 Task: Find connections with filter location Sīdī Sālim with filter topic #family with filter profile language French with filter current company BMJ with filter school Vidyalankar Institute Of Technology with filter industry Turned Products and Fastener Manufacturing with filter service category Logo Design with filter keywords title Welding
Action: Mouse moved to (631, 77)
Screenshot: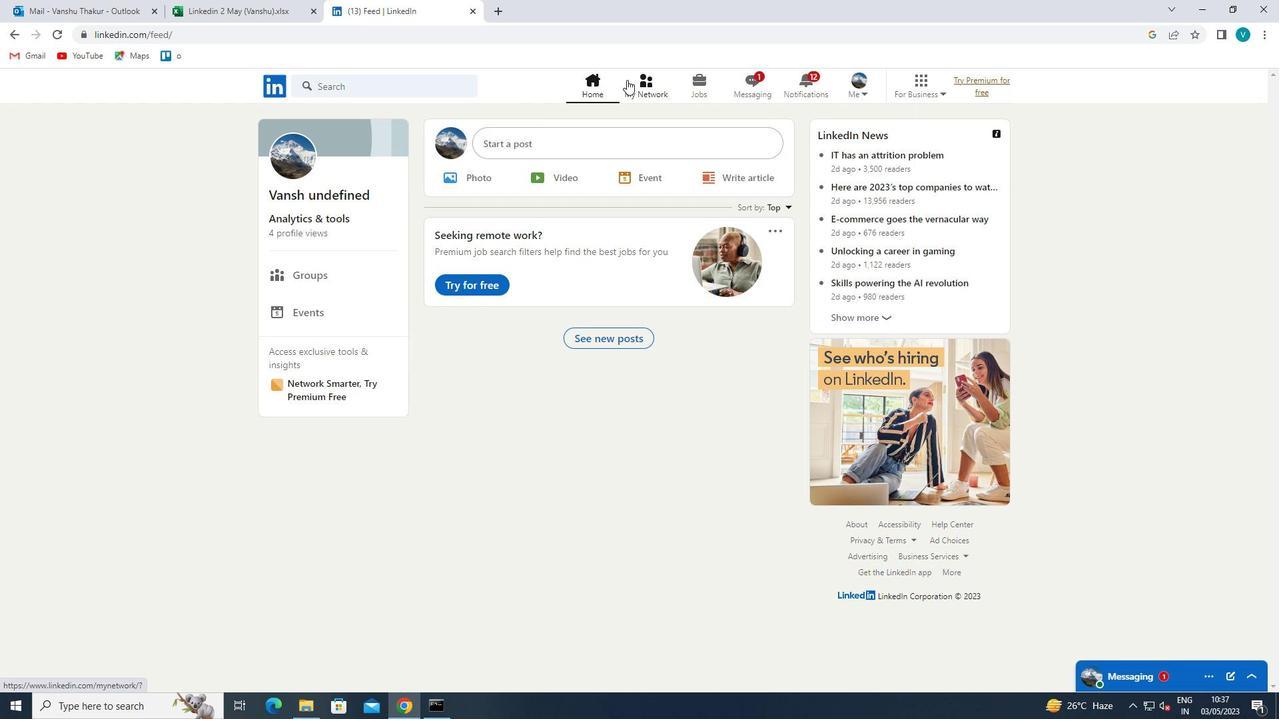 
Action: Mouse pressed left at (631, 77)
Screenshot: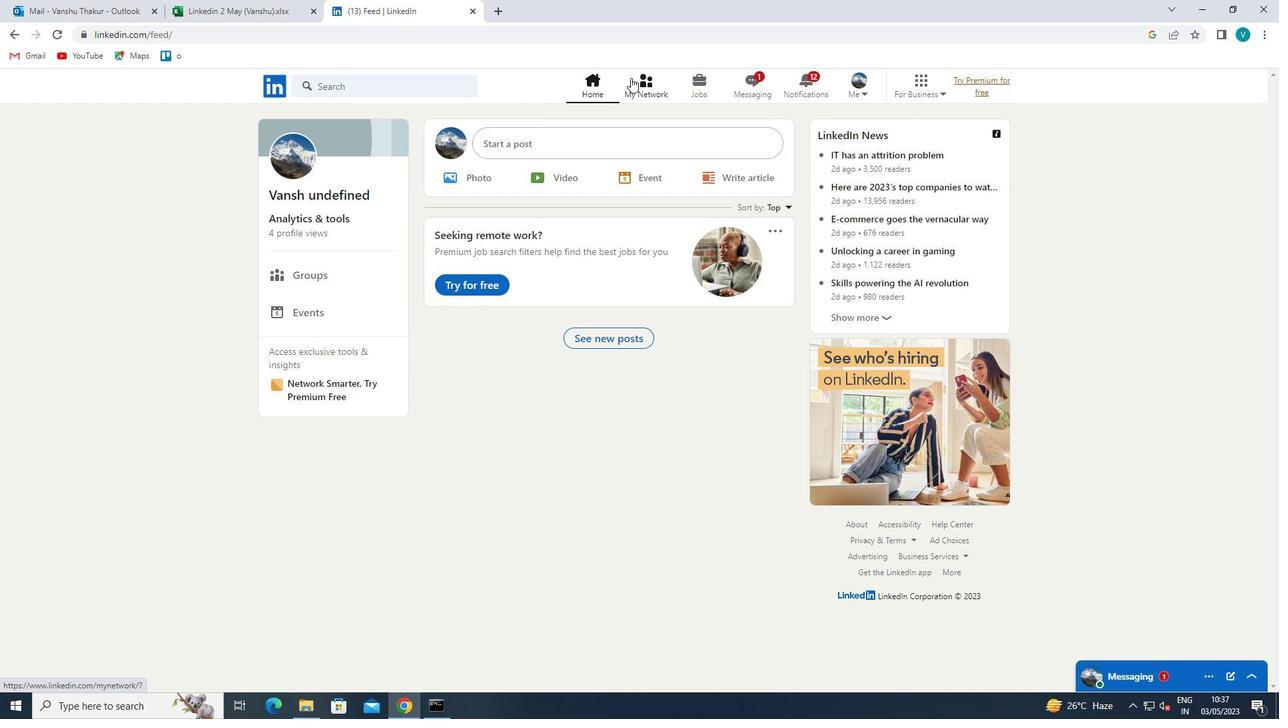 
Action: Mouse moved to (354, 157)
Screenshot: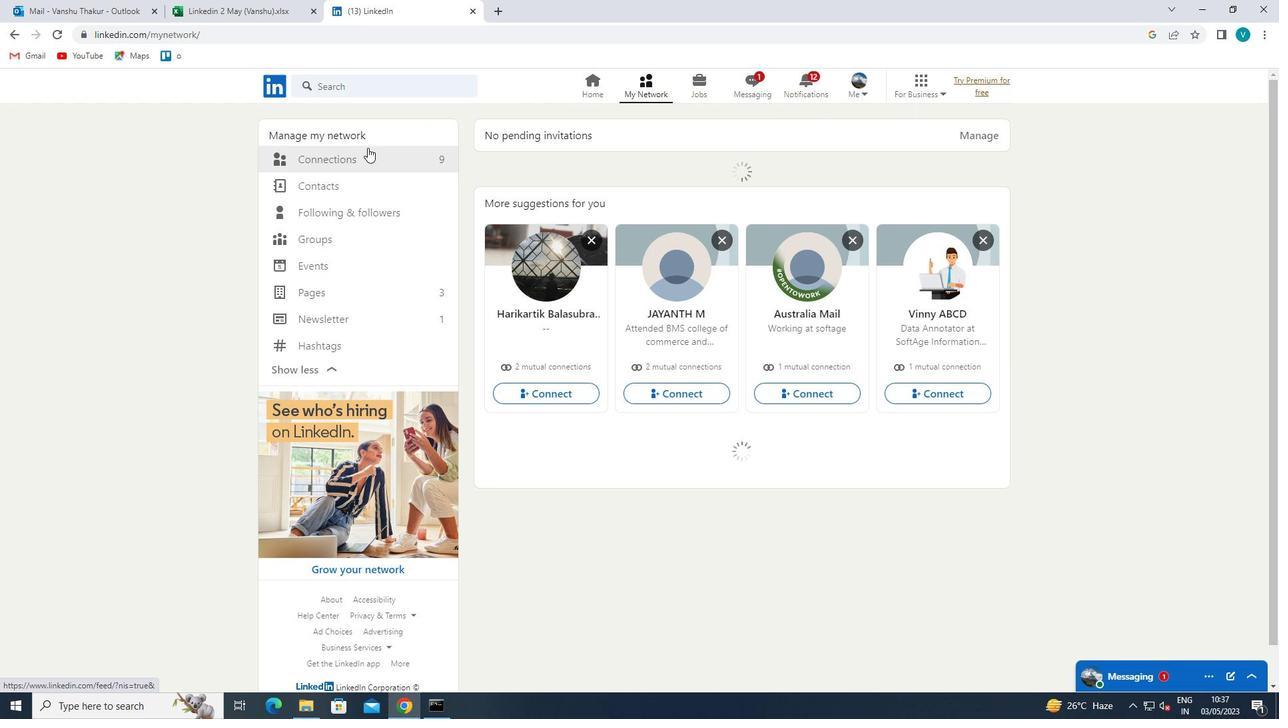 
Action: Mouse pressed left at (354, 157)
Screenshot: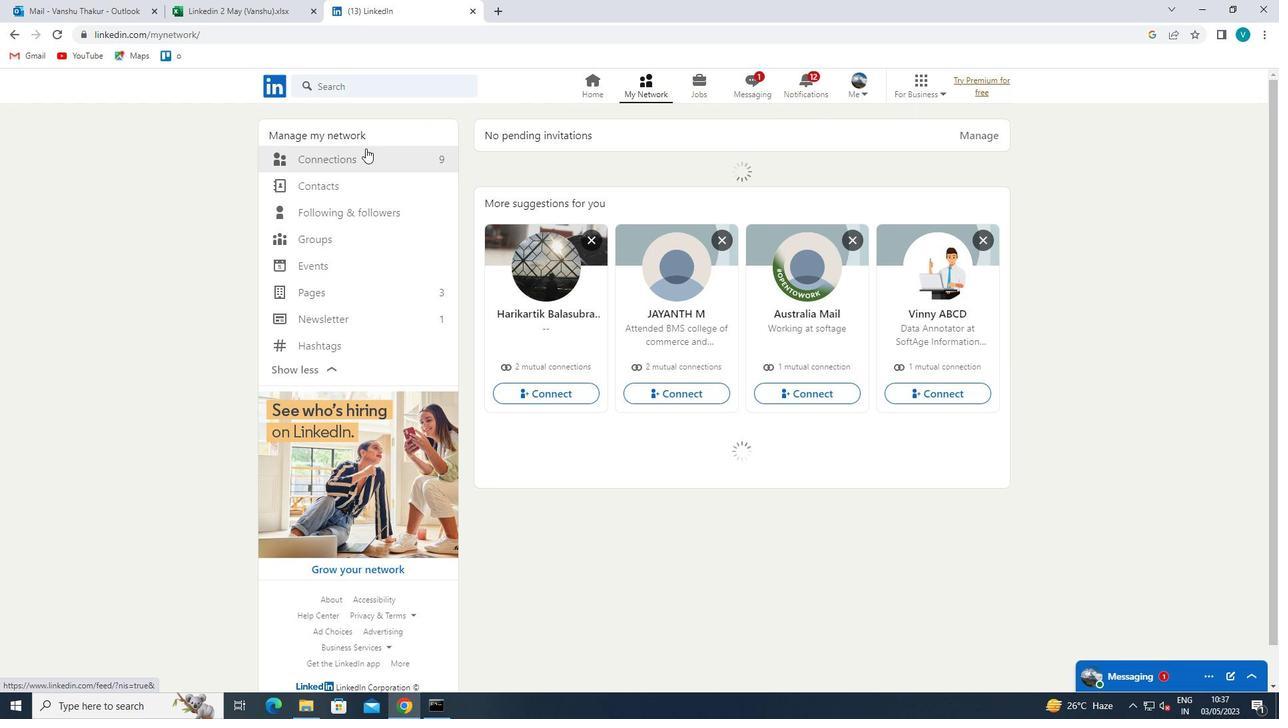 
Action: Mouse moved to (718, 164)
Screenshot: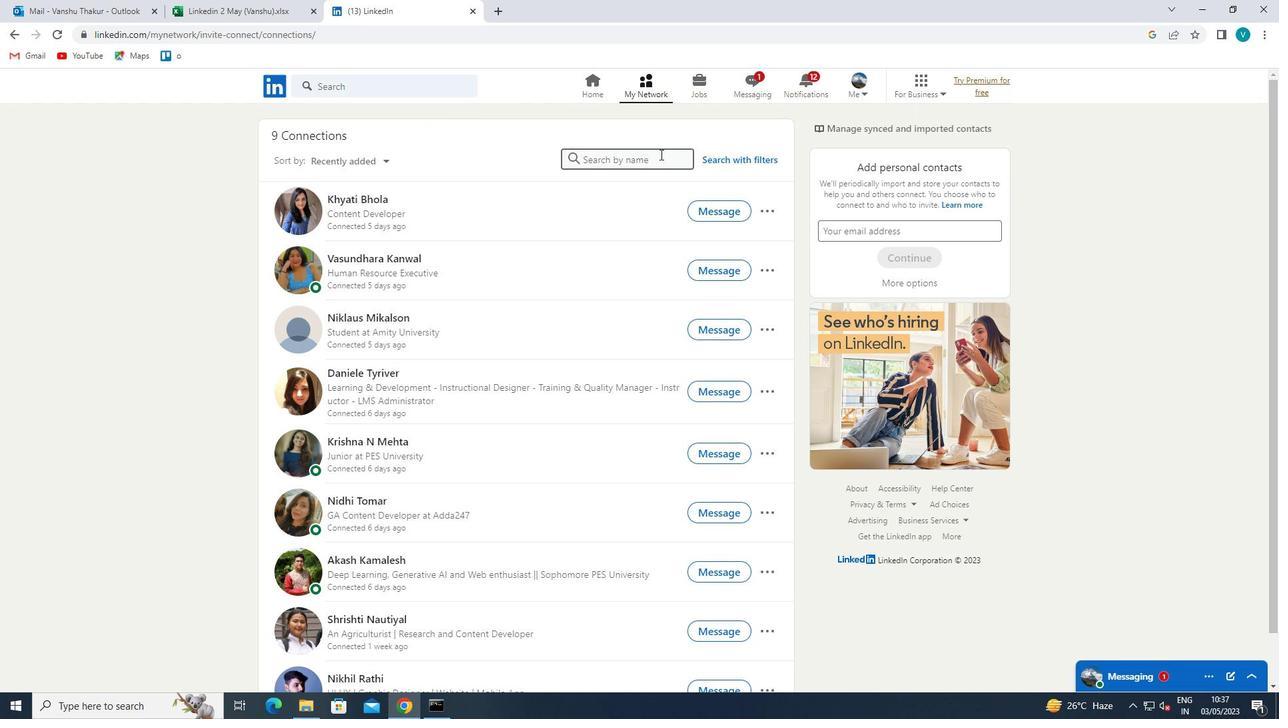 
Action: Mouse pressed left at (718, 164)
Screenshot: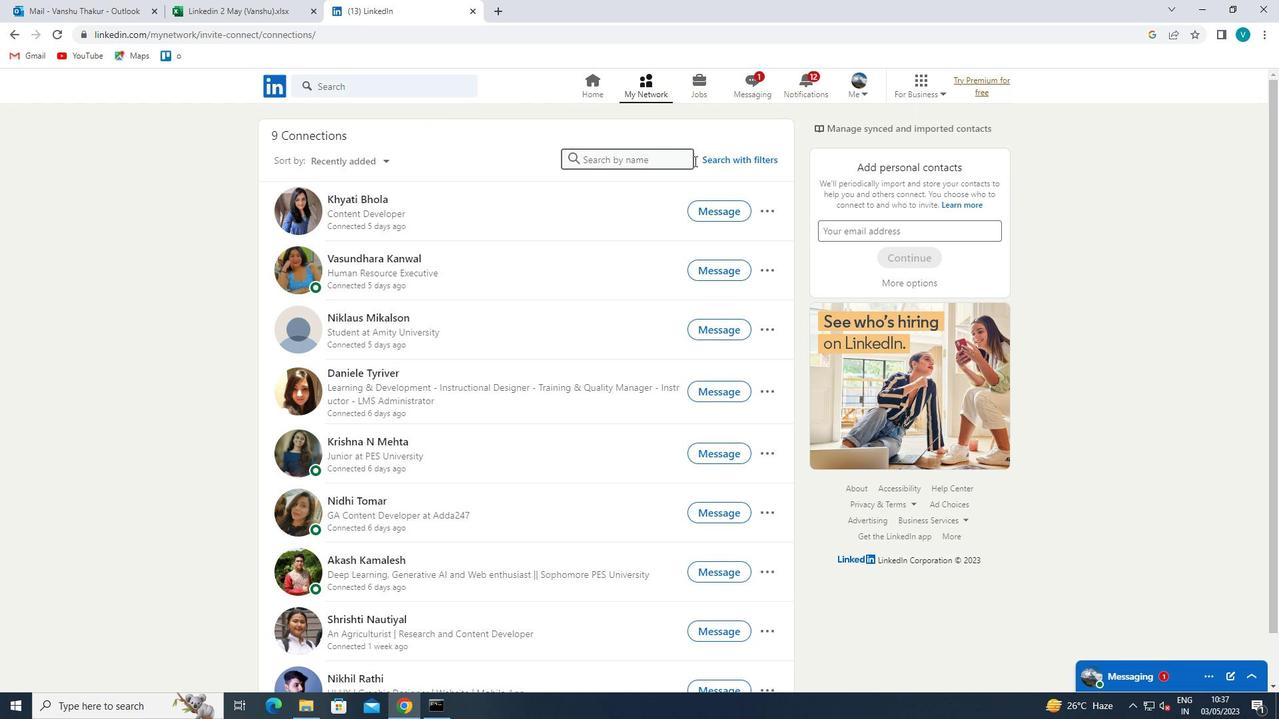
Action: Mouse moved to (623, 124)
Screenshot: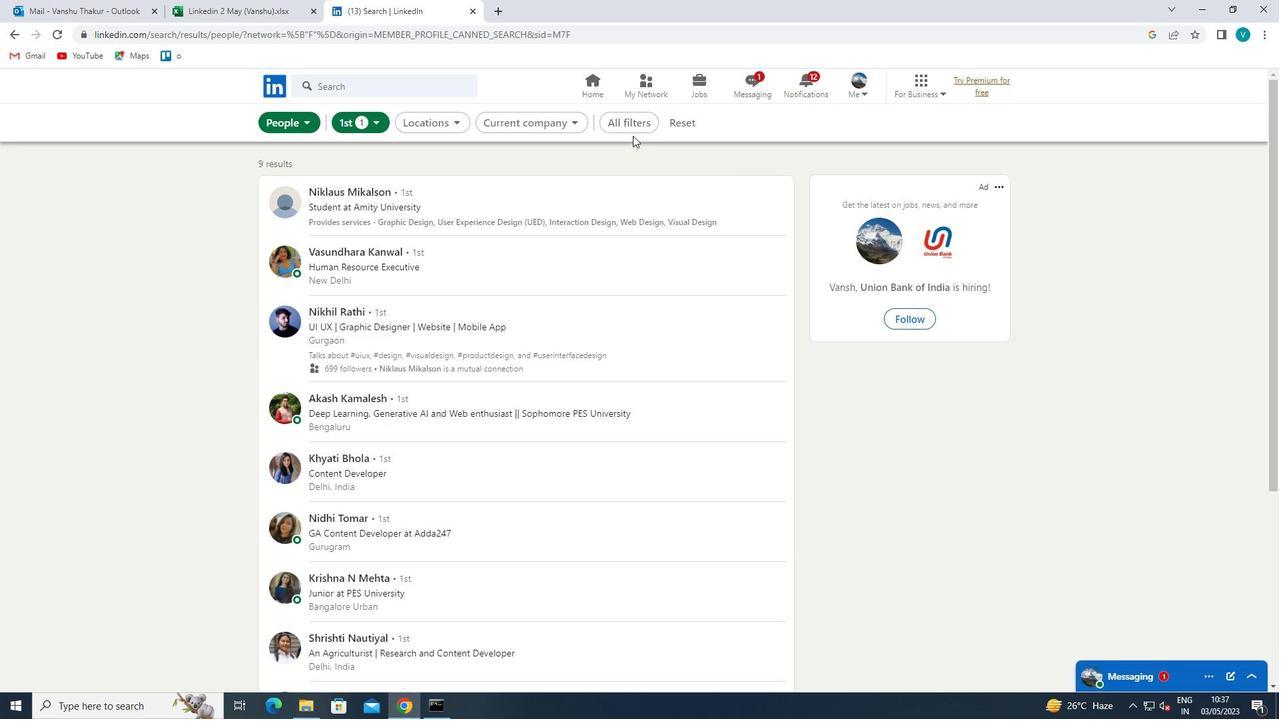 
Action: Mouse pressed left at (623, 124)
Screenshot: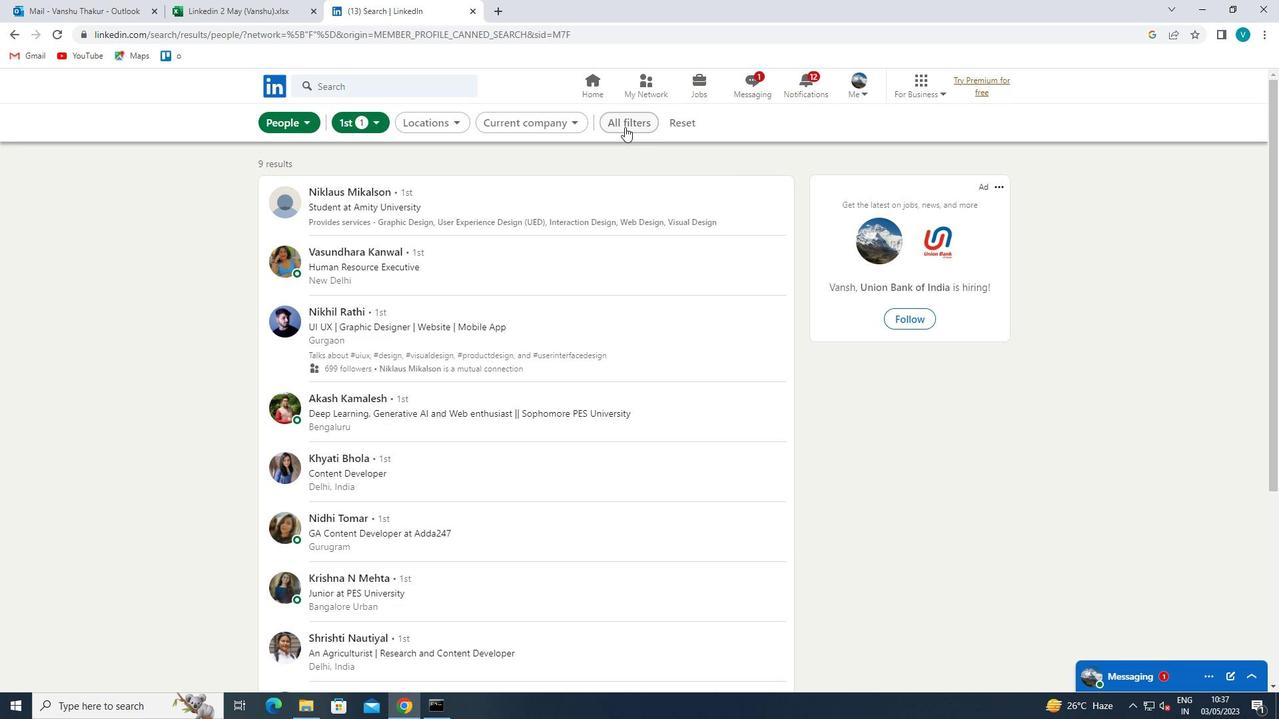 
Action: Mouse moved to (1064, 275)
Screenshot: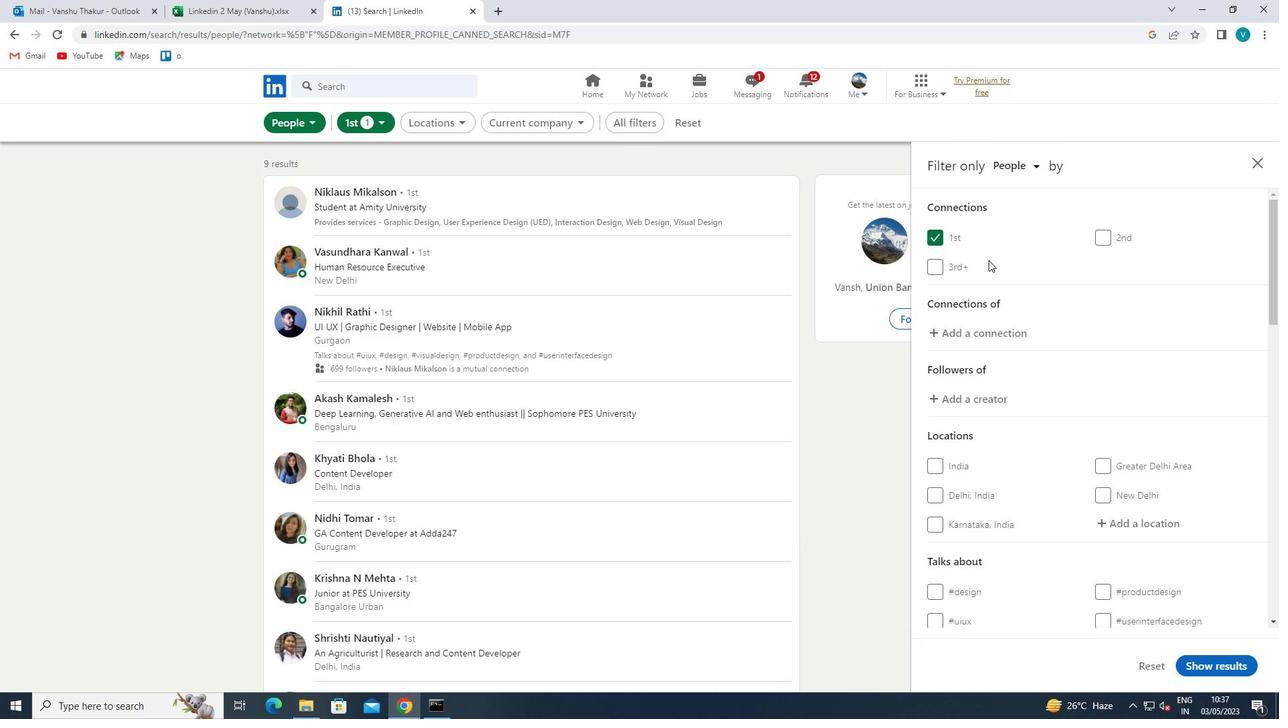 
Action: Mouse scrolled (1064, 274) with delta (0, 0)
Screenshot: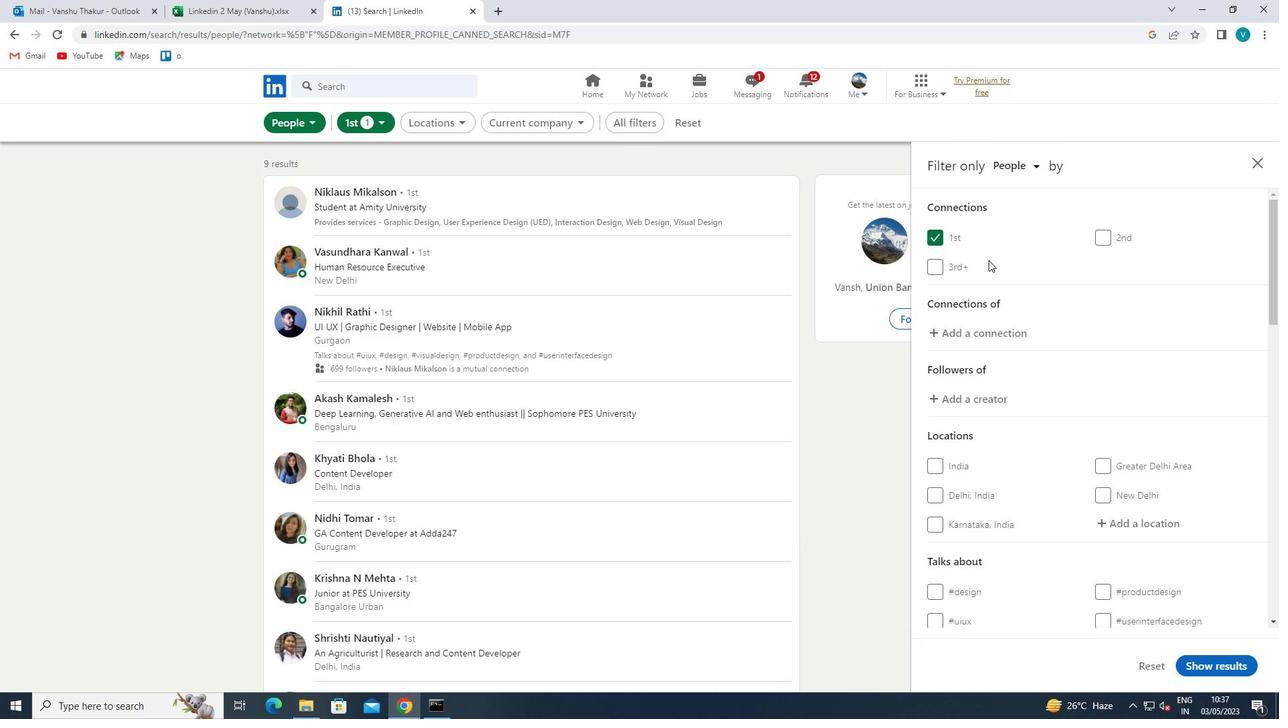 
Action: Mouse moved to (1065, 276)
Screenshot: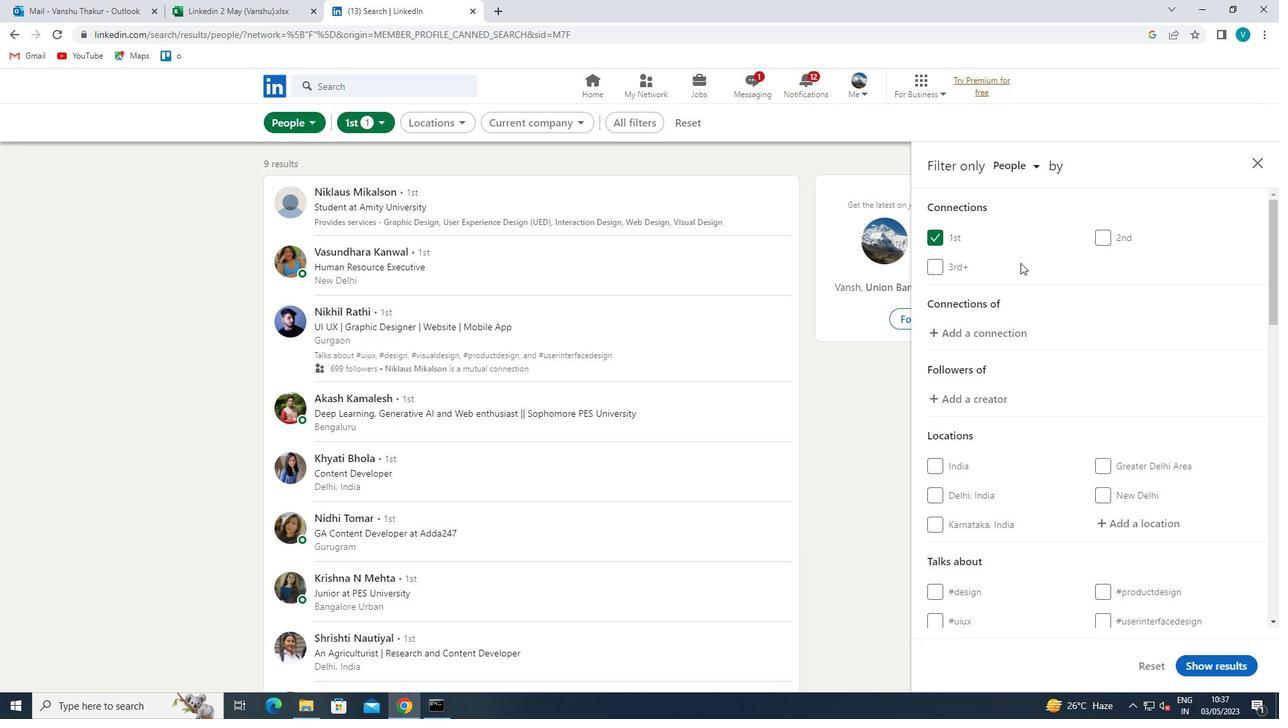 
Action: Mouse scrolled (1065, 275) with delta (0, 0)
Screenshot: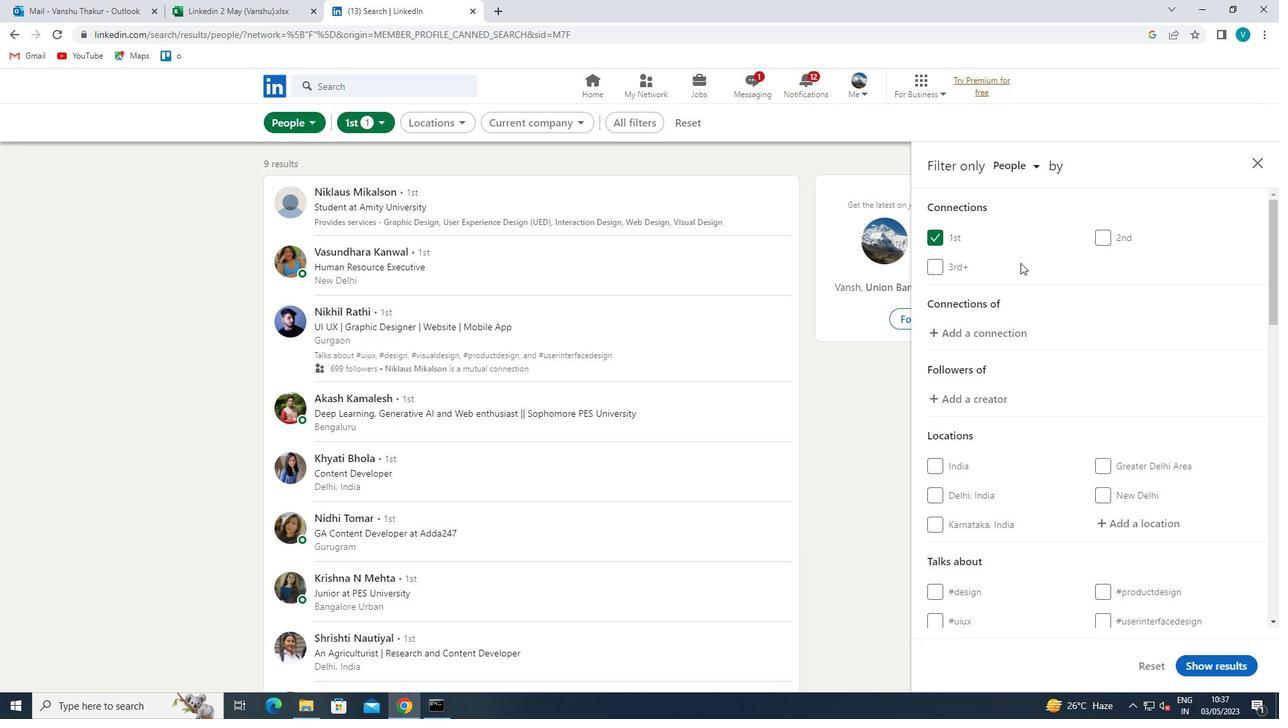 
Action: Mouse moved to (1153, 389)
Screenshot: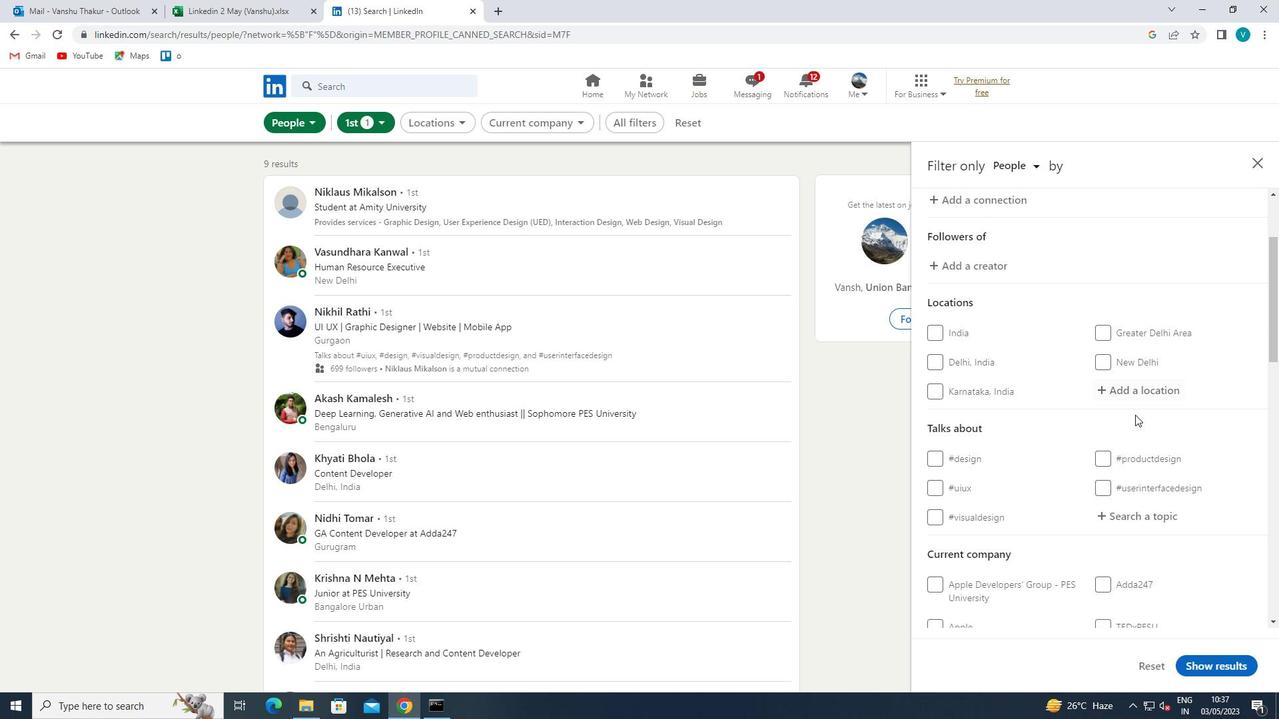 
Action: Mouse pressed left at (1153, 389)
Screenshot: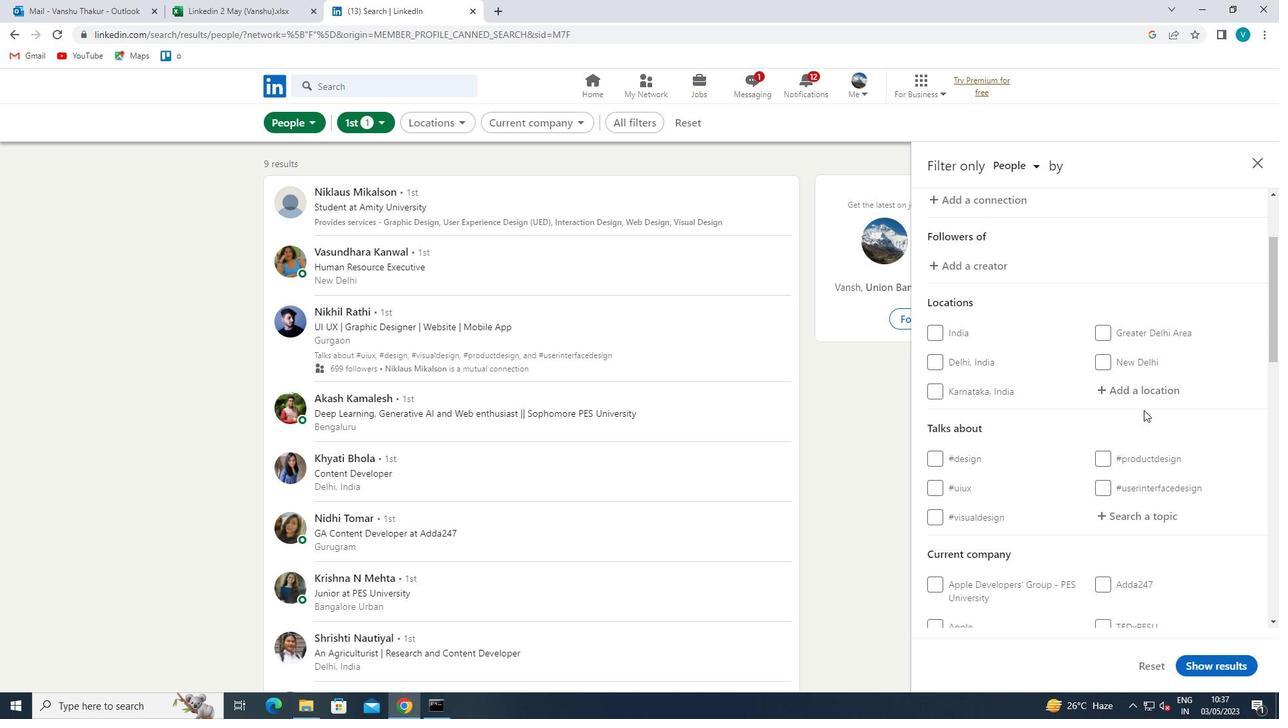 
Action: Mouse moved to (881, 543)
Screenshot: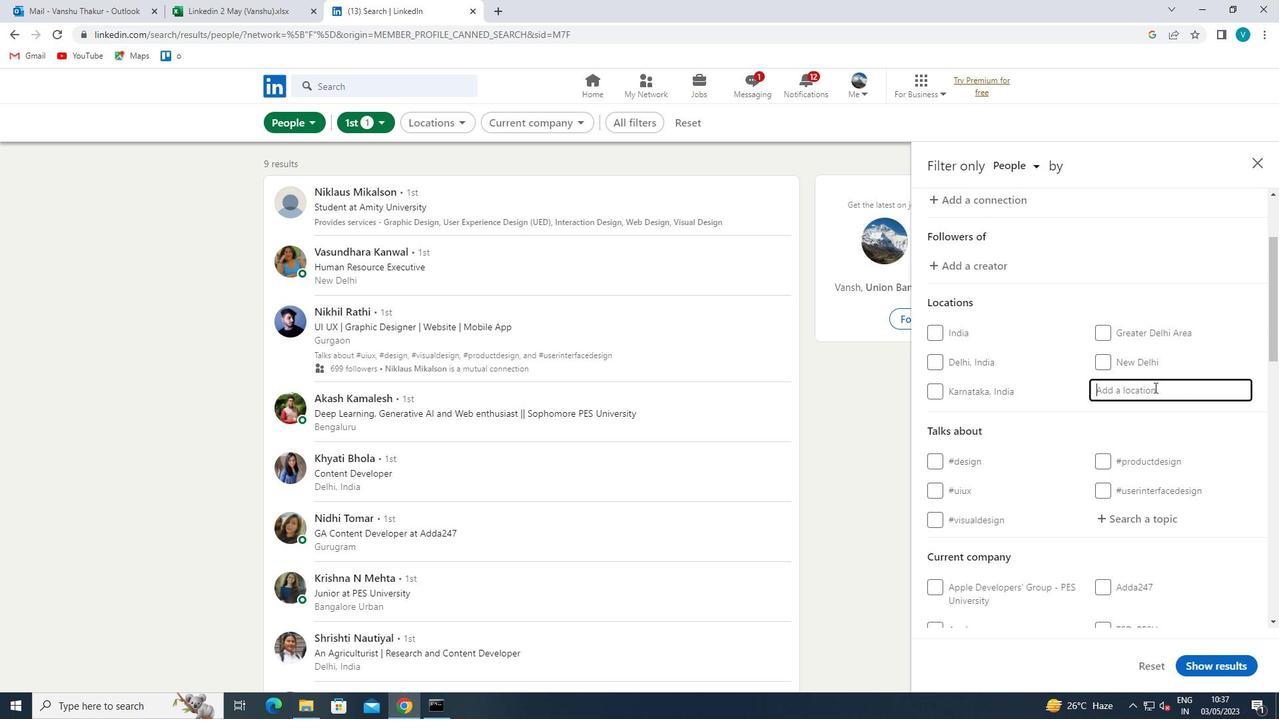 
Action: Key pressed <Key.shift>SIDI<Key.space><Key.shift>SALIM
Screenshot: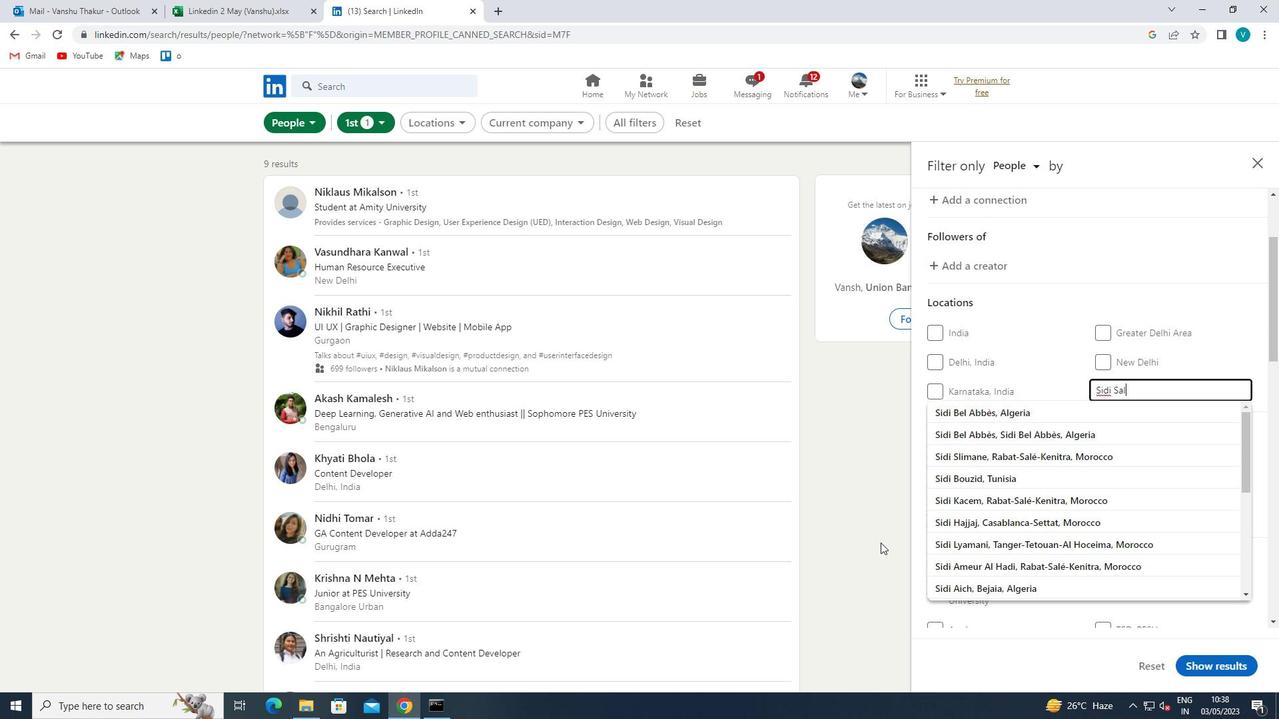 
Action: Mouse moved to (1034, 429)
Screenshot: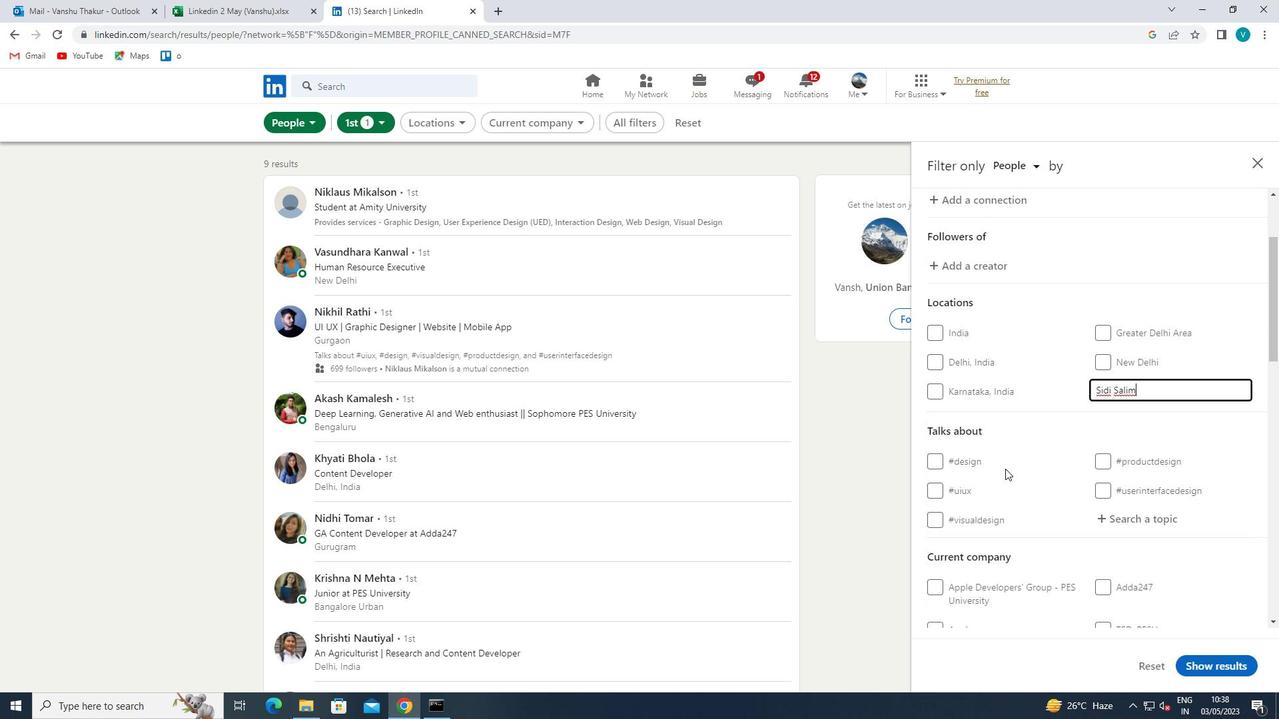 
Action: Mouse pressed left at (1034, 429)
Screenshot: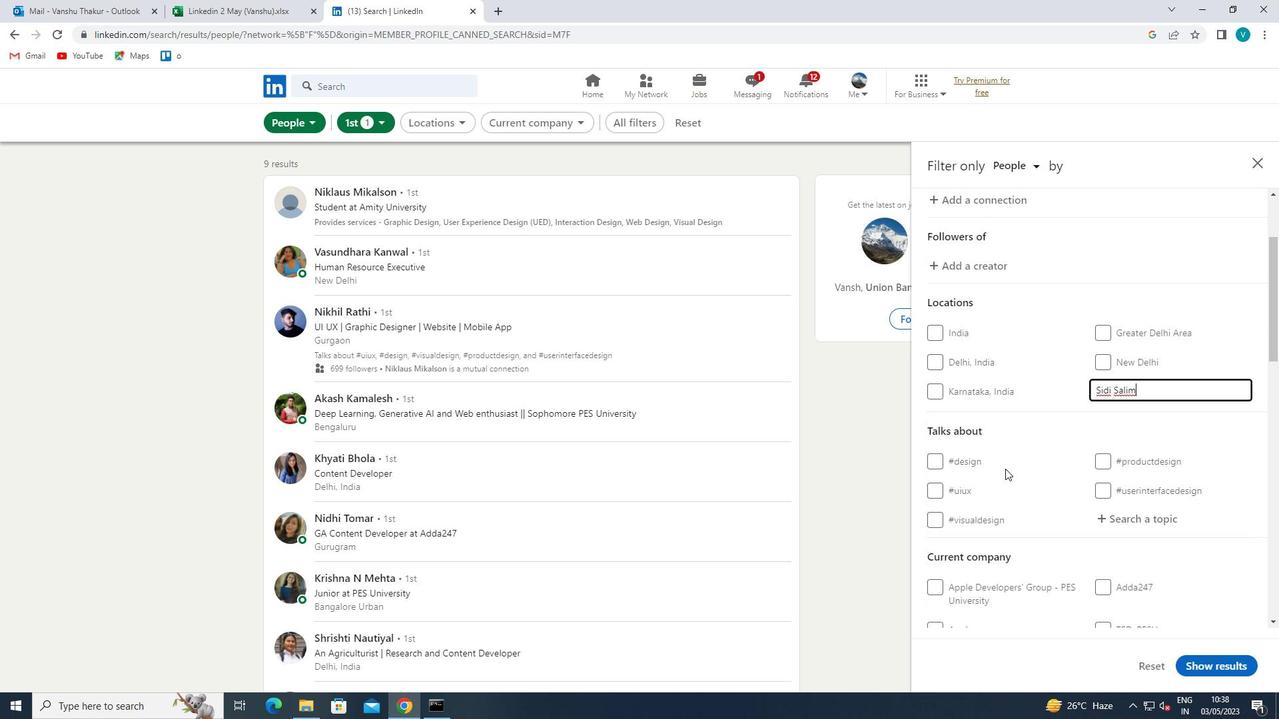
Action: Mouse moved to (1118, 411)
Screenshot: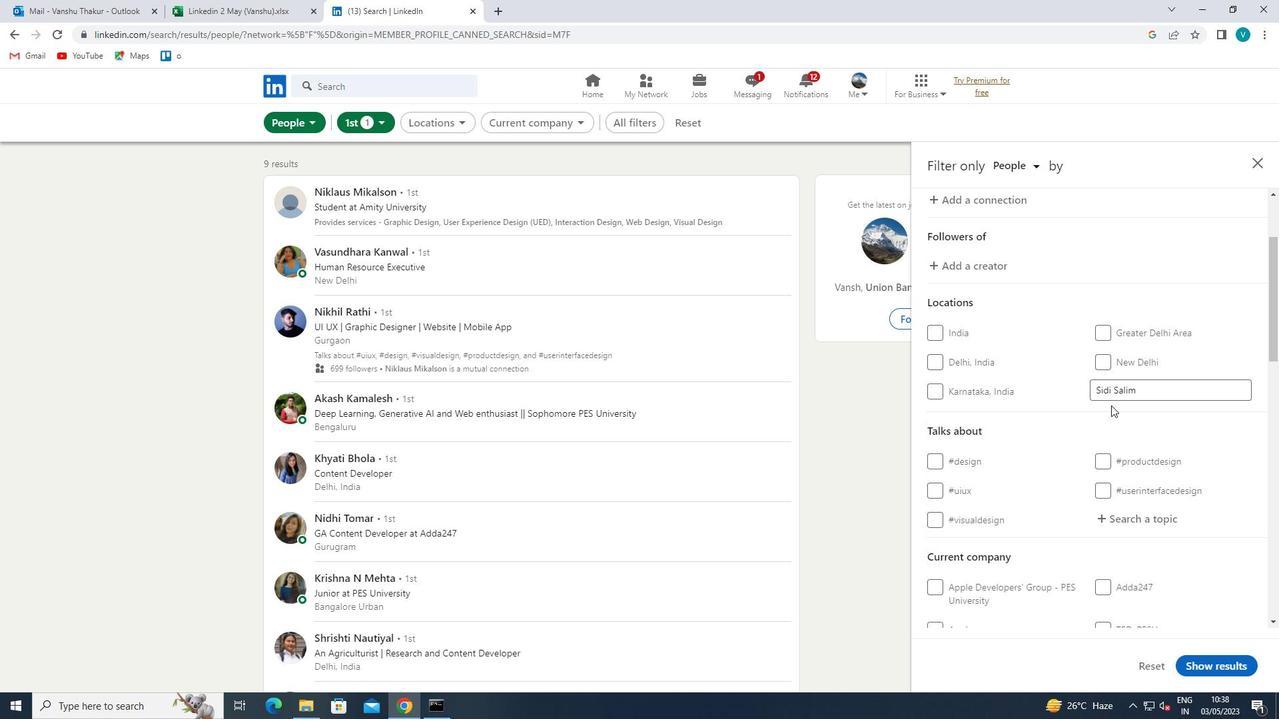
Action: Mouse scrolled (1118, 410) with delta (0, 0)
Screenshot: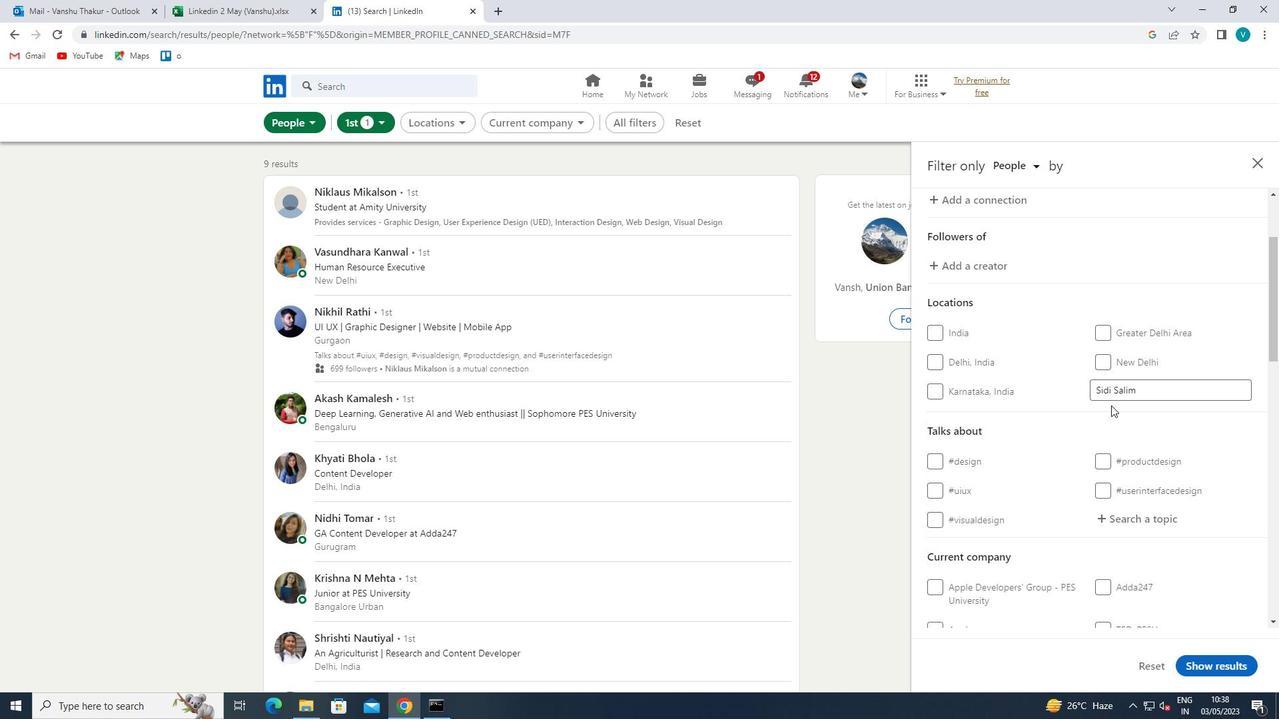 
Action: Mouse moved to (1135, 440)
Screenshot: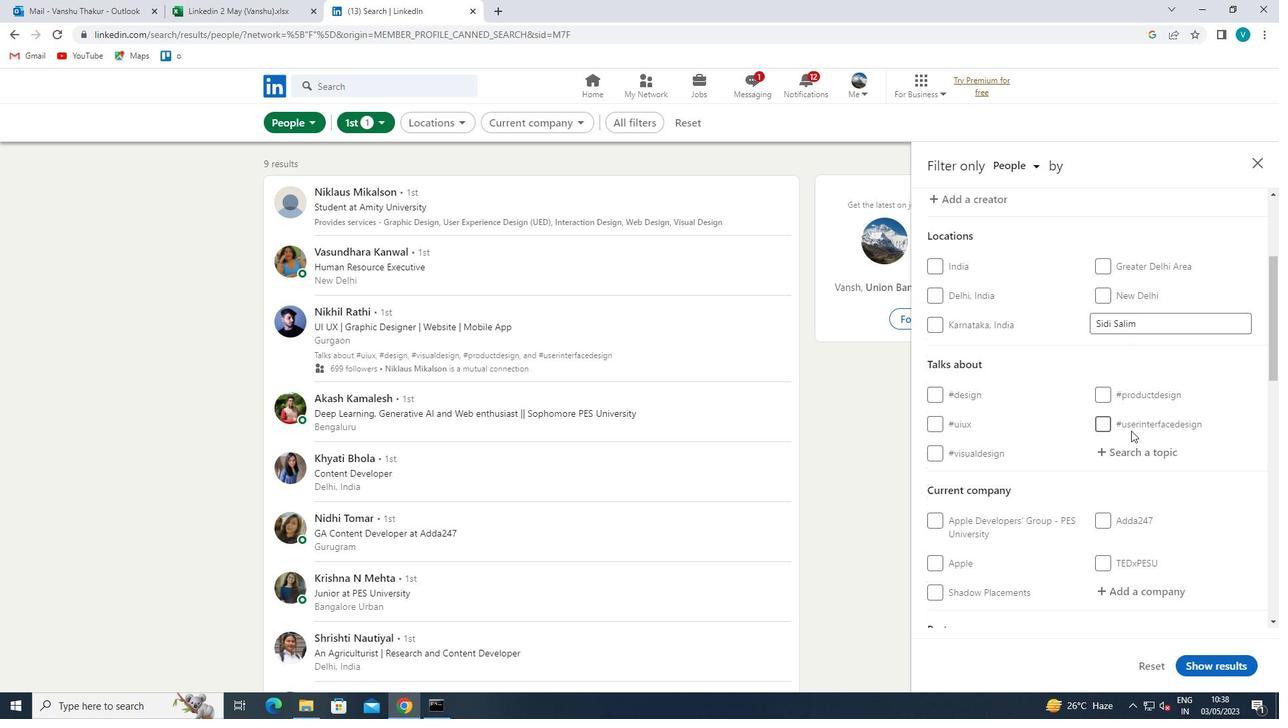 
Action: Mouse pressed left at (1135, 440)
Screenshot: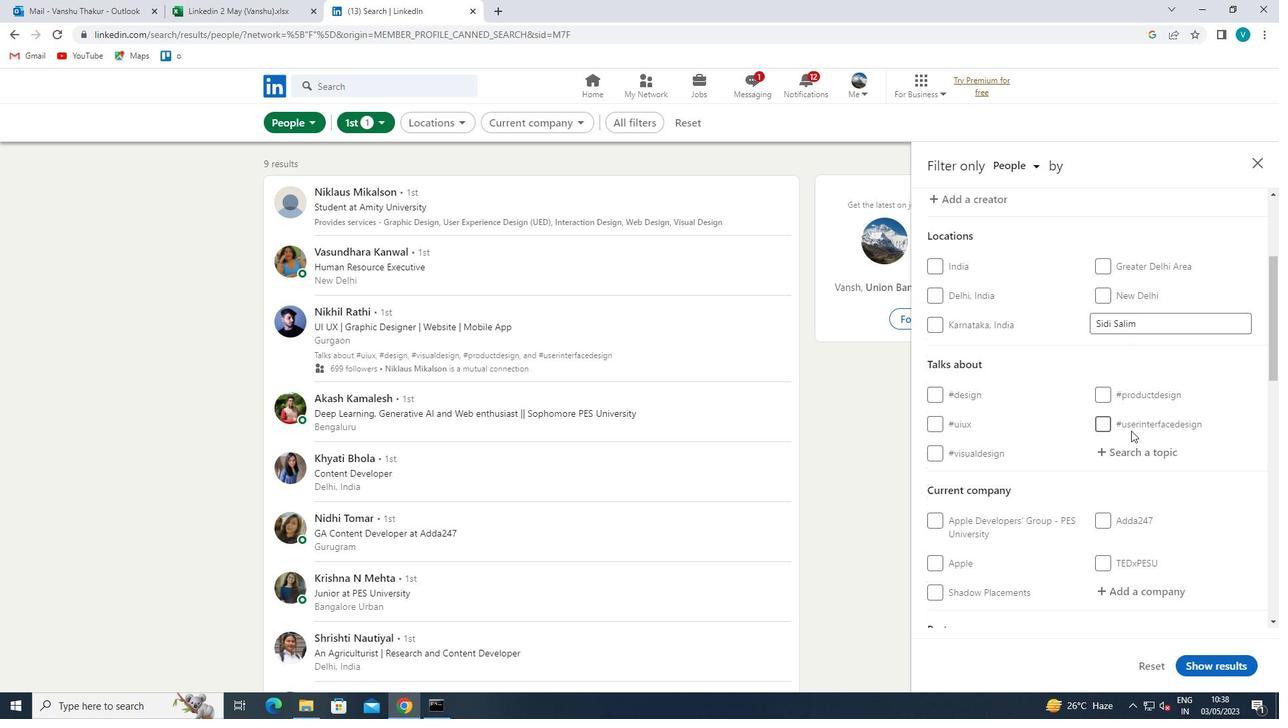 
Action: Mouse moved to (1136, 444)
Screenshot: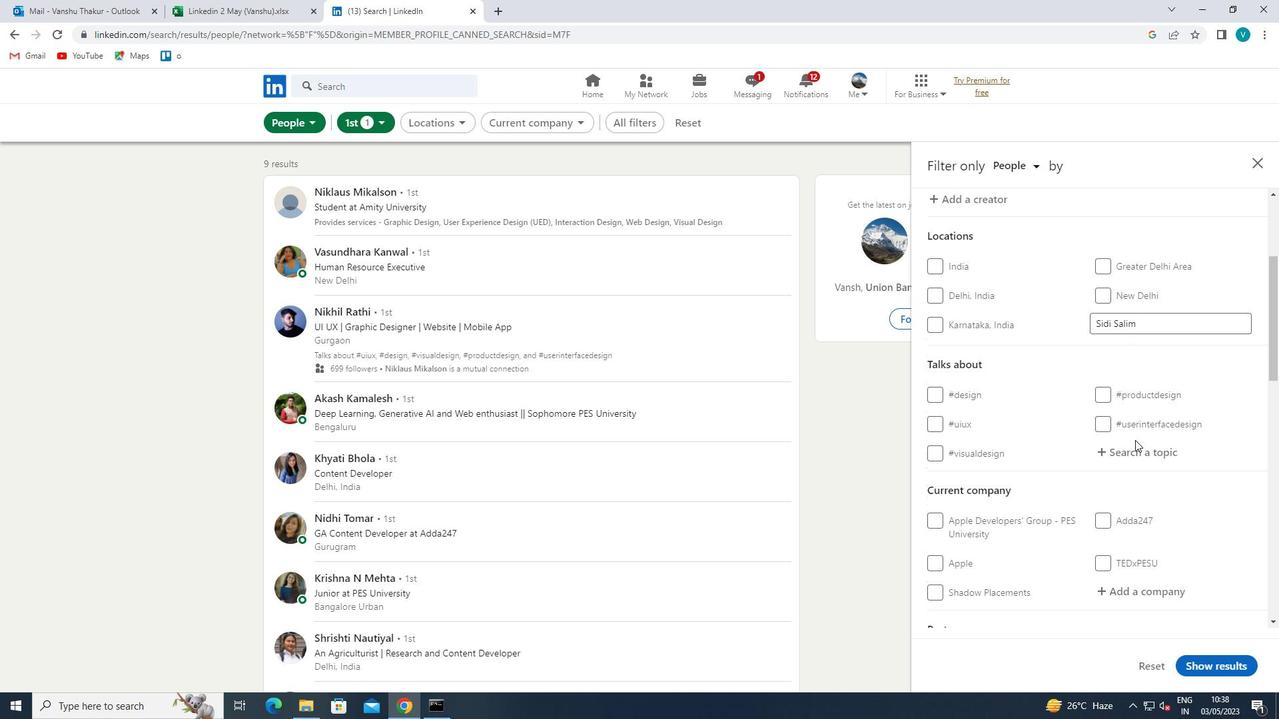 
Action: Mouse pressed left at (1136, 444)
Screenshot: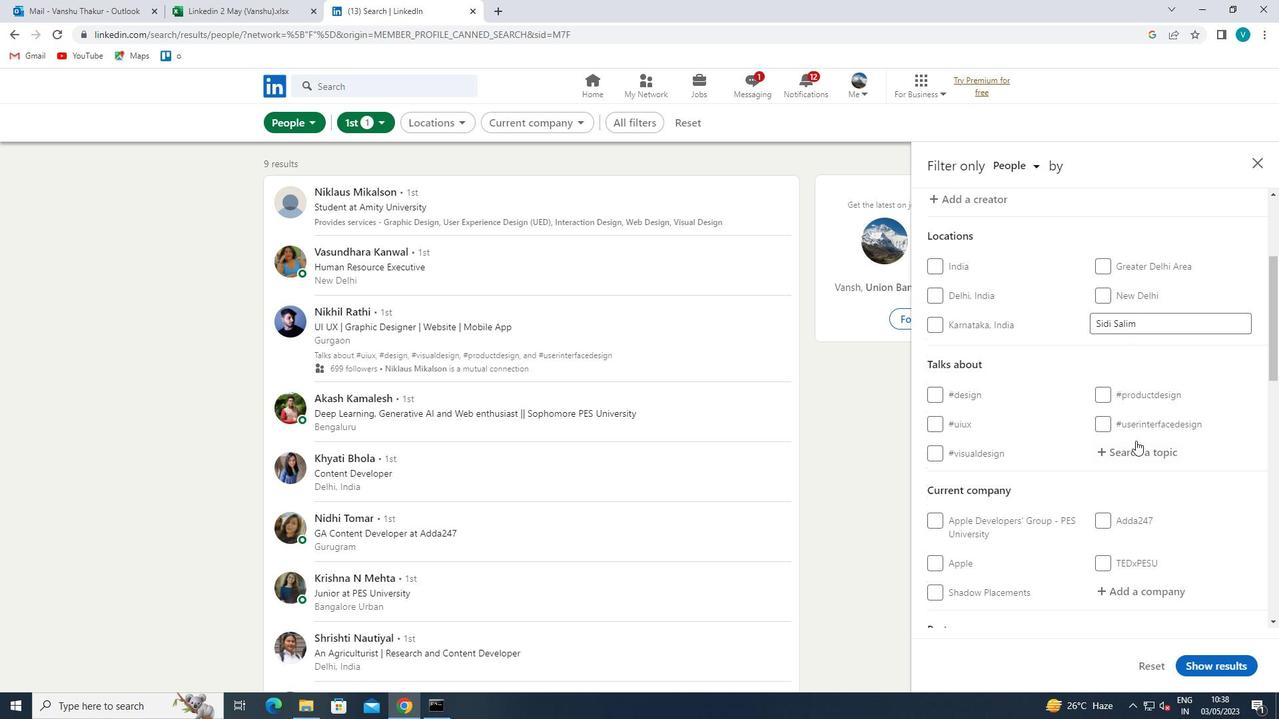 
Action: Mouse moved to (962, 549)
Screenshot: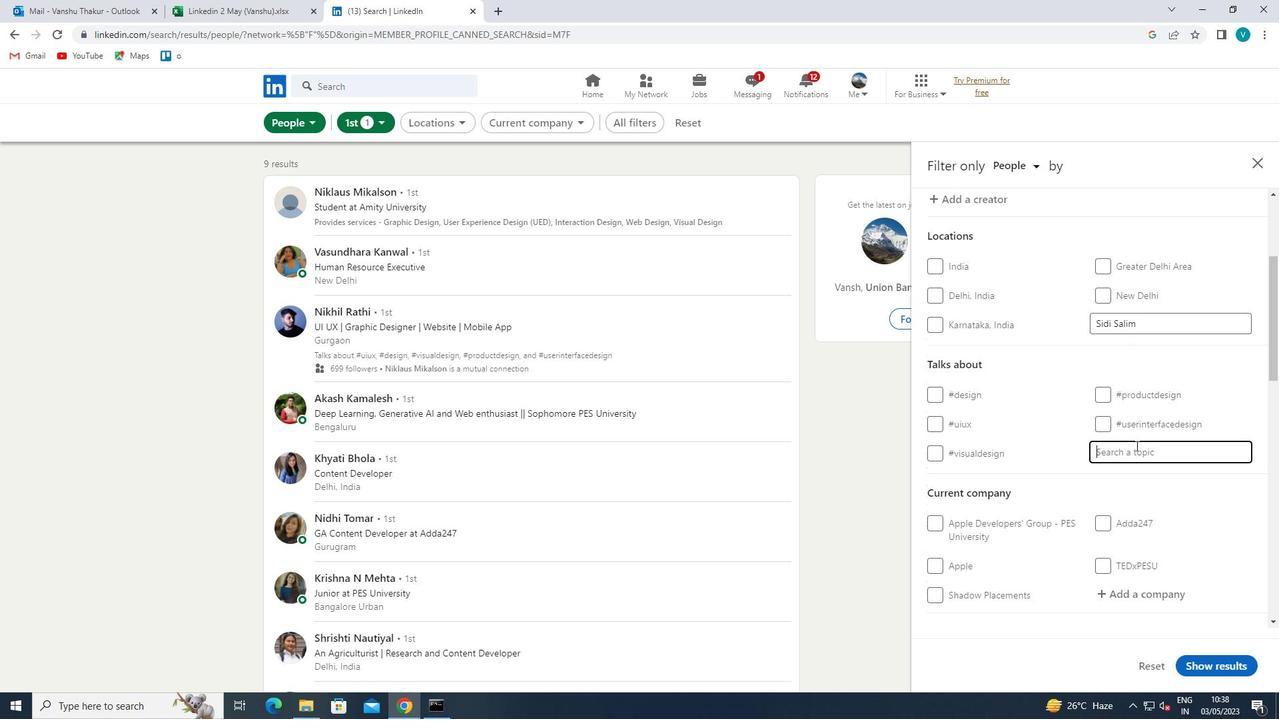 
Action: Key pressed FAMILY
Screenshot: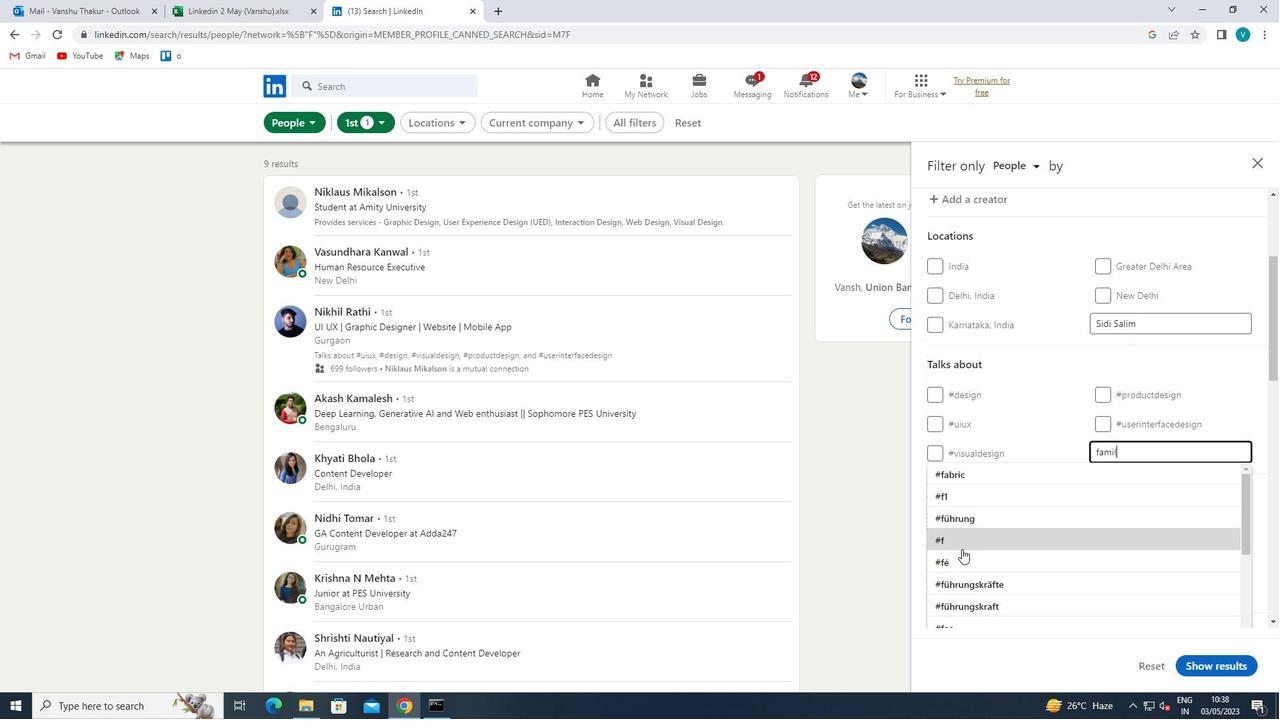 
Action: Mouse moved to (1050, 477)
Screenshot: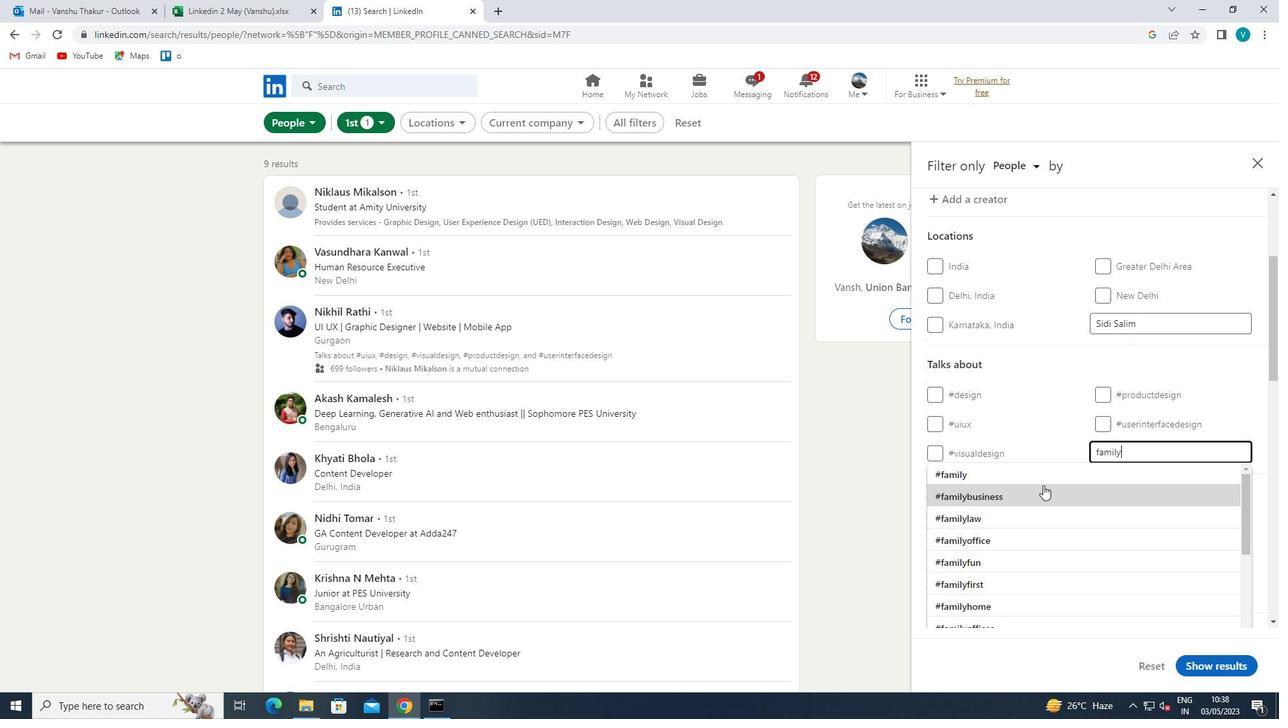 
Action: Mouse pressed left at (1050, 477)
Screenshot: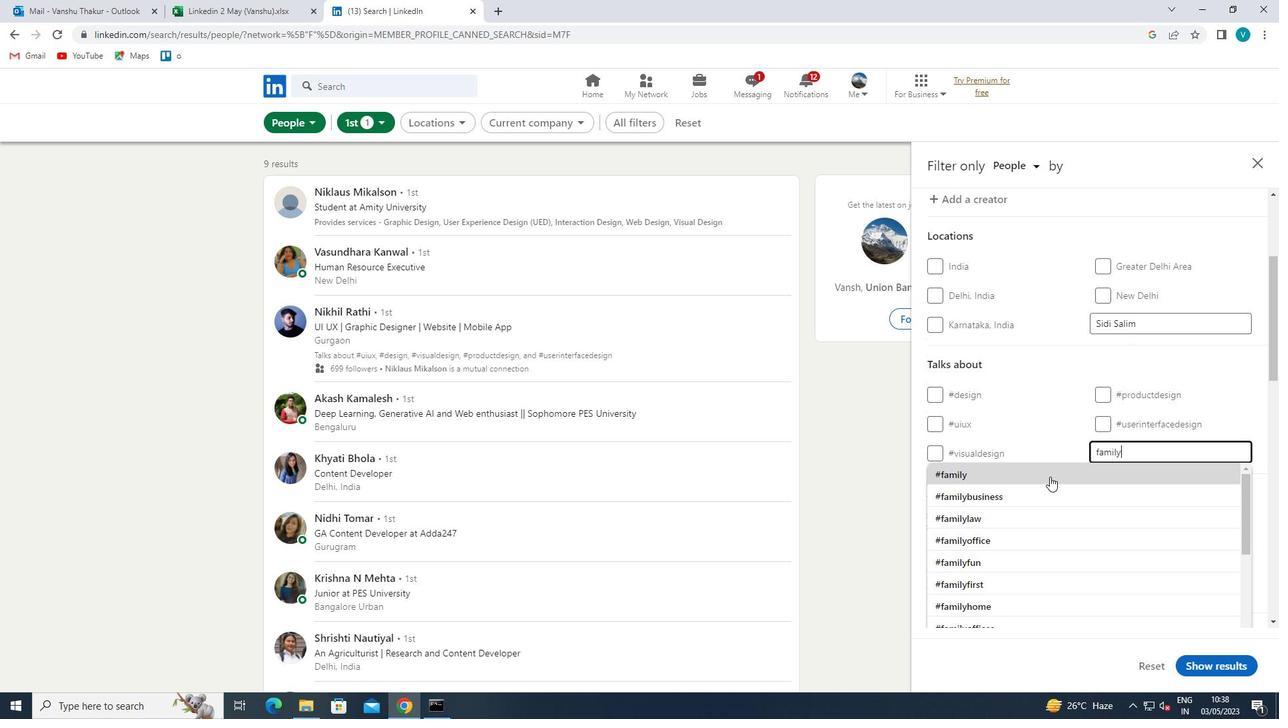 
Action: Mouse moved to (1046, 477)
Screenshot: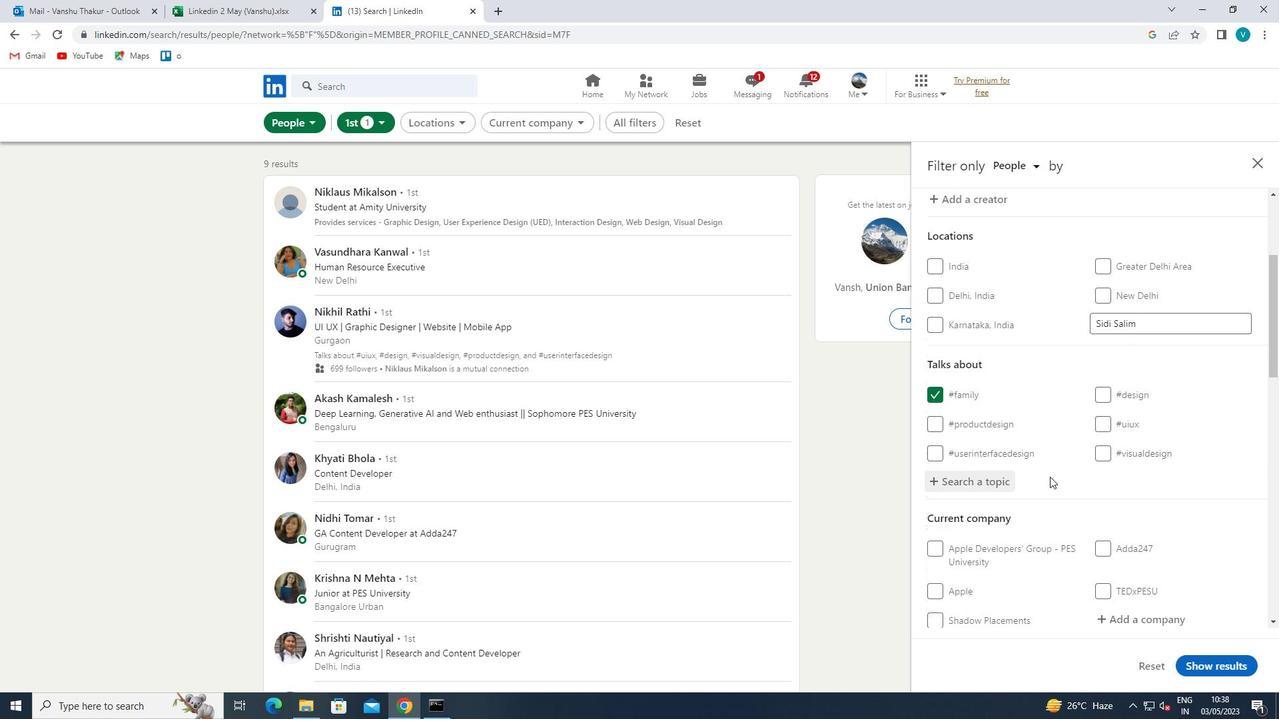 
Action: Mouse scrolled (1046, 477) with delta (0, 0)
Screenshot: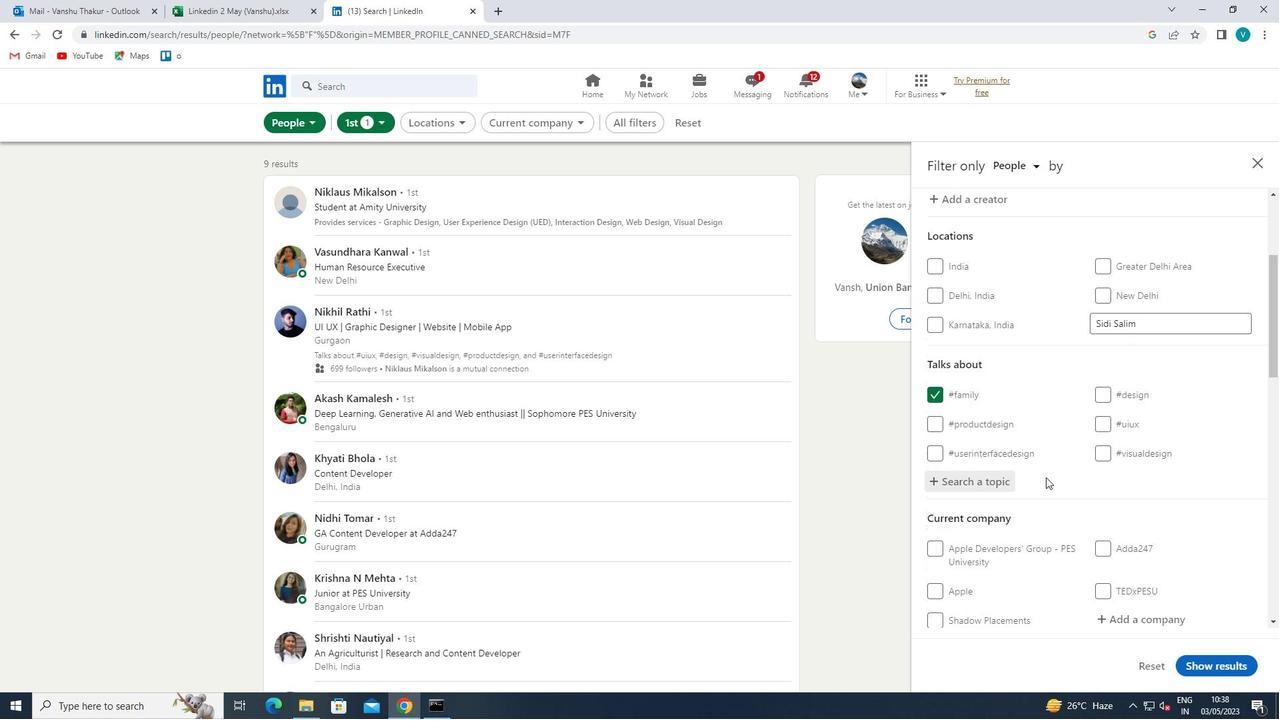 
Action: Mouse scrolled (1046, 477) with delta (0, 0)
Screenshot: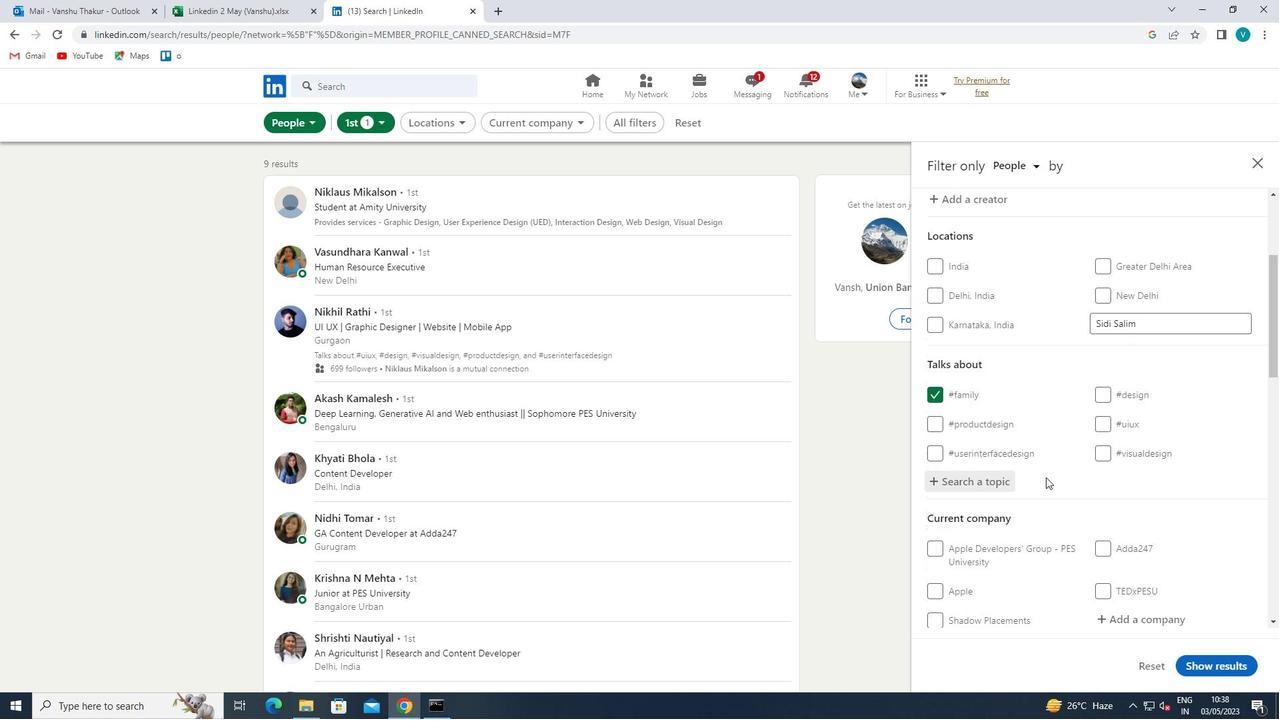 
Action: Mouse moved to (1045, 478)
Screenshot: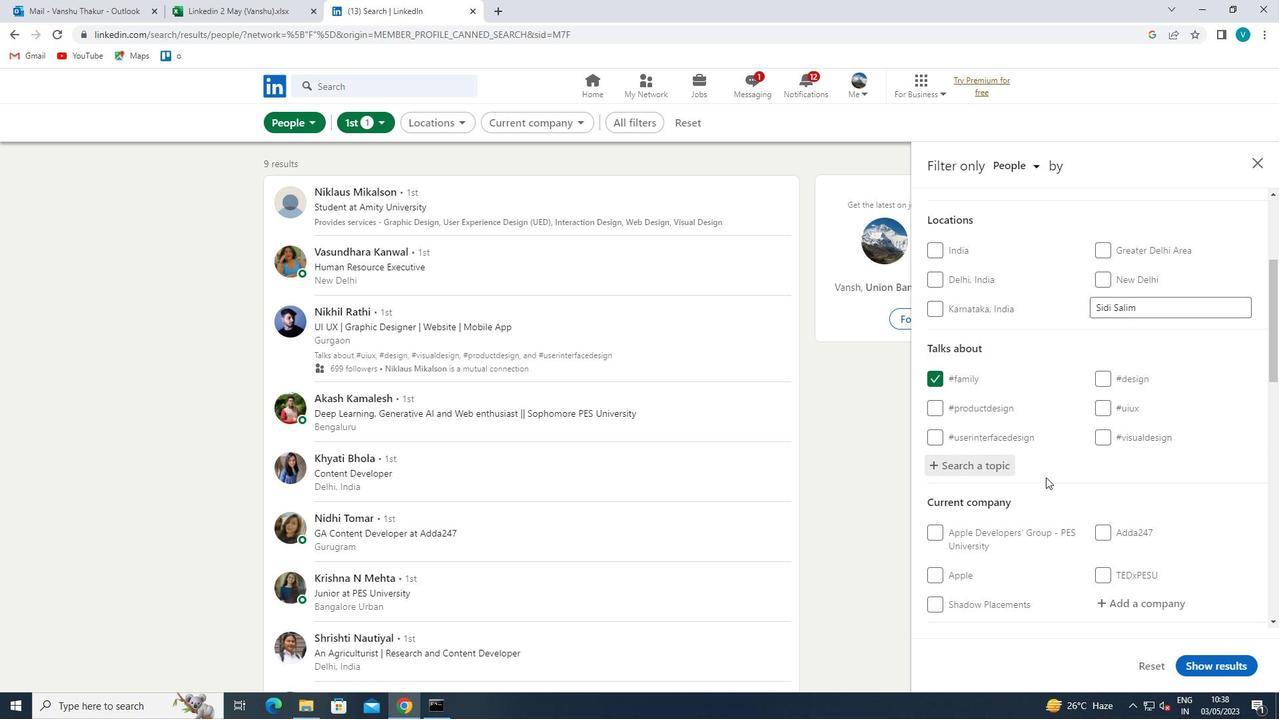 
Action: Mouse scrolled (1045, 477) with delta (0, 0)
Screenshot: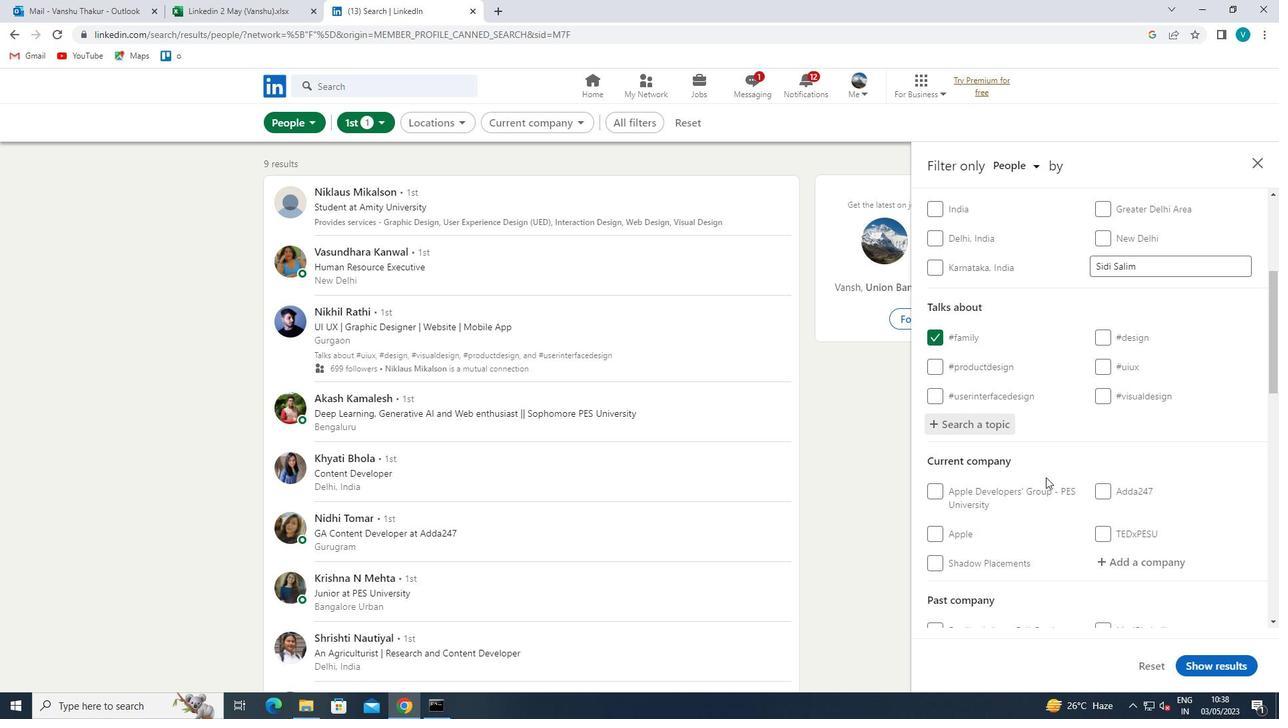 
Action: Mouse moved to (1128, 423)
Screenshot: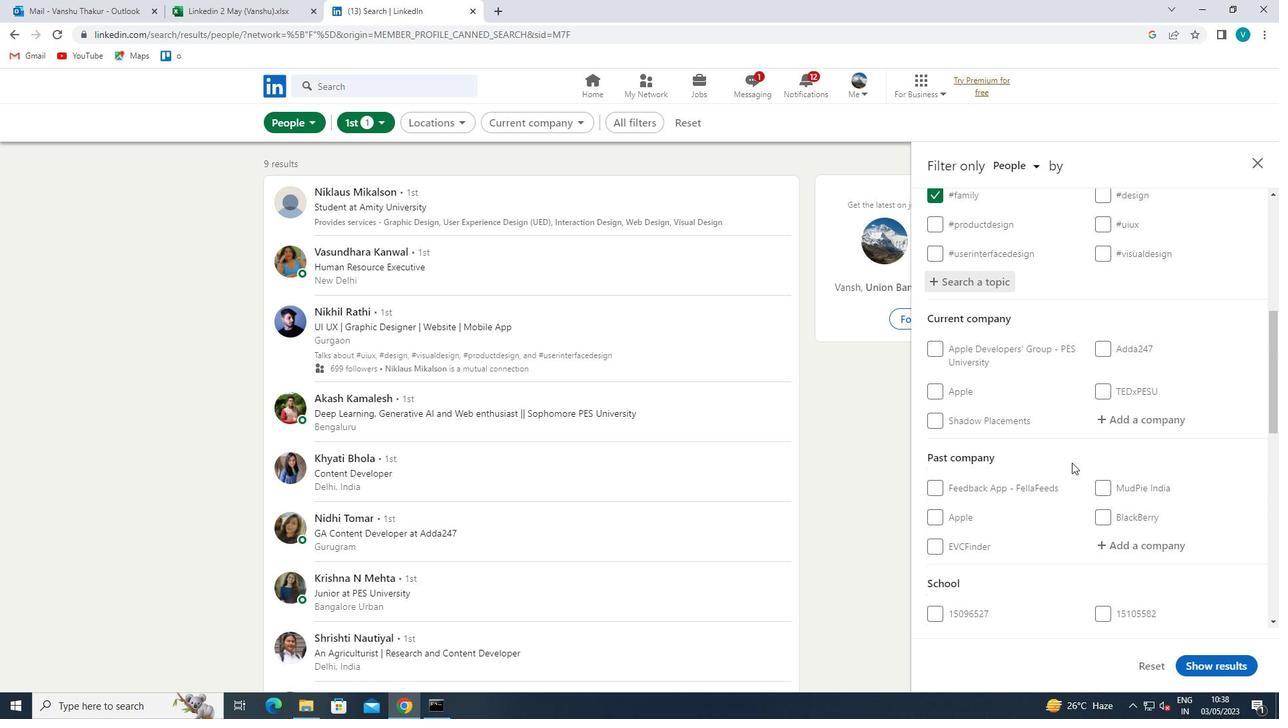 
Action: Mouse pressed left at (1128, 423)
Screenshot: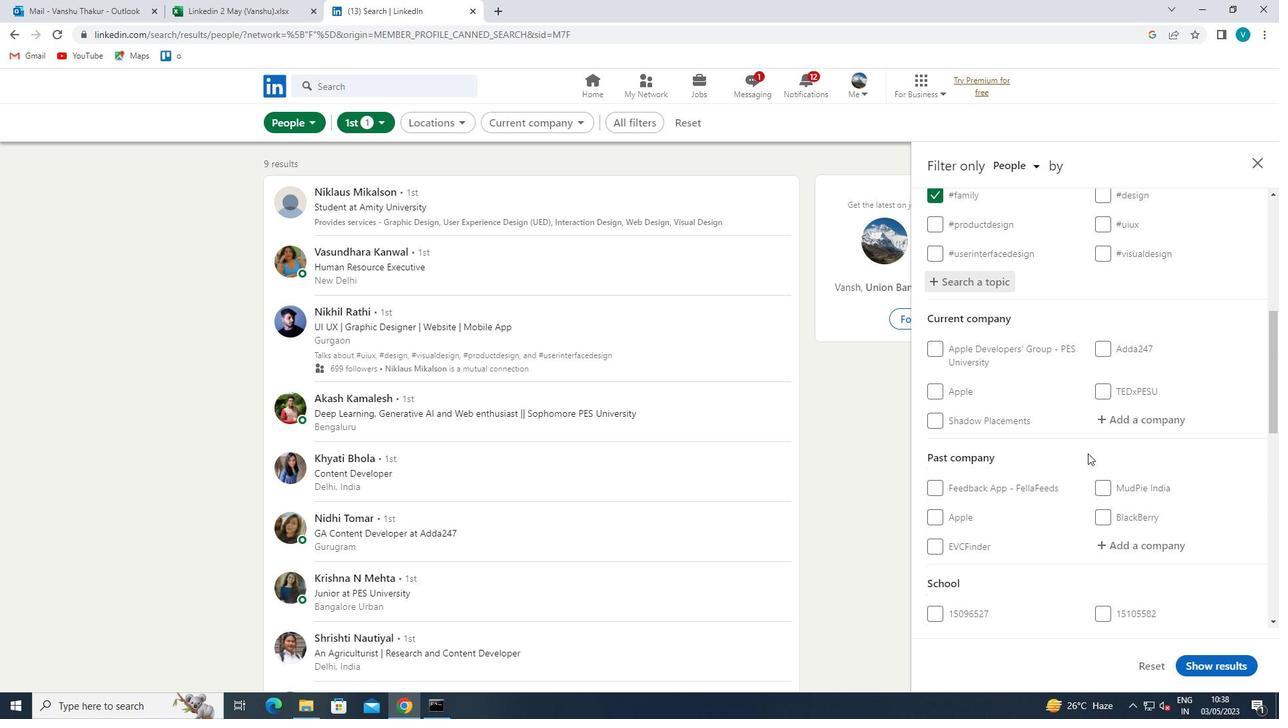 
Action: Mouse moved to (906, 551)
Screenshot: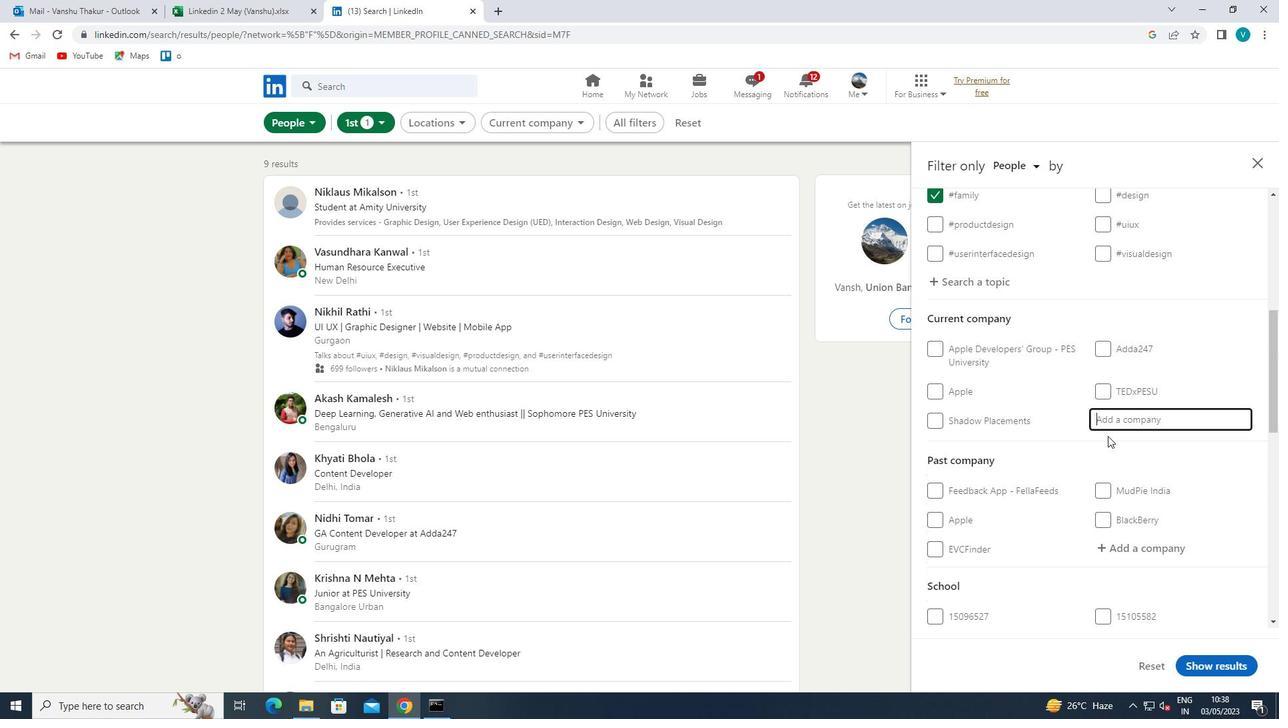 
Action: Key pressed <Key.shift><Key.shift>BMJ
Screenshot: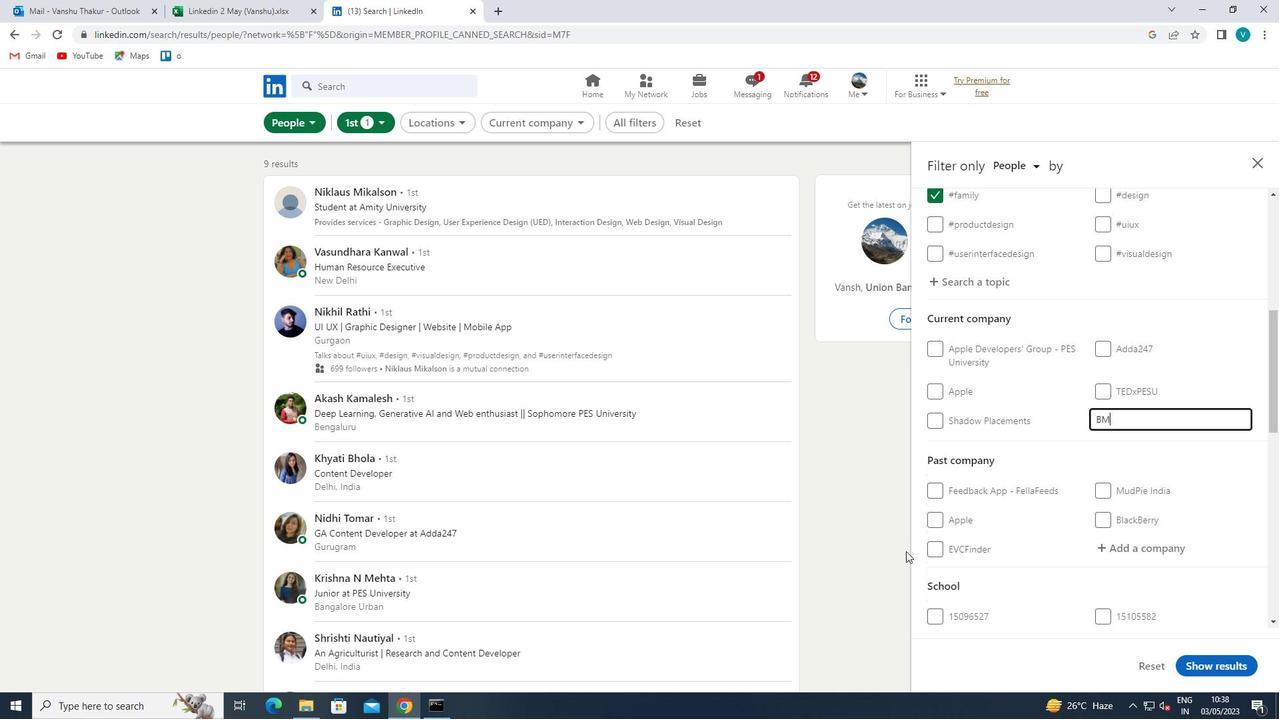 
Action: Mouse moved to (1027, 446)
Screenshot: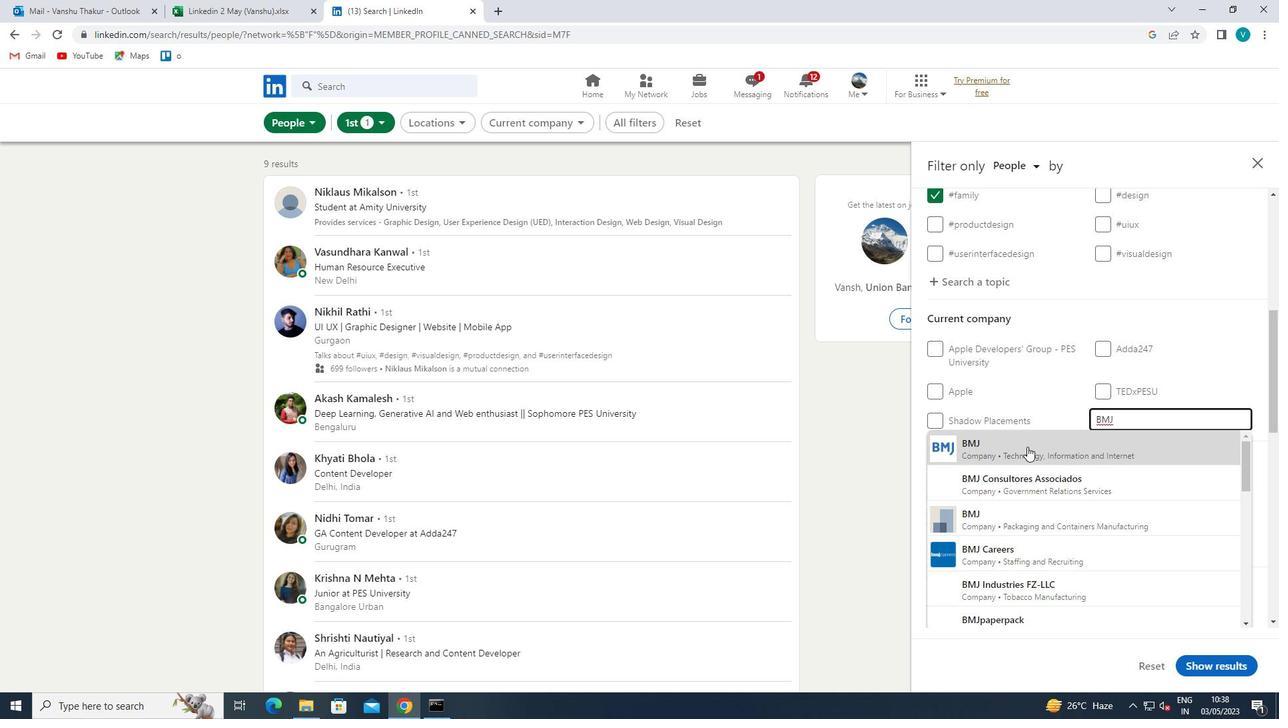 
Action: Mouse pressed left at (1027, 446)
Screenshot: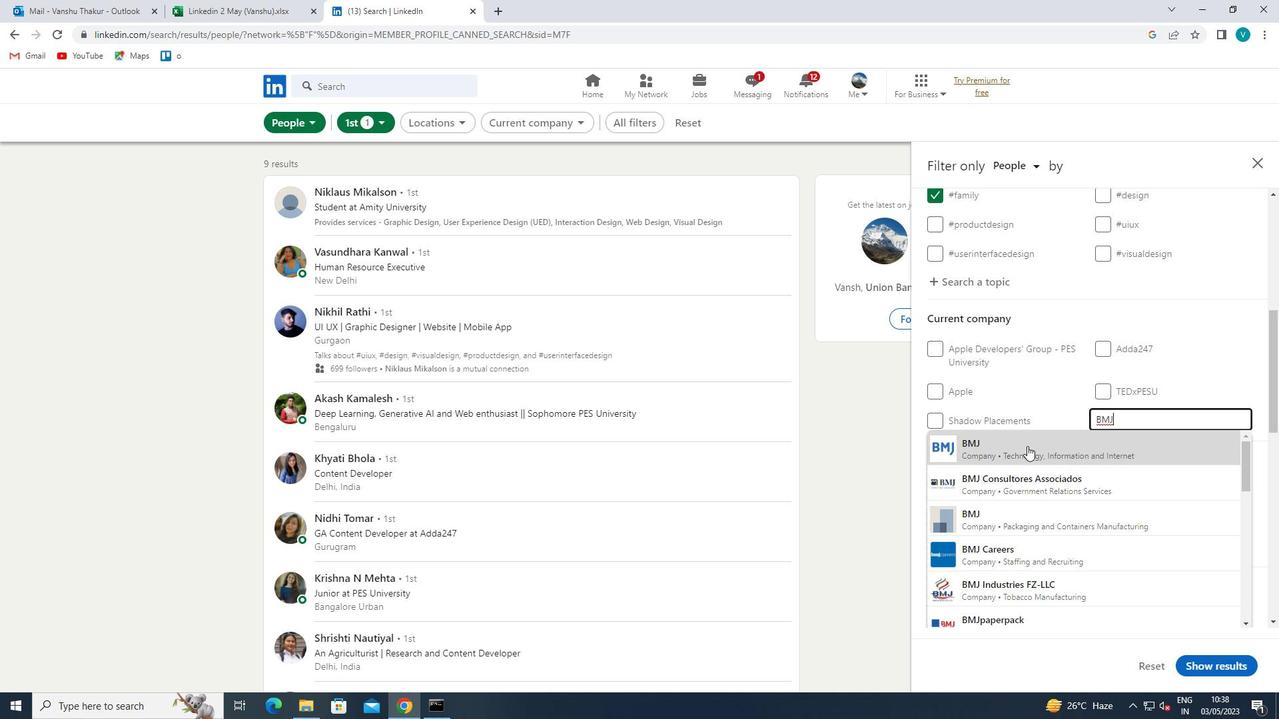 
Action: Mouse scrolled (1027, 445) with delta (0, 0)
Screenshot: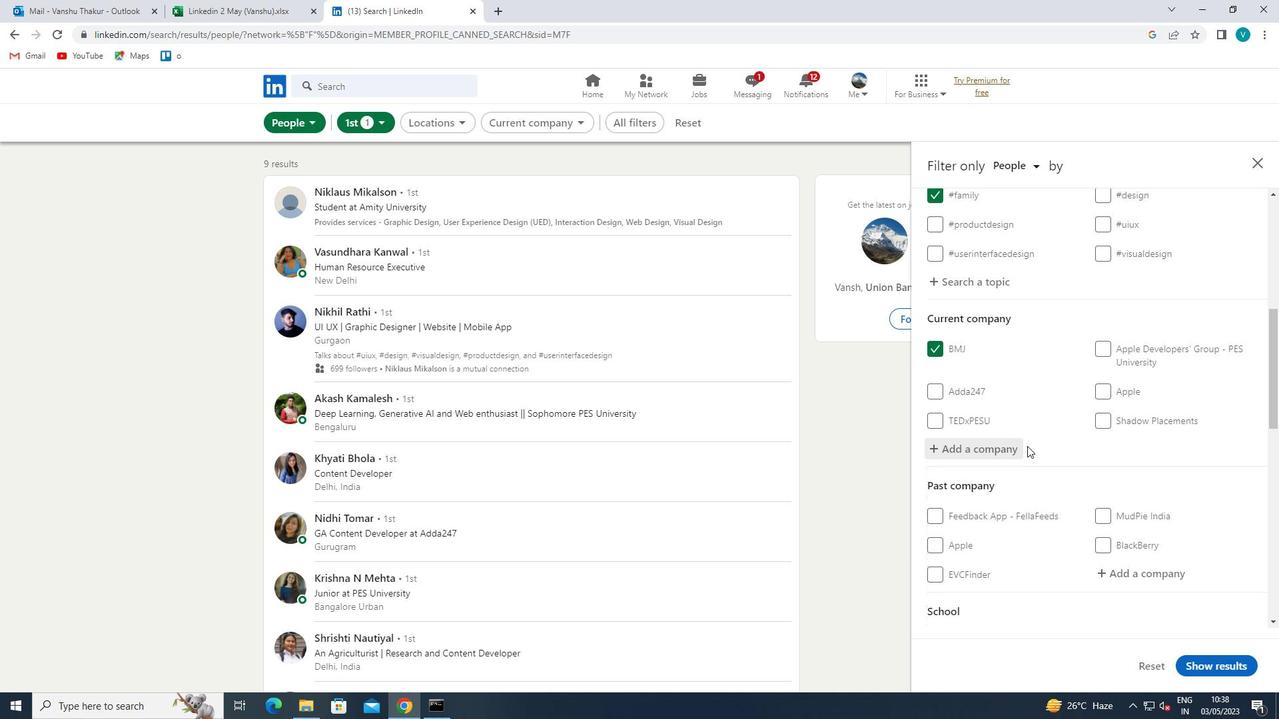 
Action: Mouse scrolled (1027, 445) with delta (0, 0)
Screenshot: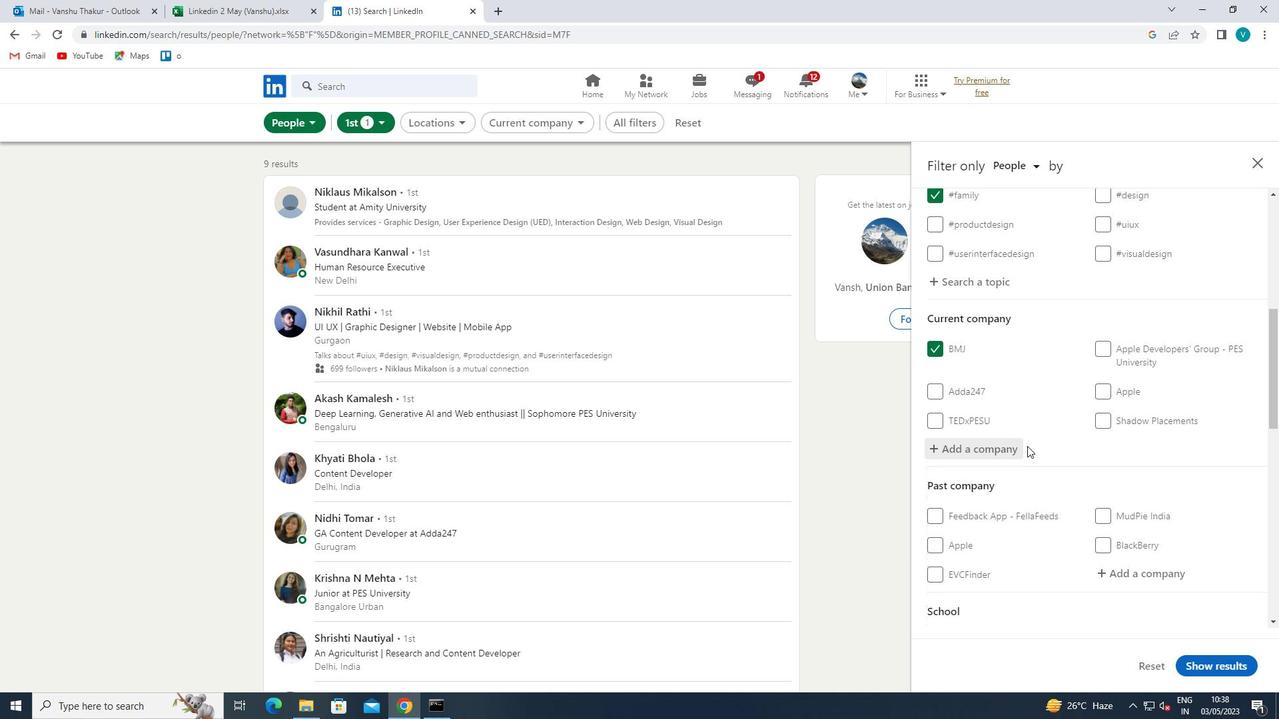 
Action: Mouse scrolled (1027, 445) with delta (0, 0)
Screenshot: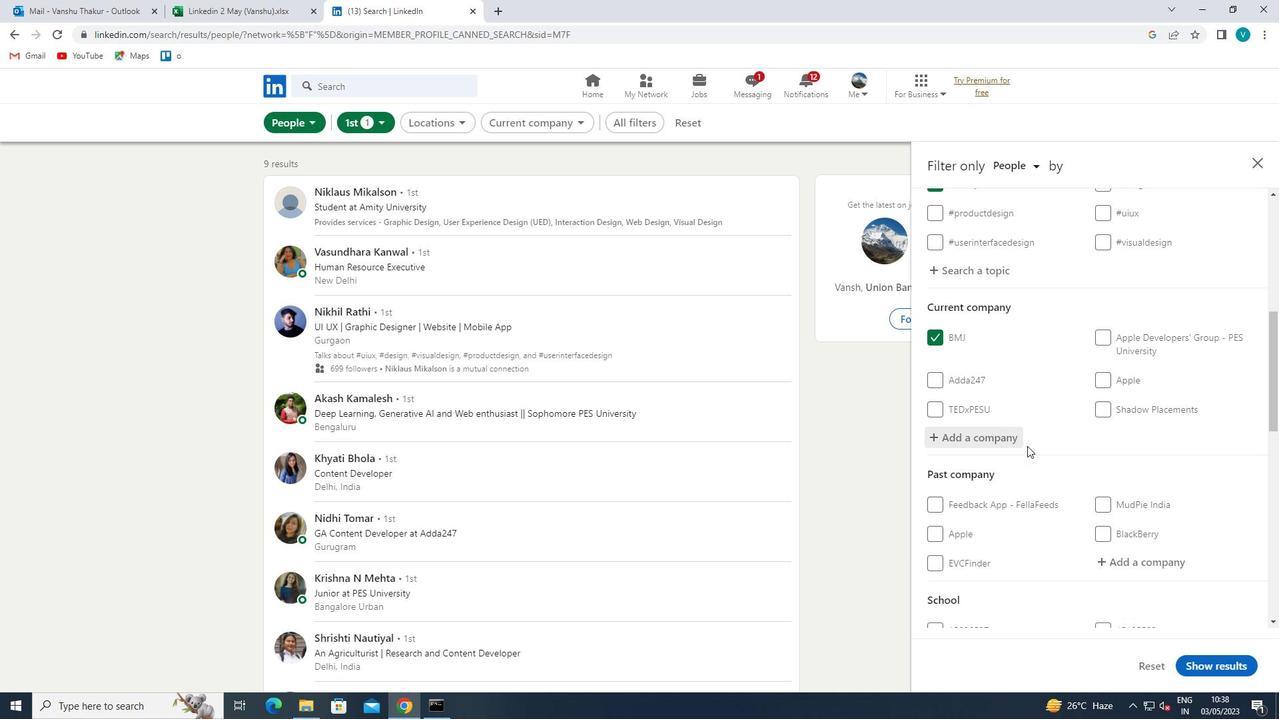 
Action: Mouse scrolled (1027, 445) with delta (0, 0)
Screenshot: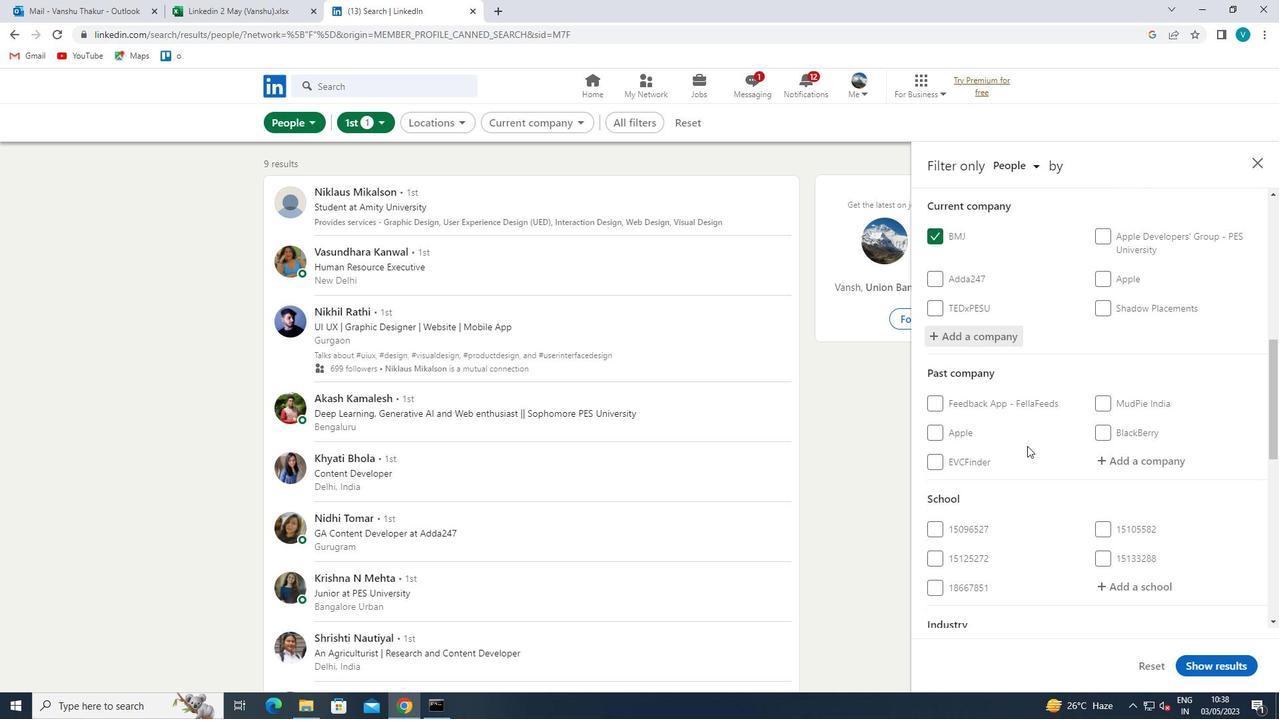 
Action: Mouse moved to (1135, 435)
Screenshot: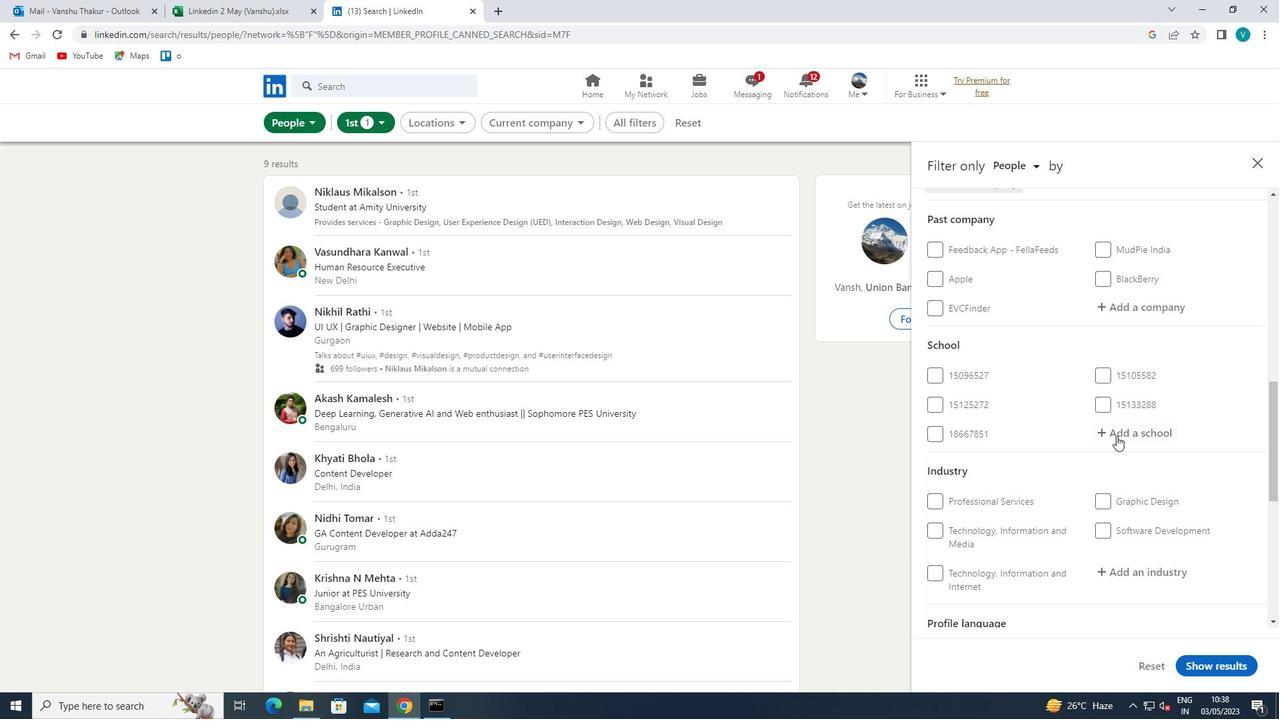 
Action: Mouse pressed left at (1135, 435)
Screenshot: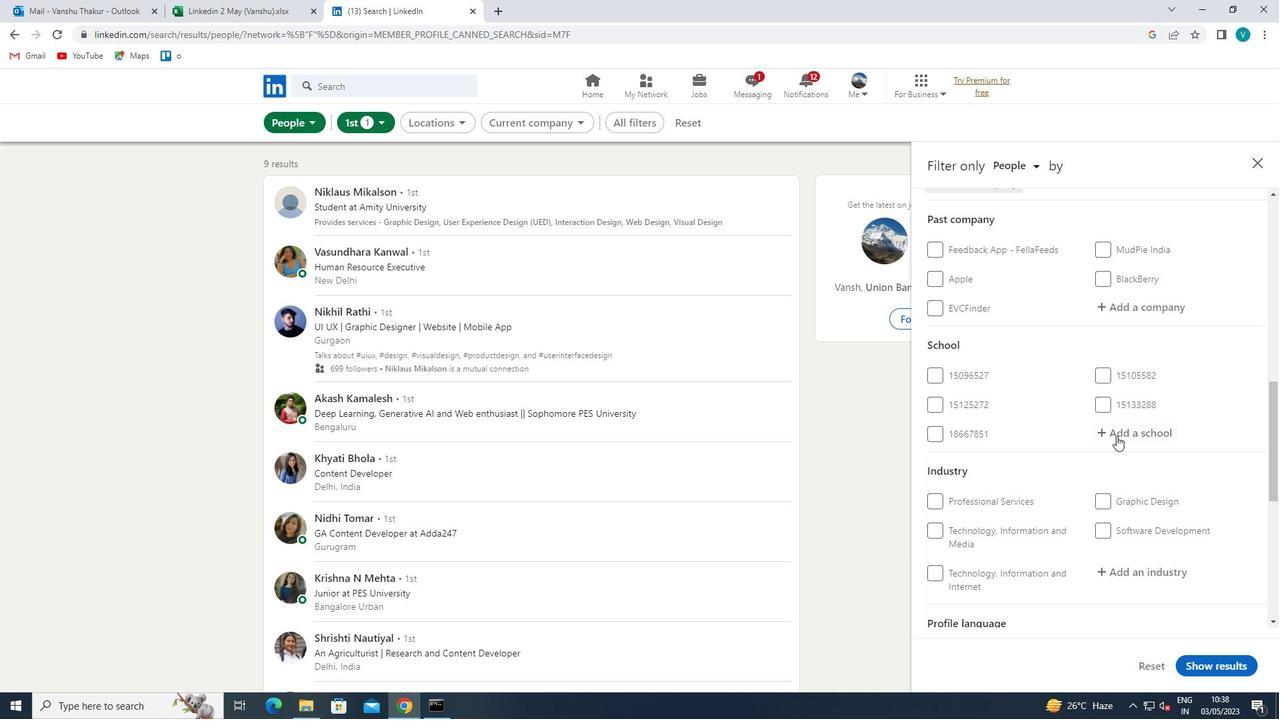 
Action: Mouse moved to (1118, 443)
Screenshot: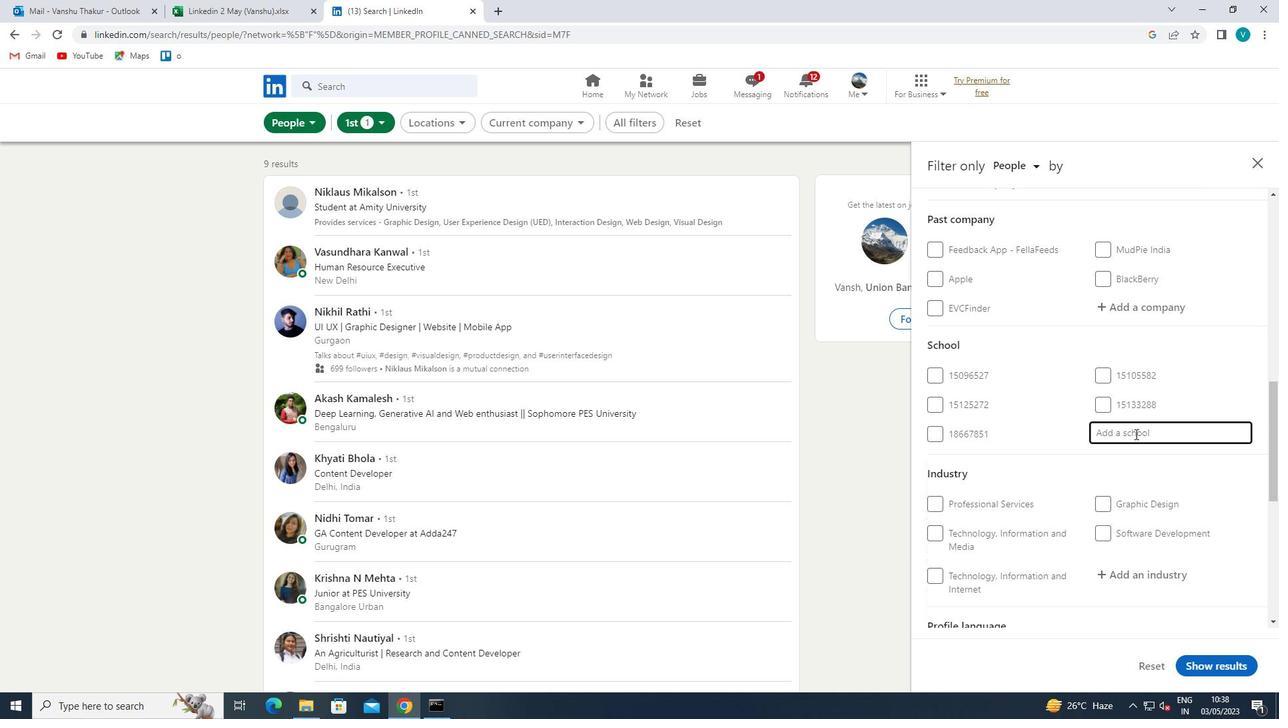 
Action: Key pressed <Key.shift>
Screenshot: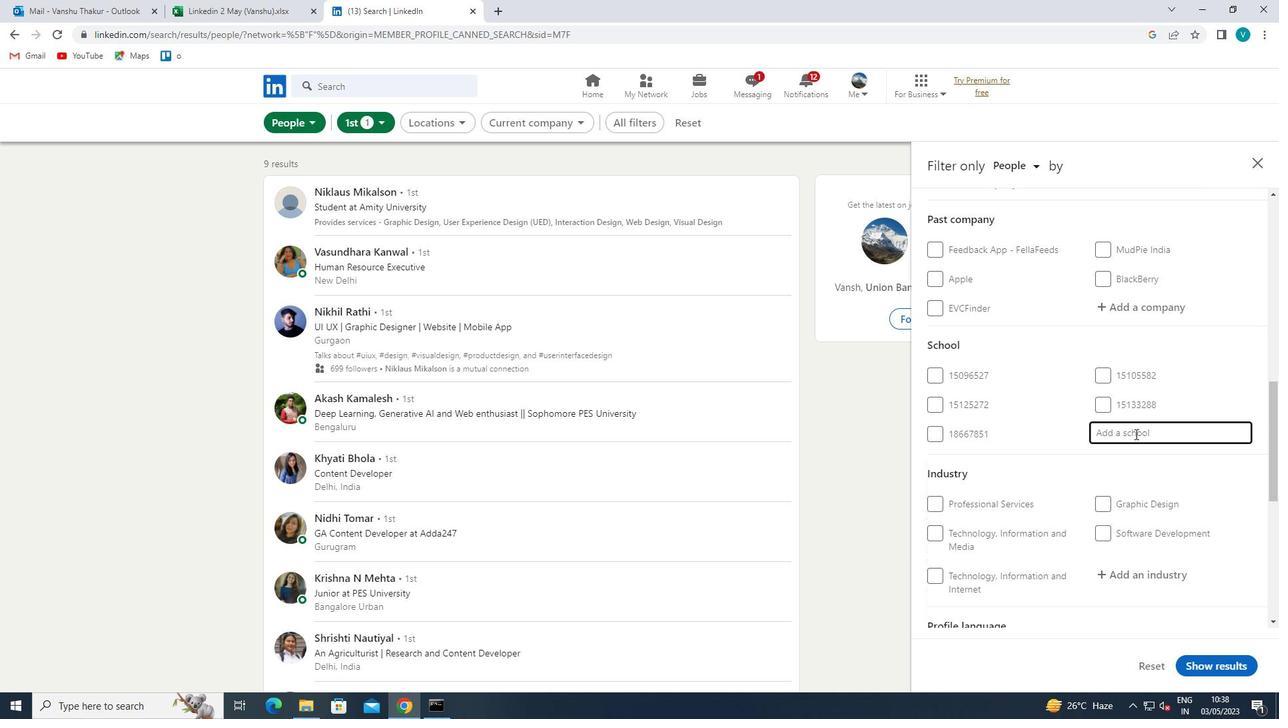 
Action: Mouse moved to (730, 663)
Screenshot: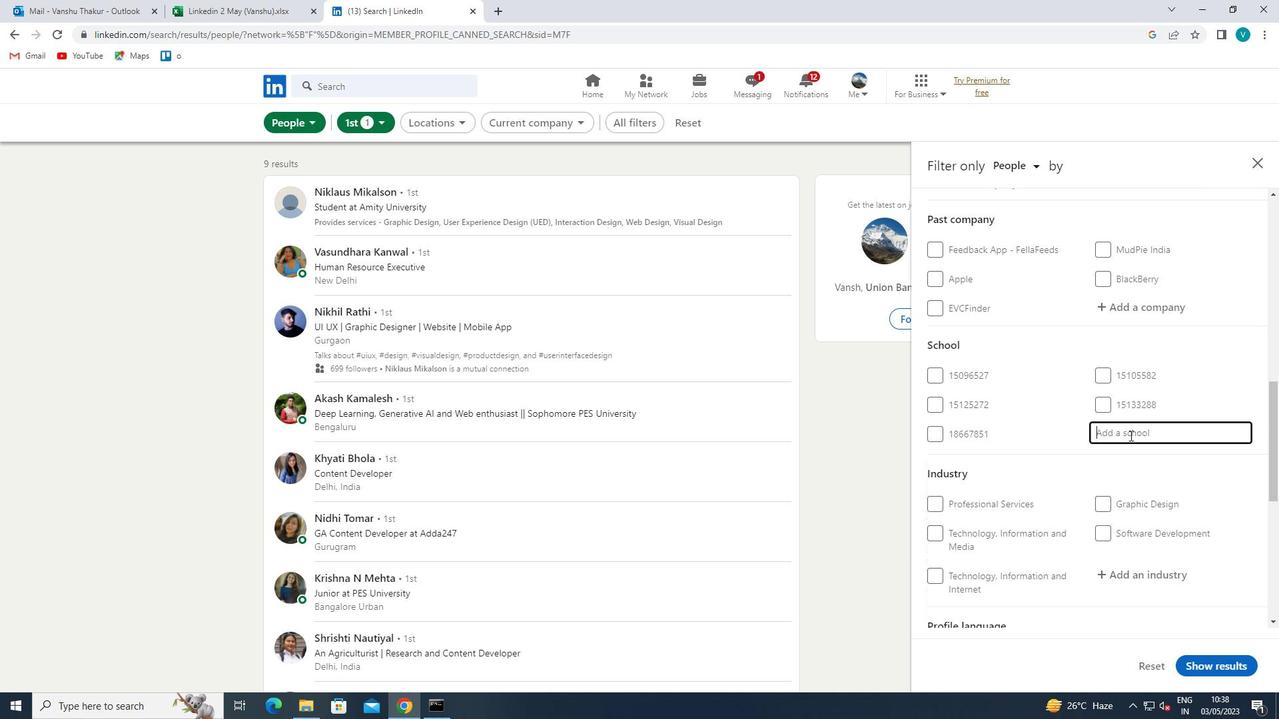 
Action: Key pressed <Key.shift><Key.shift>VIDYALAM<Key.backspace>NKAR
Screenshot: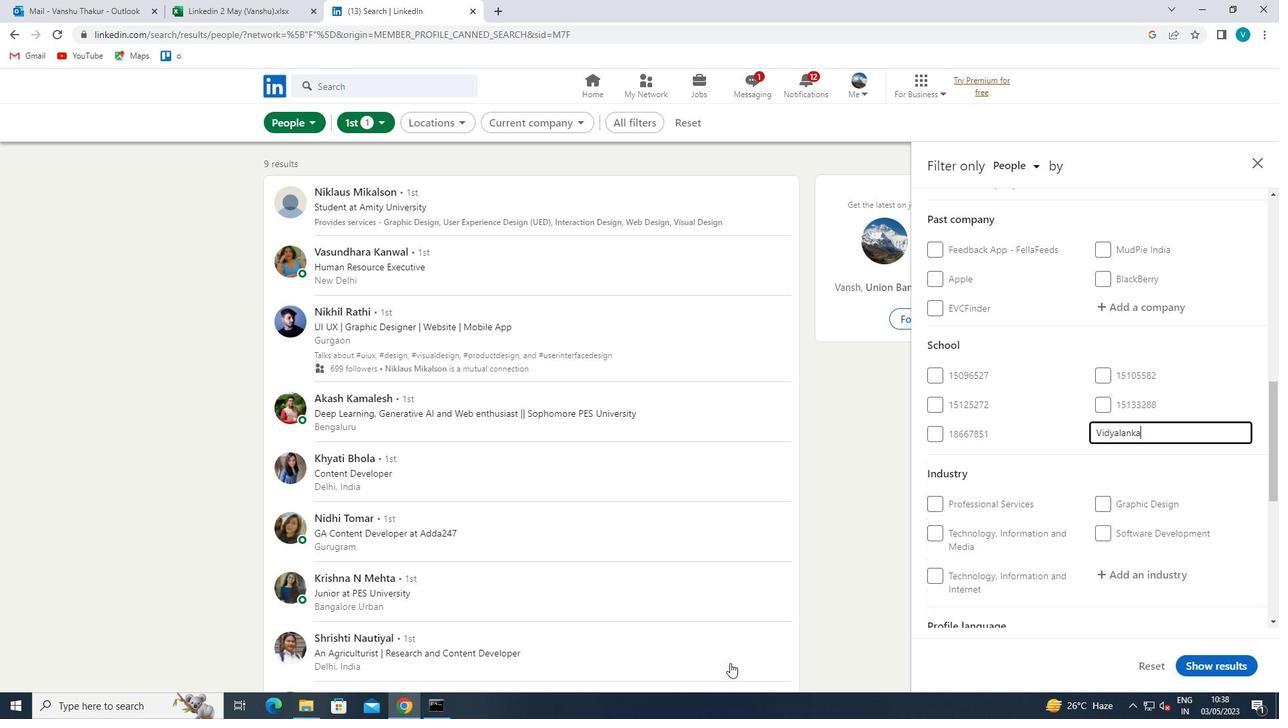 
Action: Mouse moved to (1046, 469)
Screenshot: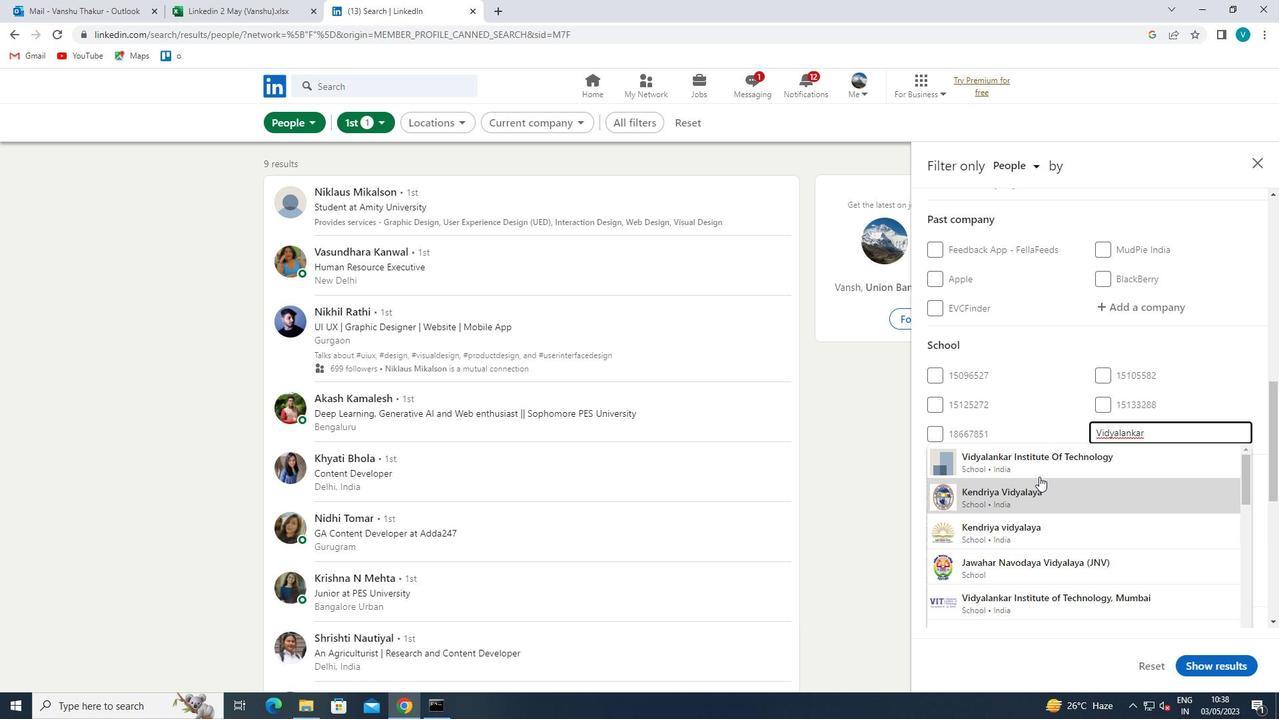 
Action: Mouse pressed left at (1046, 469)
Screenshot: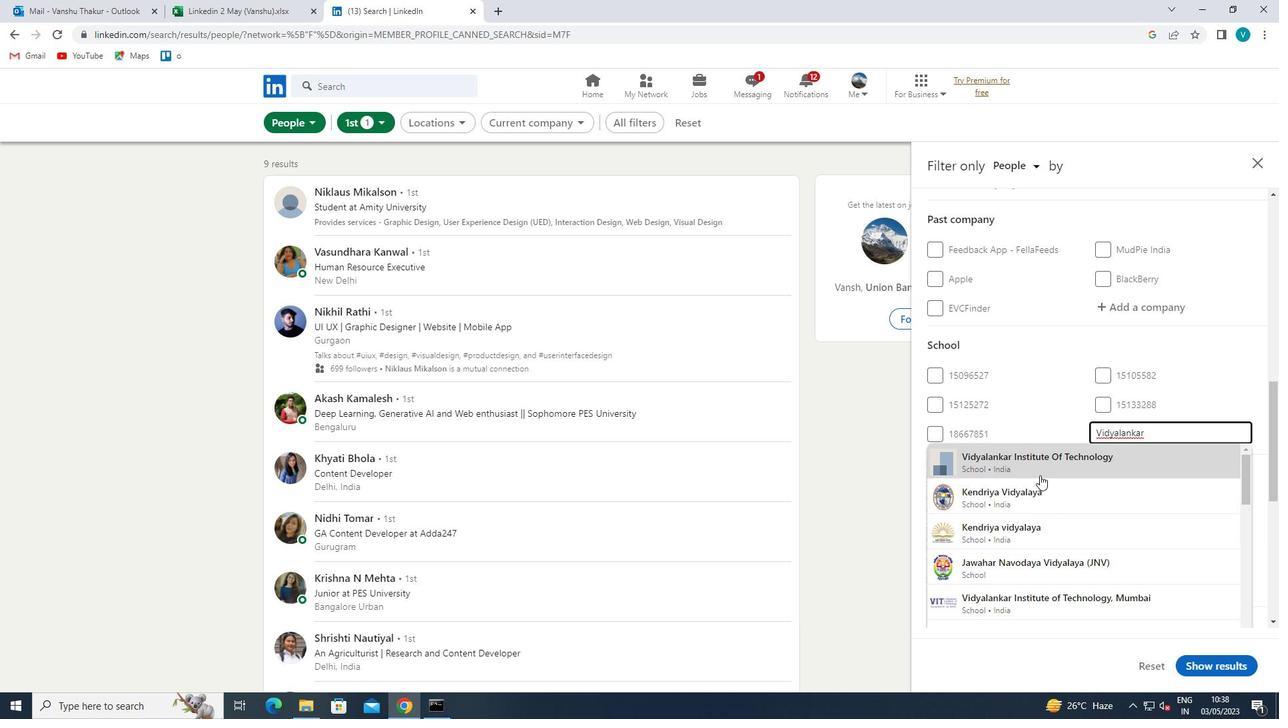 
Action: Mouse pressed left at (1046, 469)
Screenshot: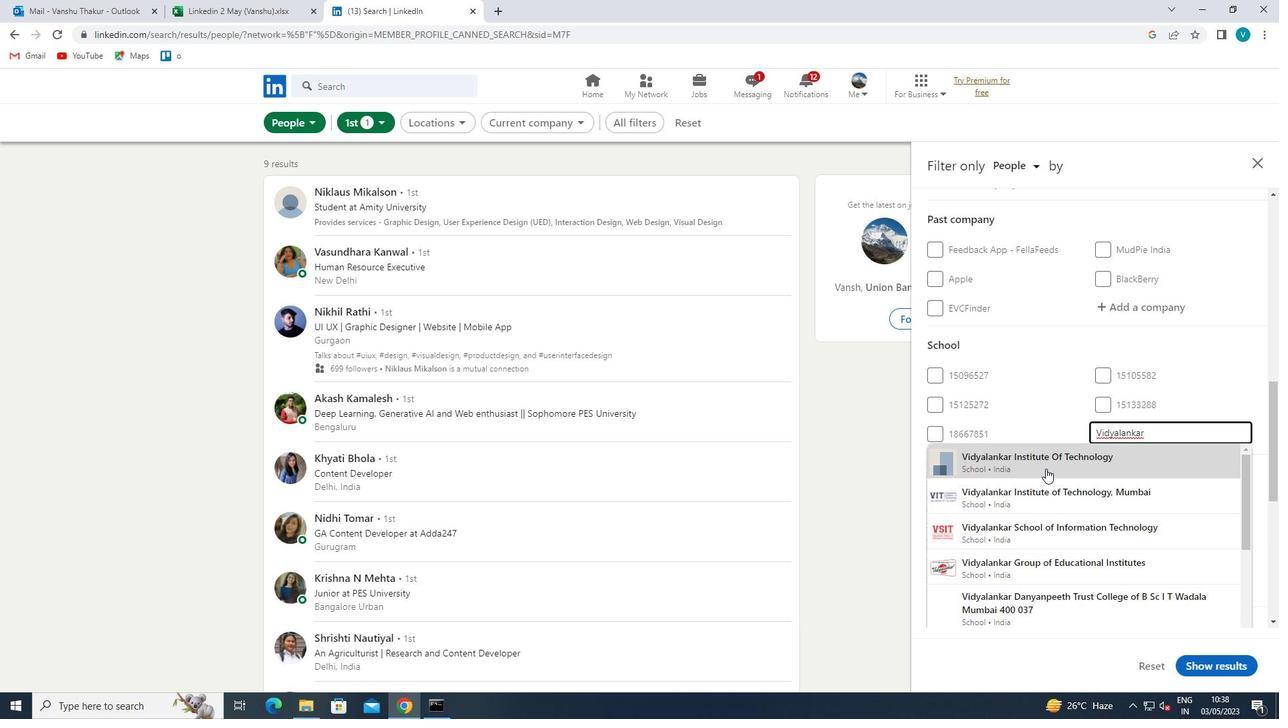 
Action: Mouse moved to (1083, 469)
Screenshot: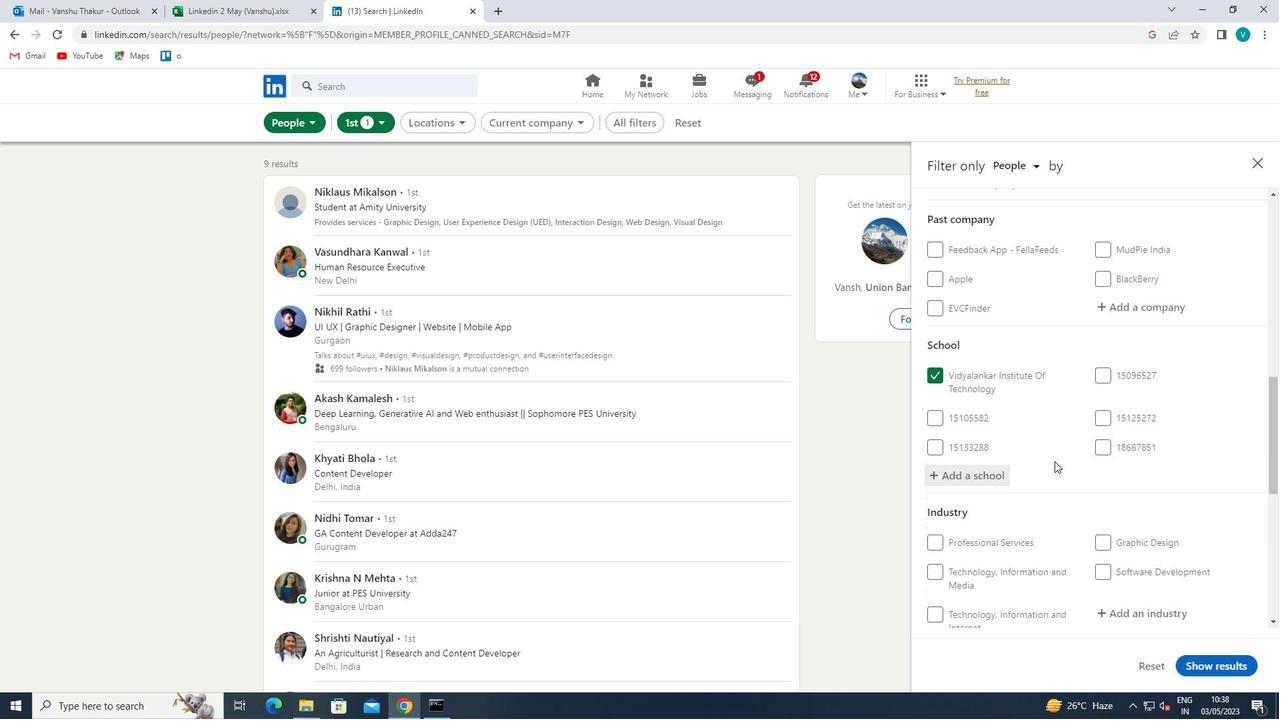 
Action: Mouse scrolled (1083, 469) with delta (0, 0)
Screenshot: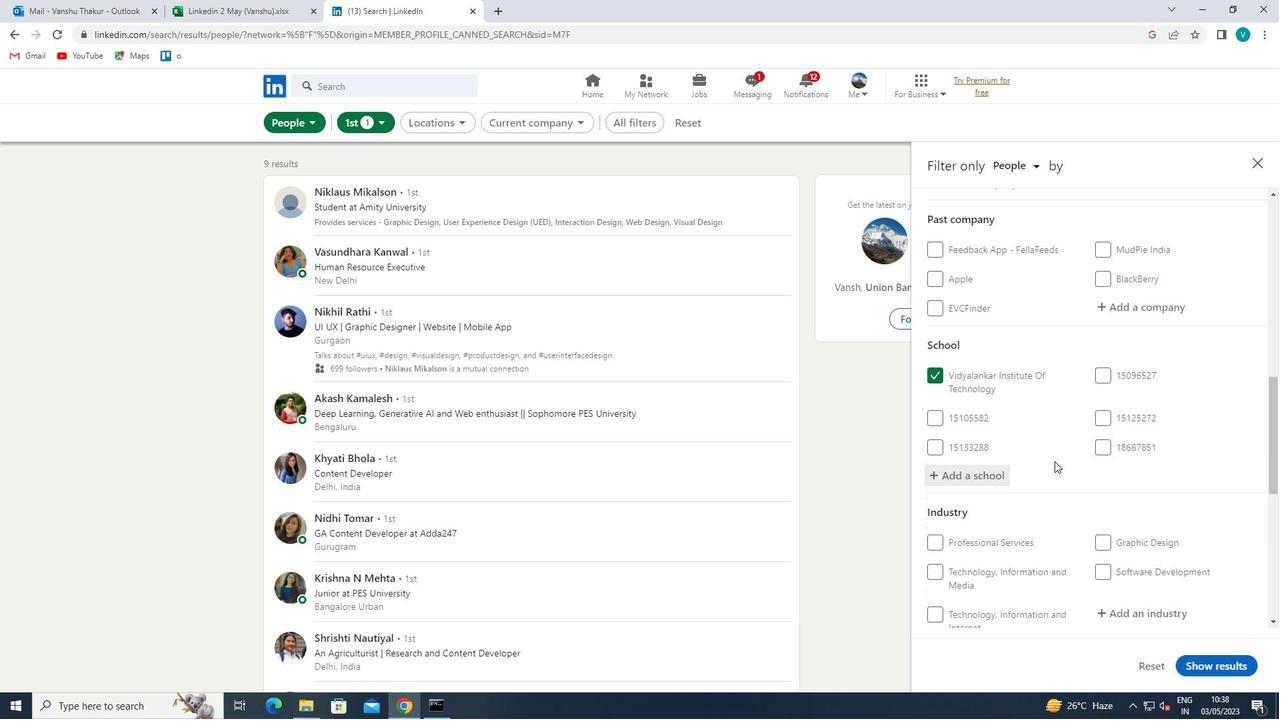 
Action: Mouse moved to (1093, 474)
Screenshot: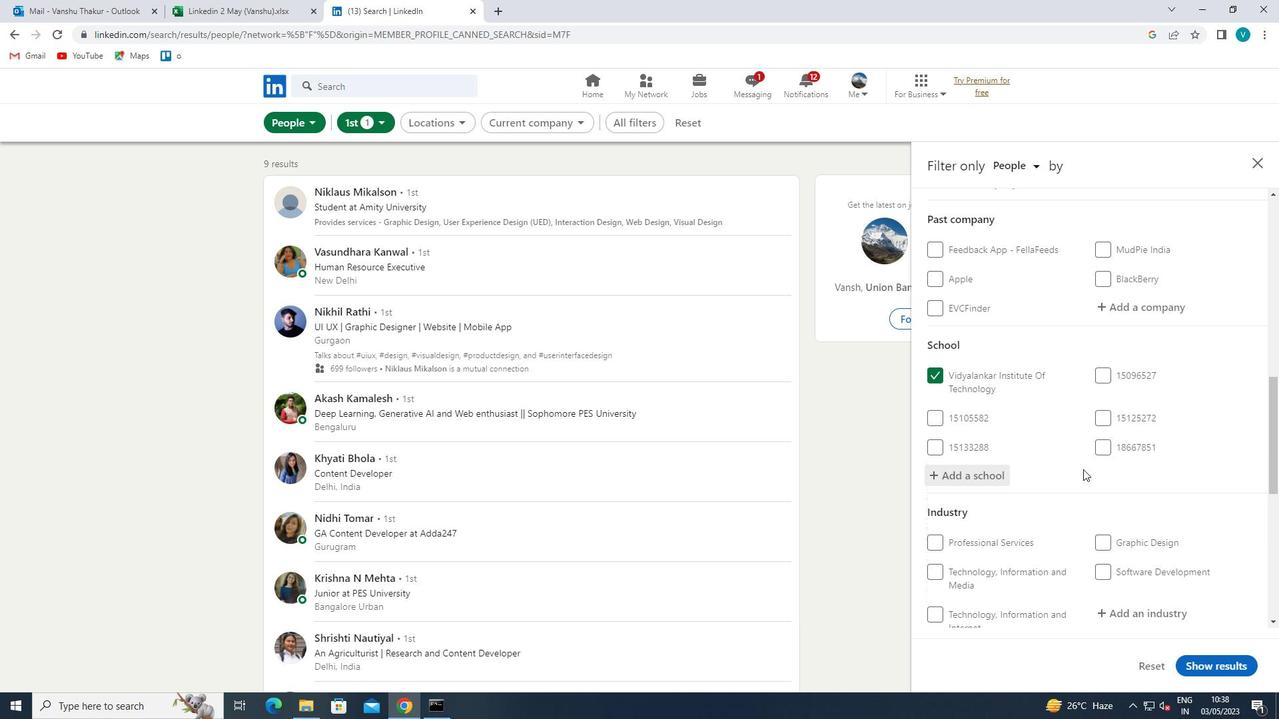 
Action: Mouse scrolled (1093, 473) with delta (0, 0)
Screenshot: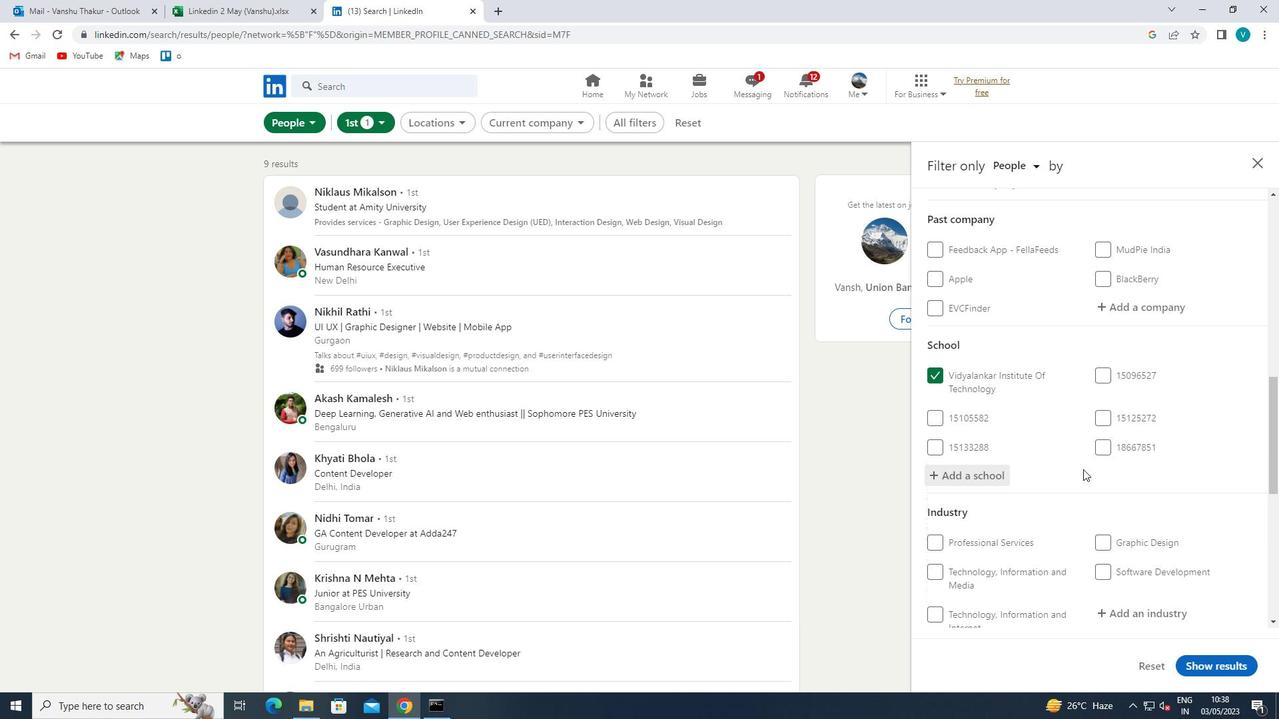 
Action: Mouse moved to (1097, 478)
Screenshot: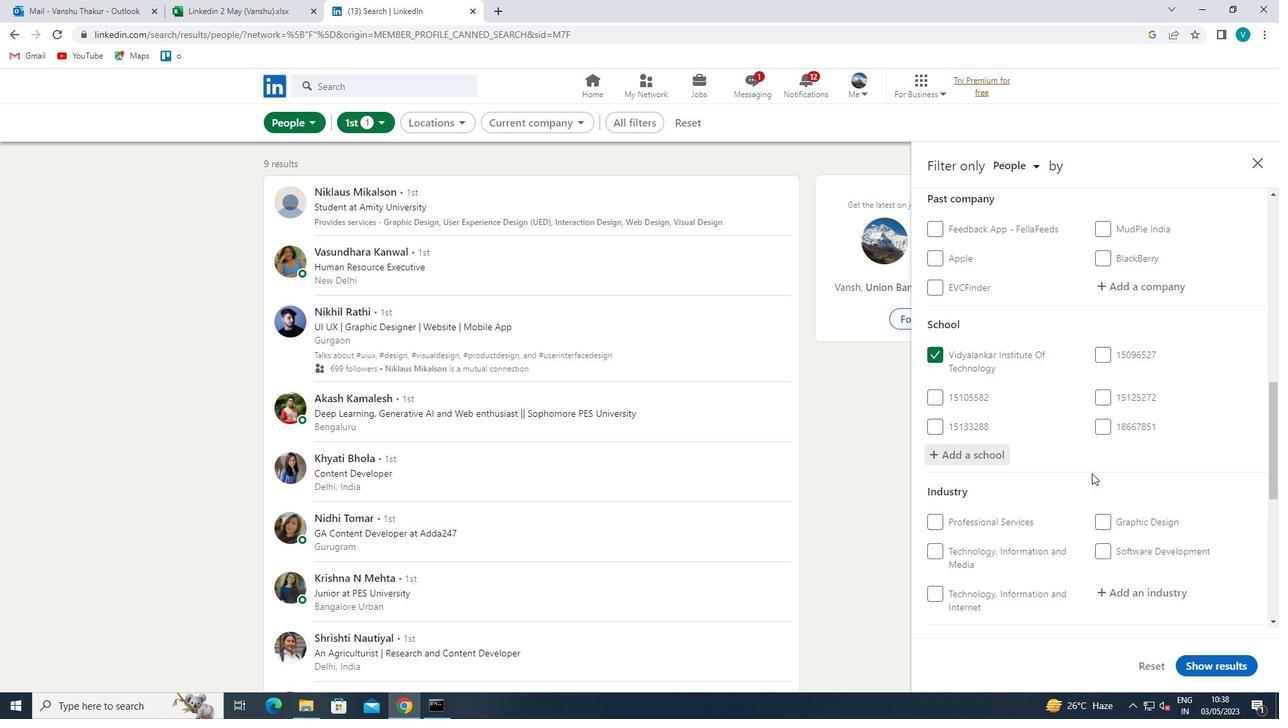 
Action: Mouse scrolled (1097, 477) with delta (0, 0)
Screenshot: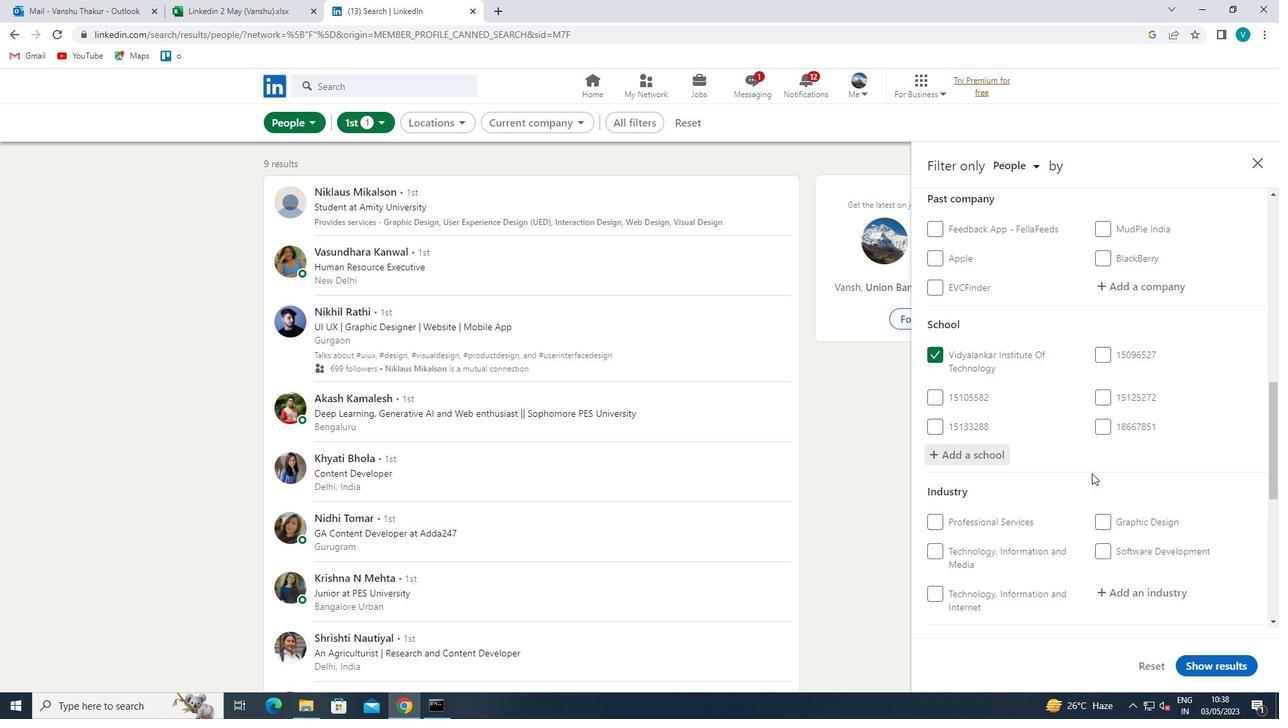 
Action: Mouse moved to (1103, 485)
Screenshot: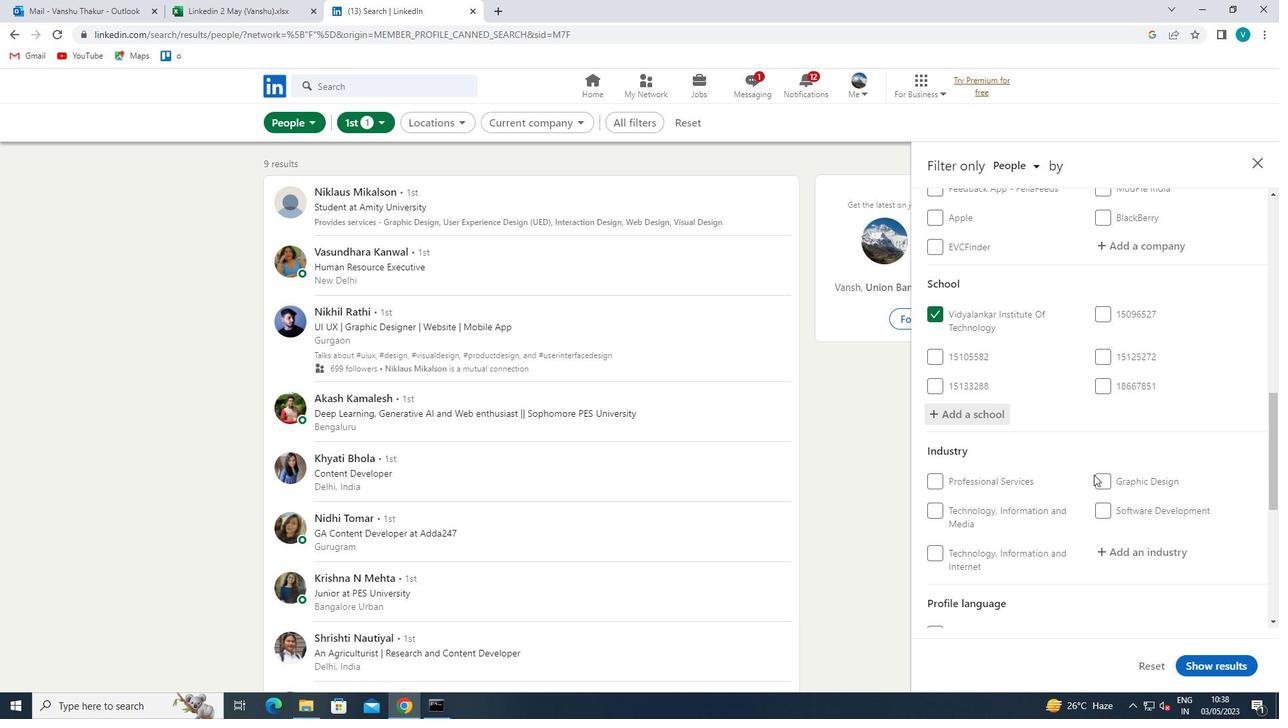 
Action: Mouse scrolled (1103, 485) with delta (0, 0)
Screenshot: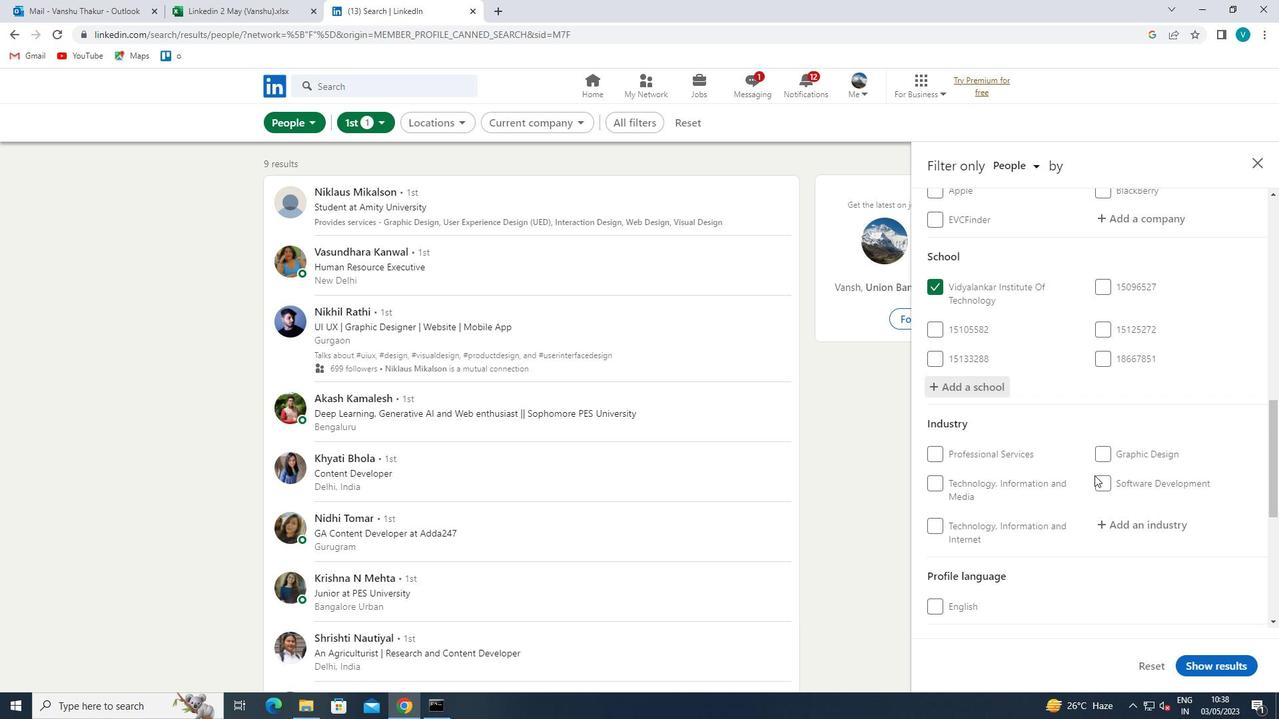 
Action: Mouse moved to (1159, 345)
Screenshot: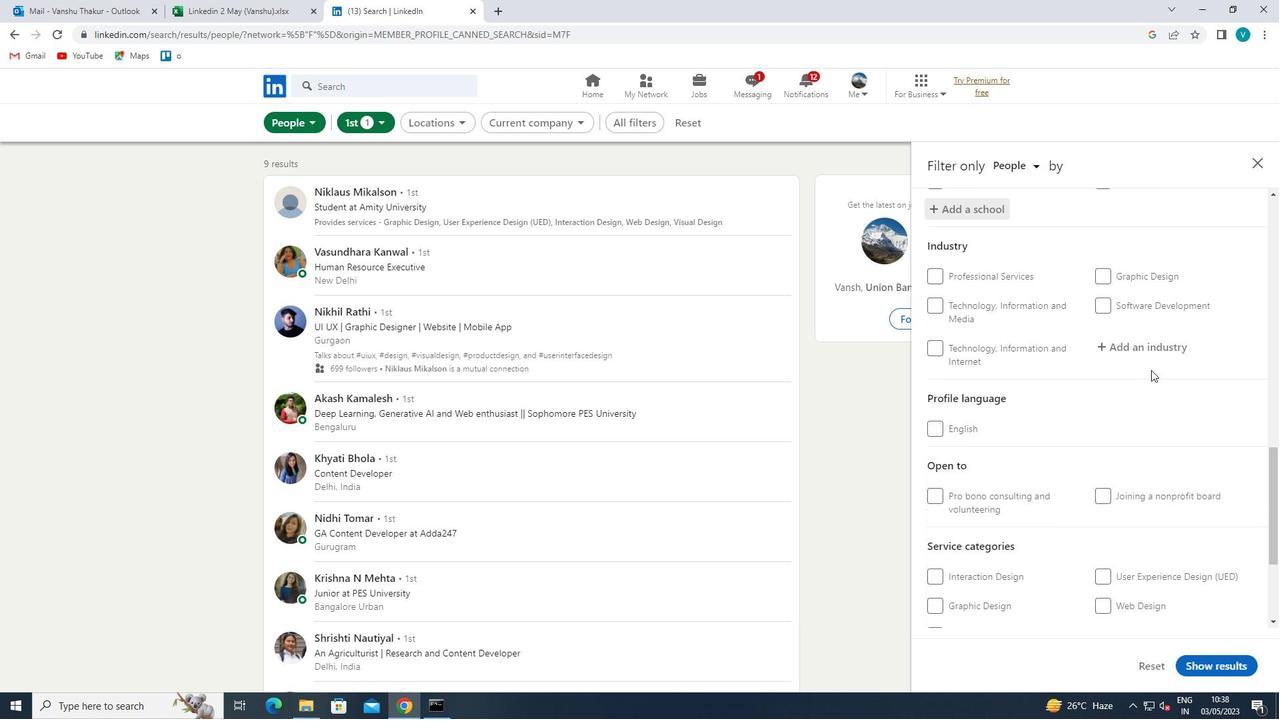 
Action: Mouse pressed left at (1159, 345)
Screenshot: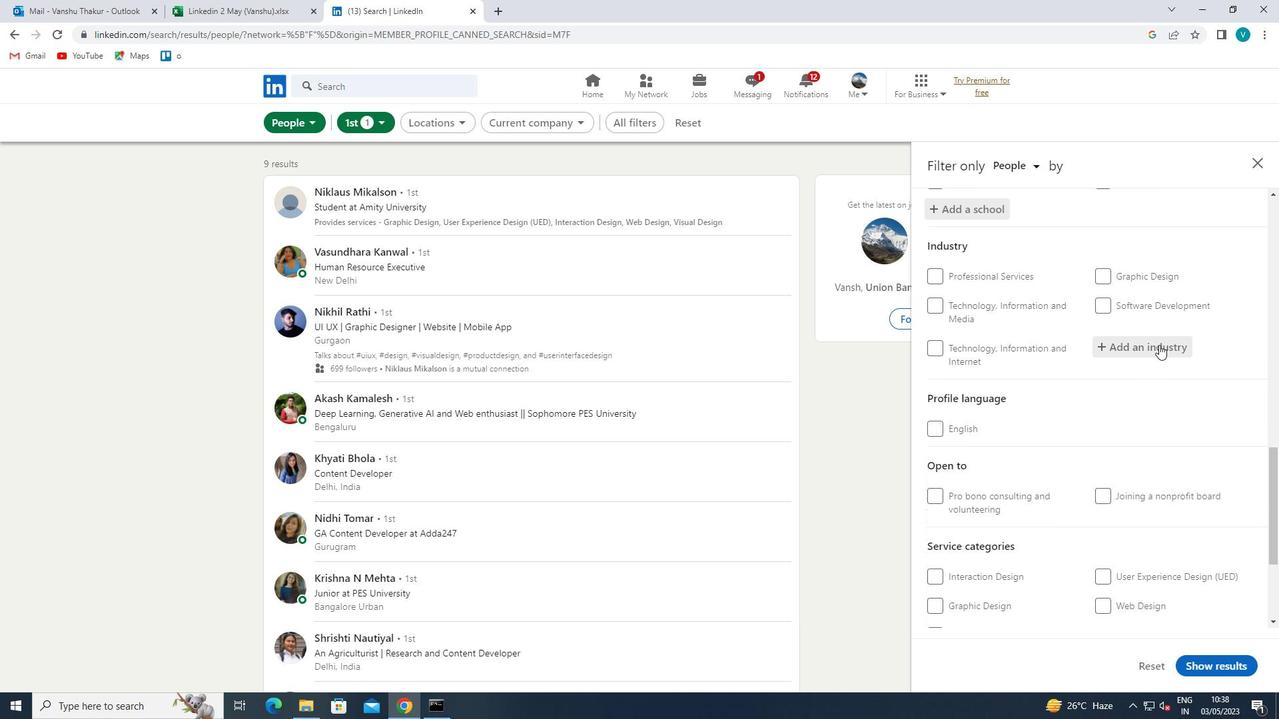 
Action: Mouse moved to (425, 716)
Screenshot: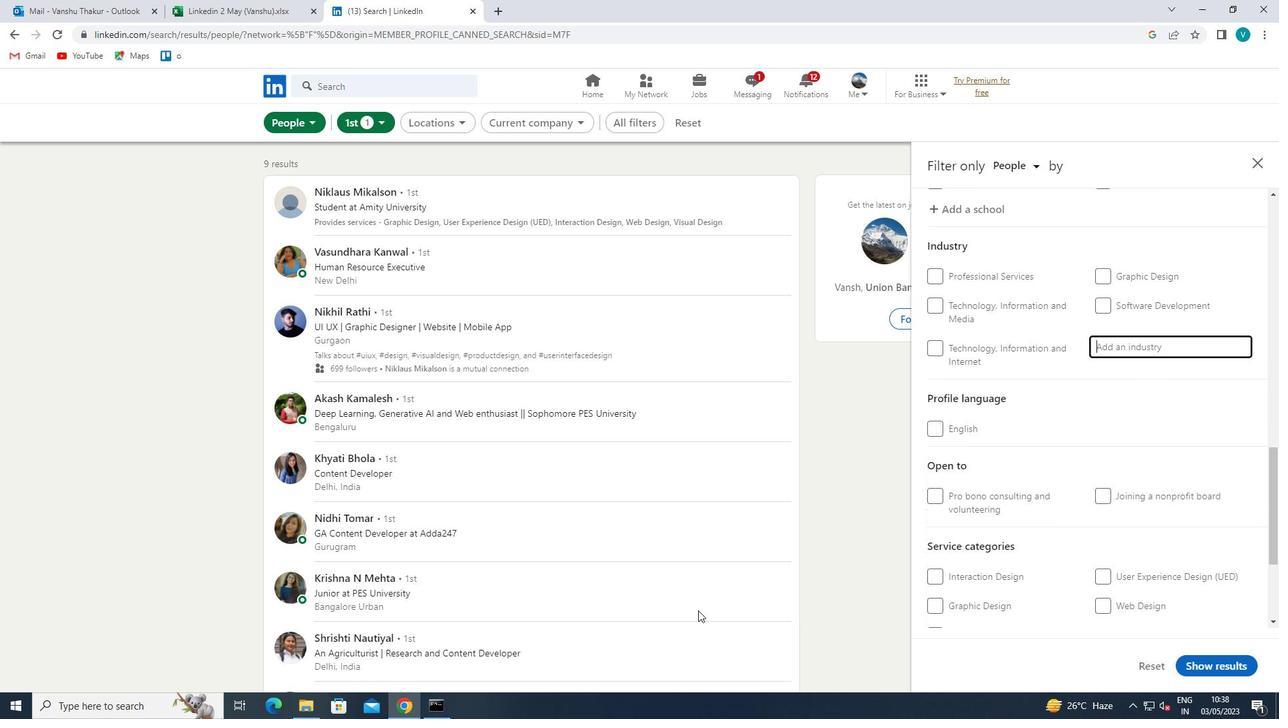 
Action: Key pressed <Key.shift>
Screenshot: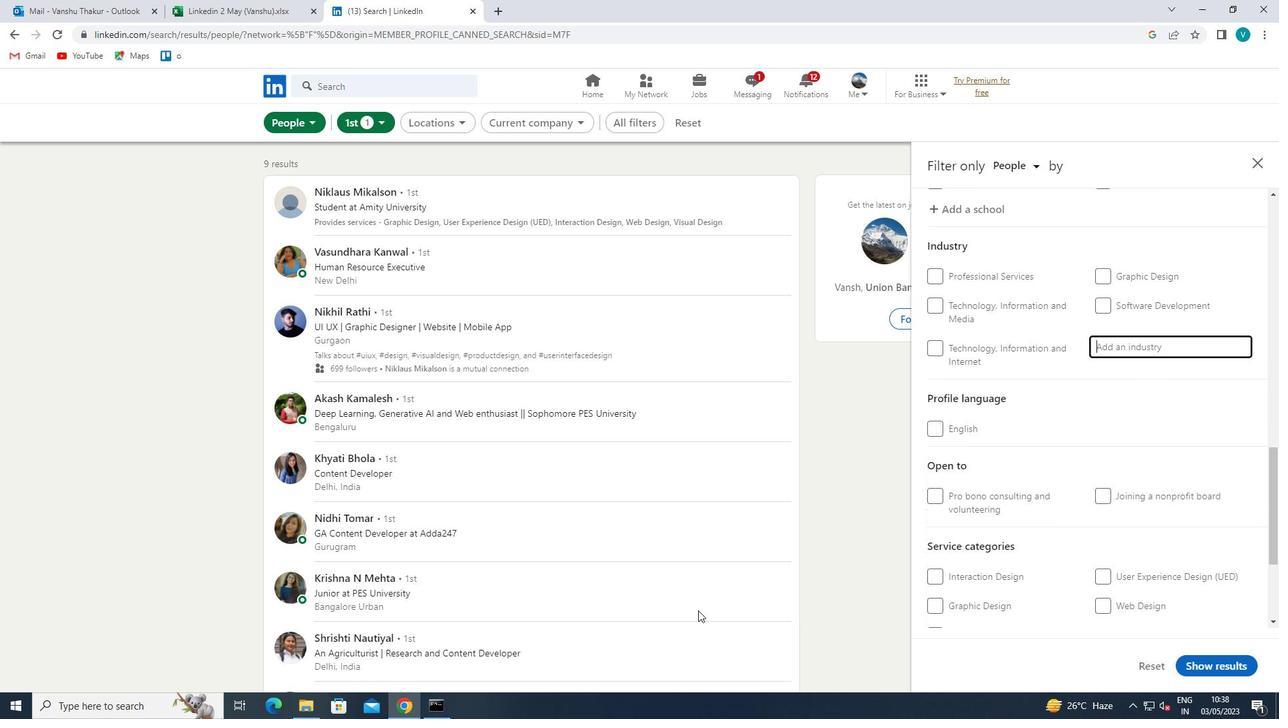 
Action: Mouse moved to (427, 715)
Screenshot: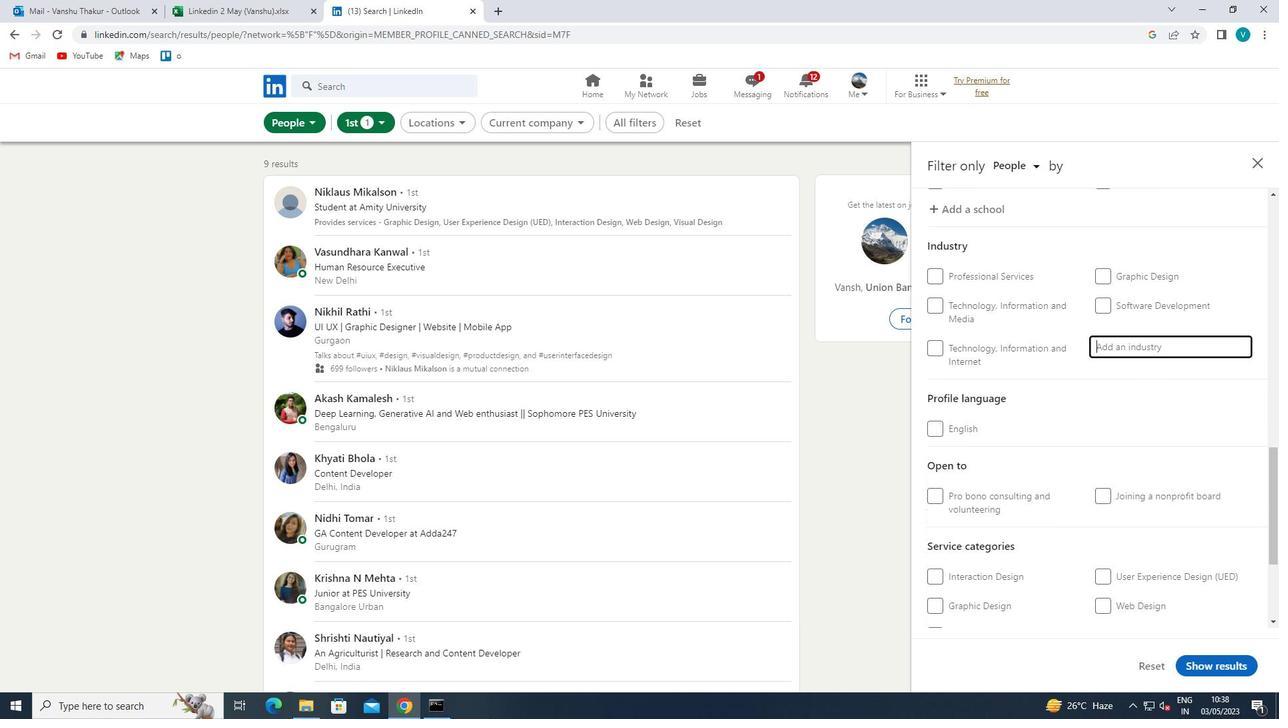 
Action: Key pressed TURN
Screenshot: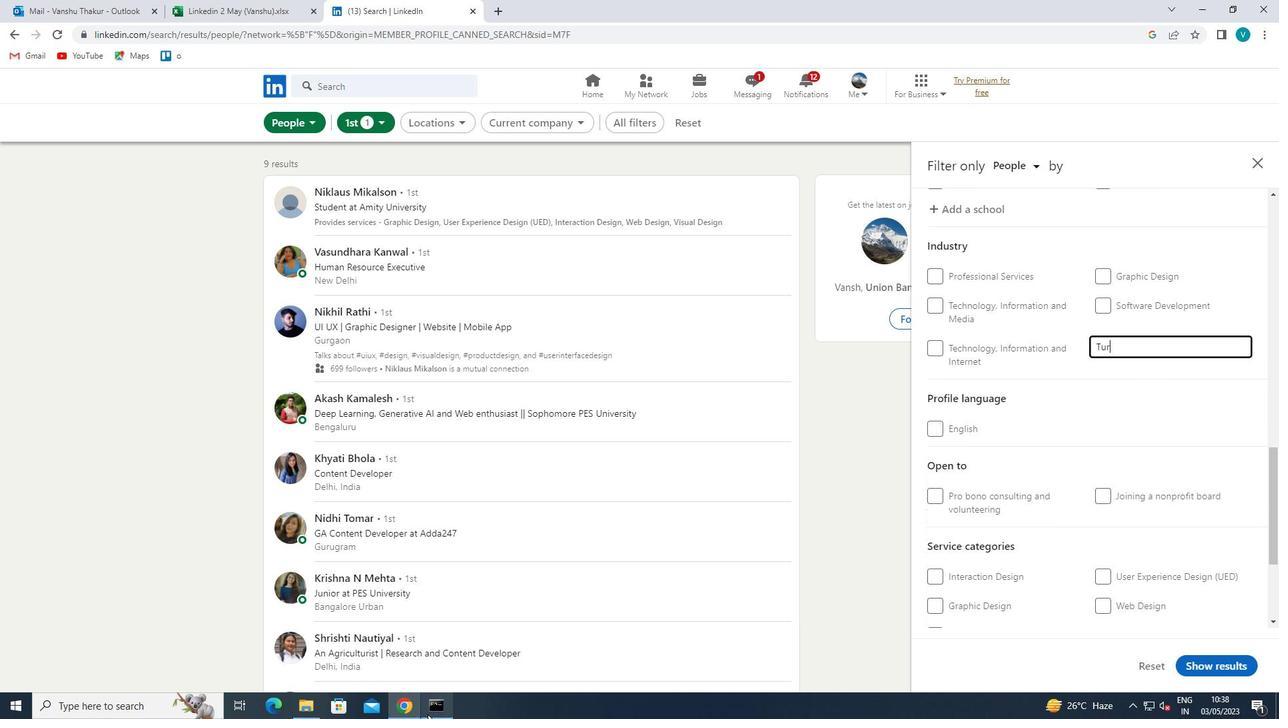 
Action: Mouse moved to (428, 714)
Screenshot: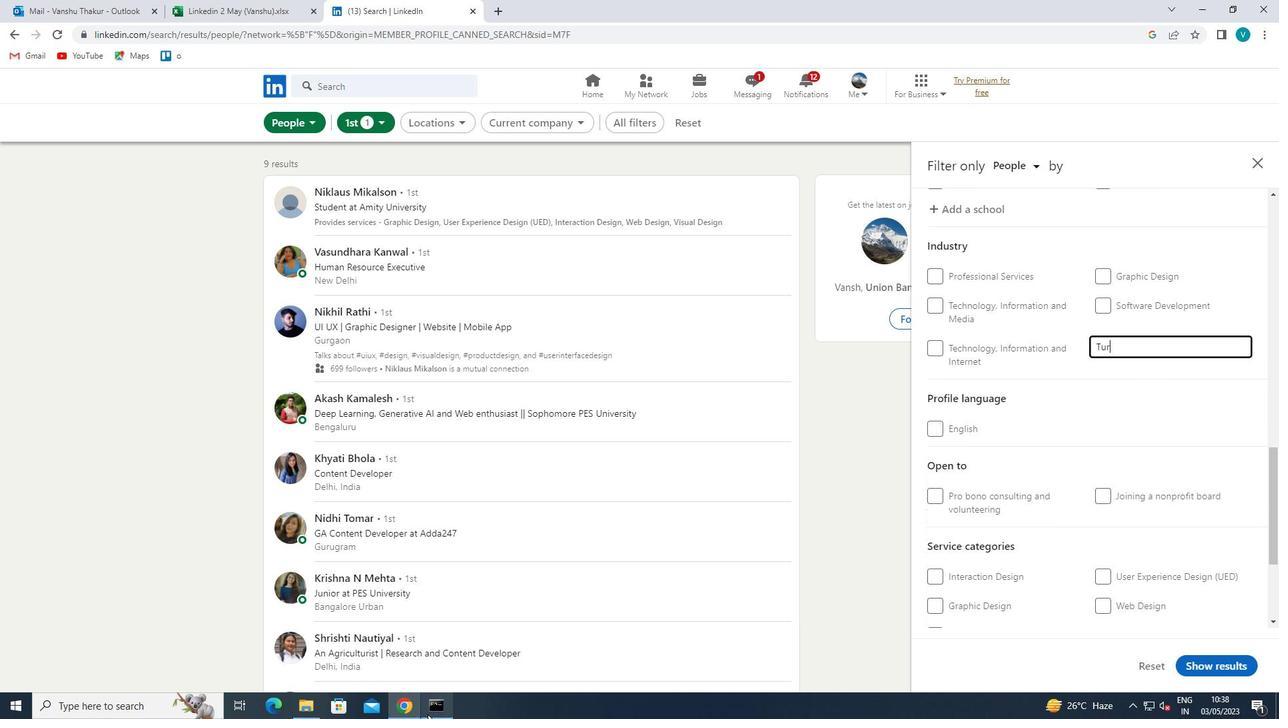 
Action: Key pressed ED
Screenshot: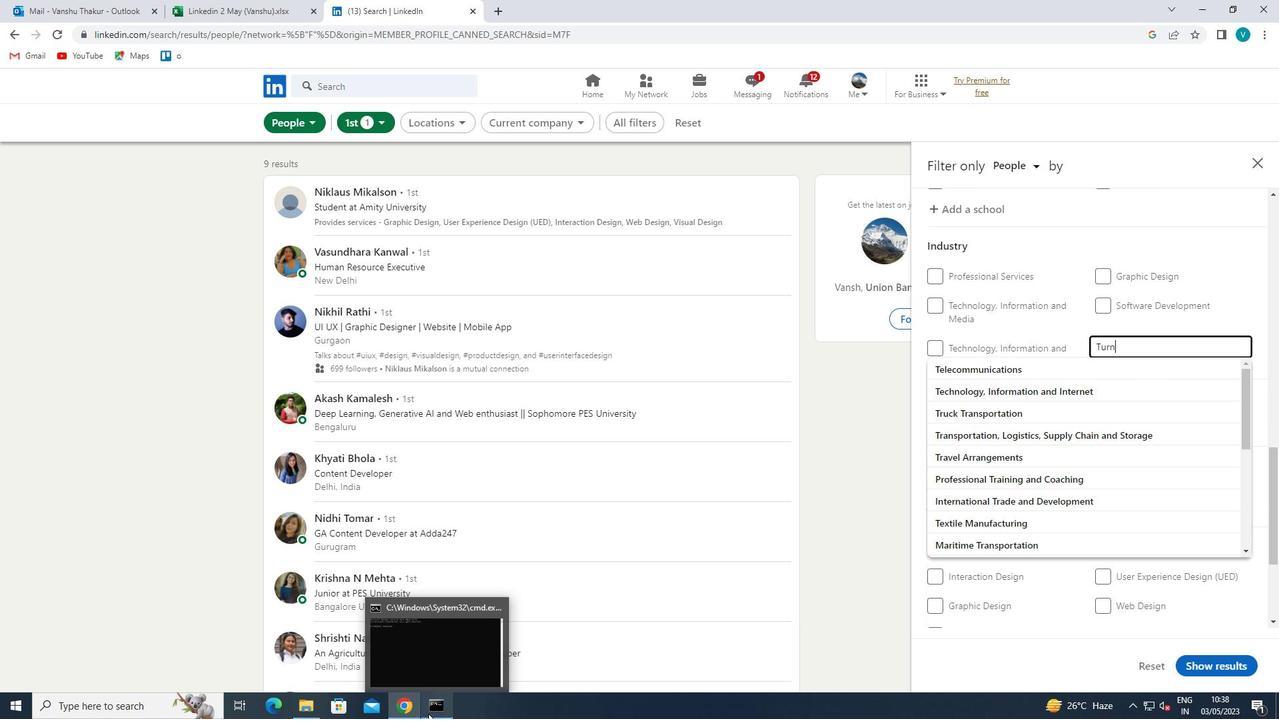 
Action: Mouse moved to (1041, 368)
Screenshot: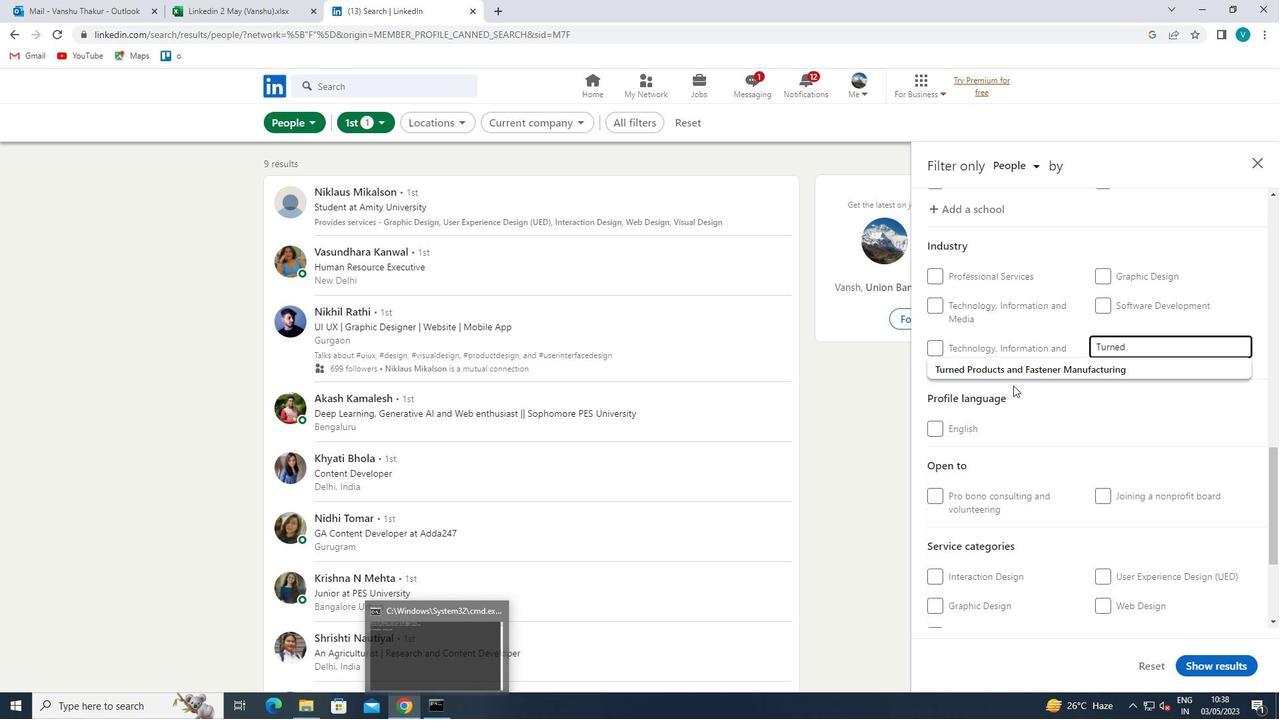 
Action: Mouse pressed left at (1041, 368)
Screenshot: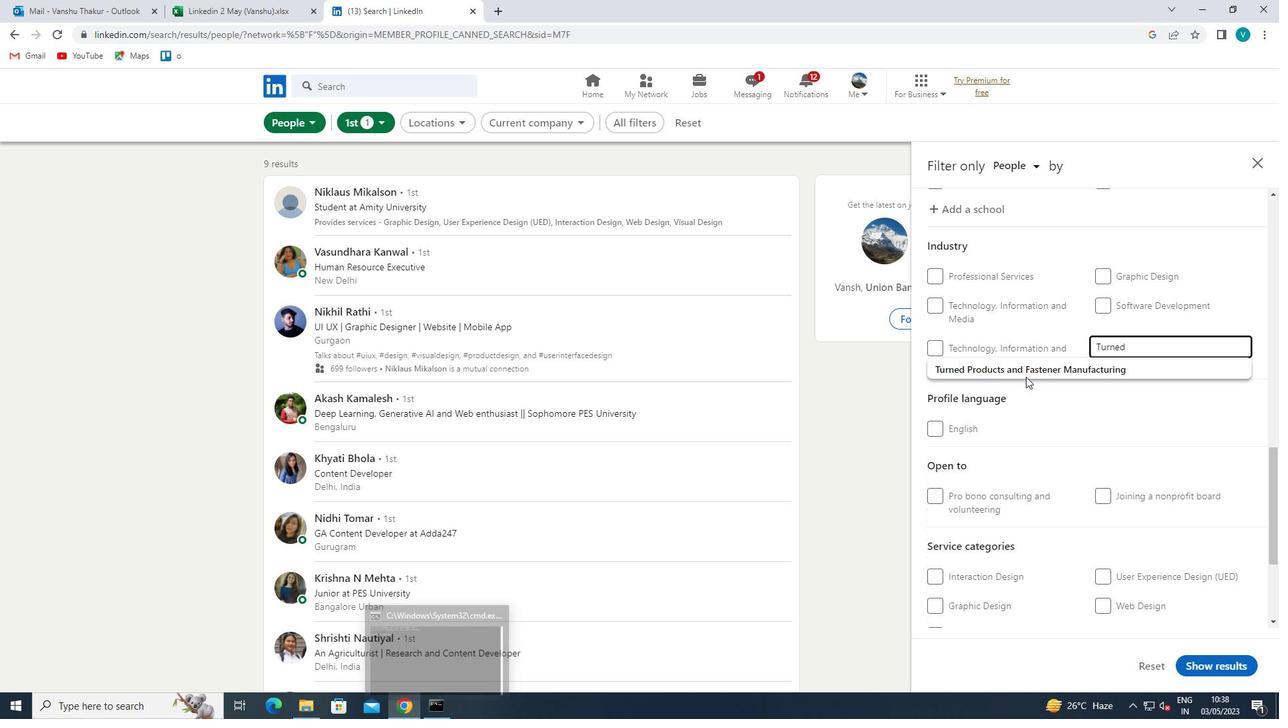 
Action: Mouse moved to (1119, 353)
Screenshot: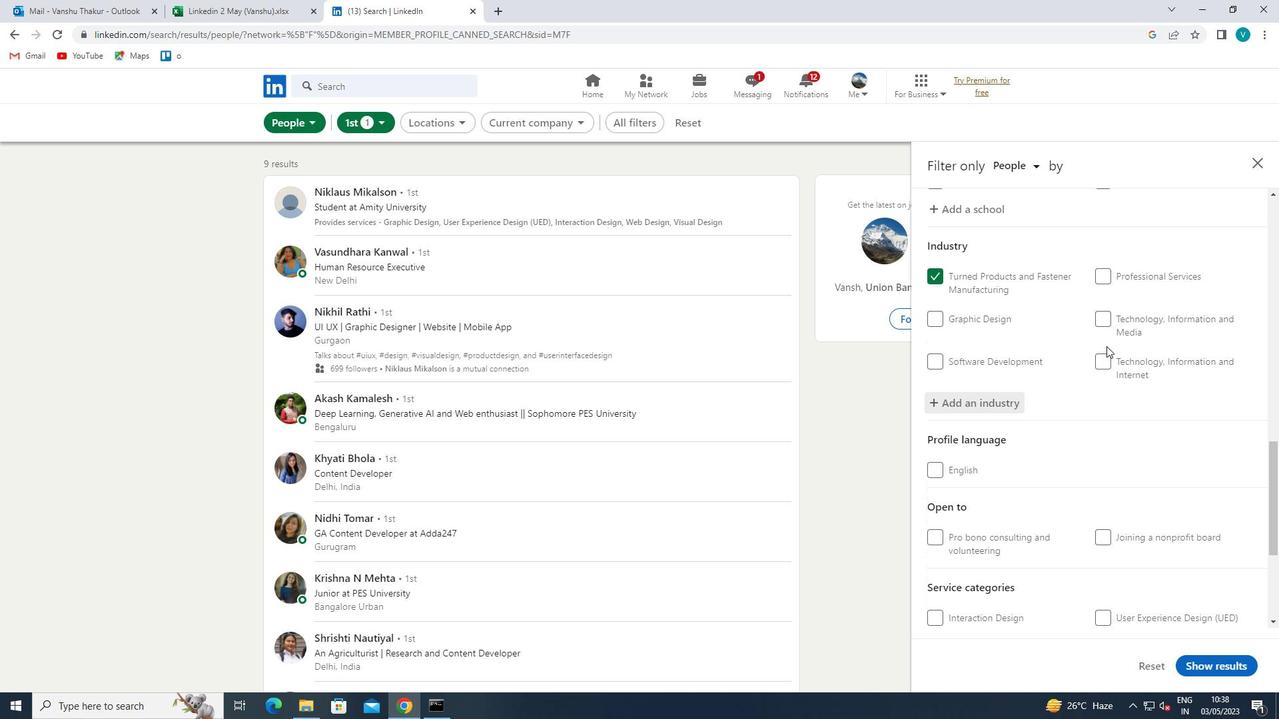 
Action: Mouse scrolled (1119, 352) with delta (0, 0)
Screenshot: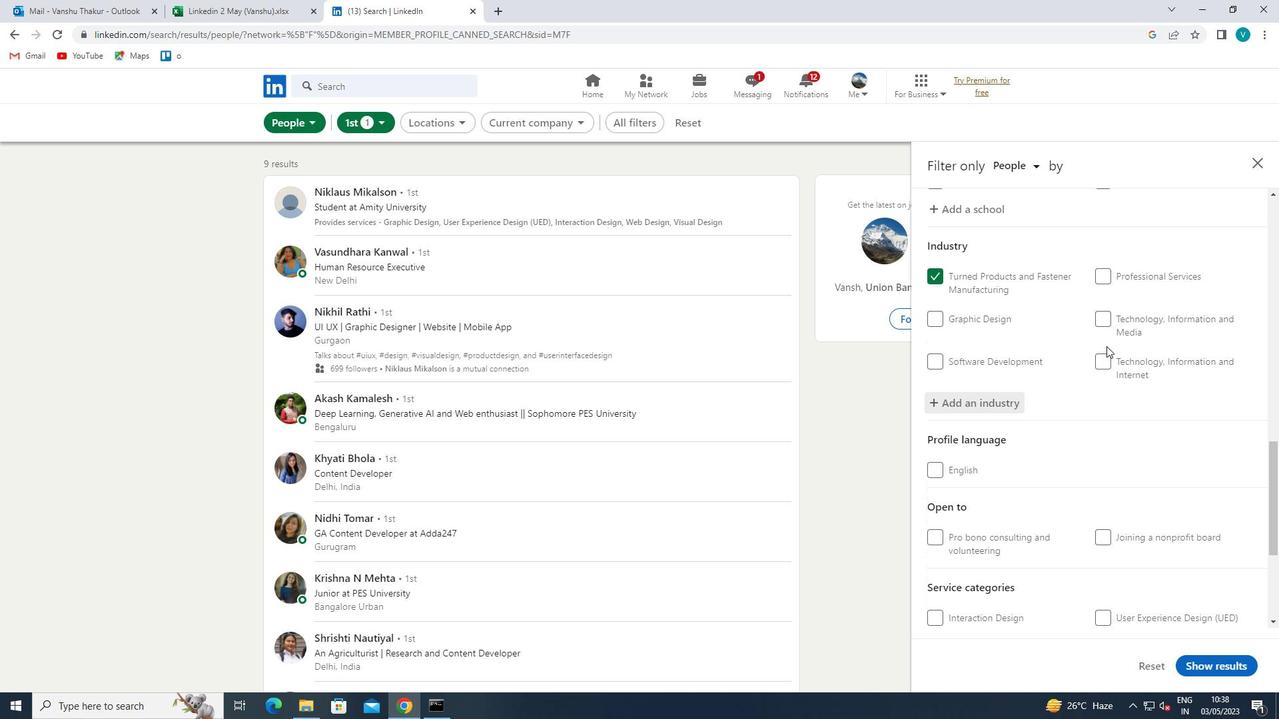
Action: Mouse moved to (1123, 355)
Screenshot: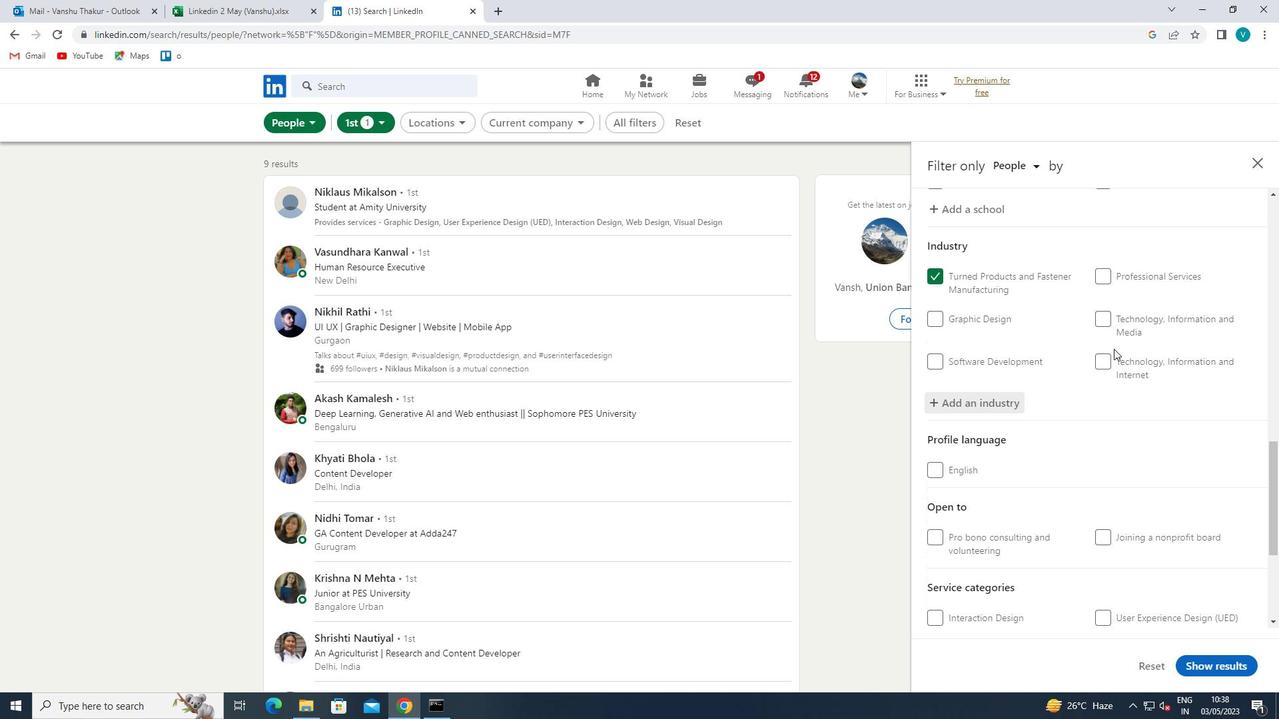 
Action: Mouse scrolled (1123, 355) with delta (0, 0)
Screenshot: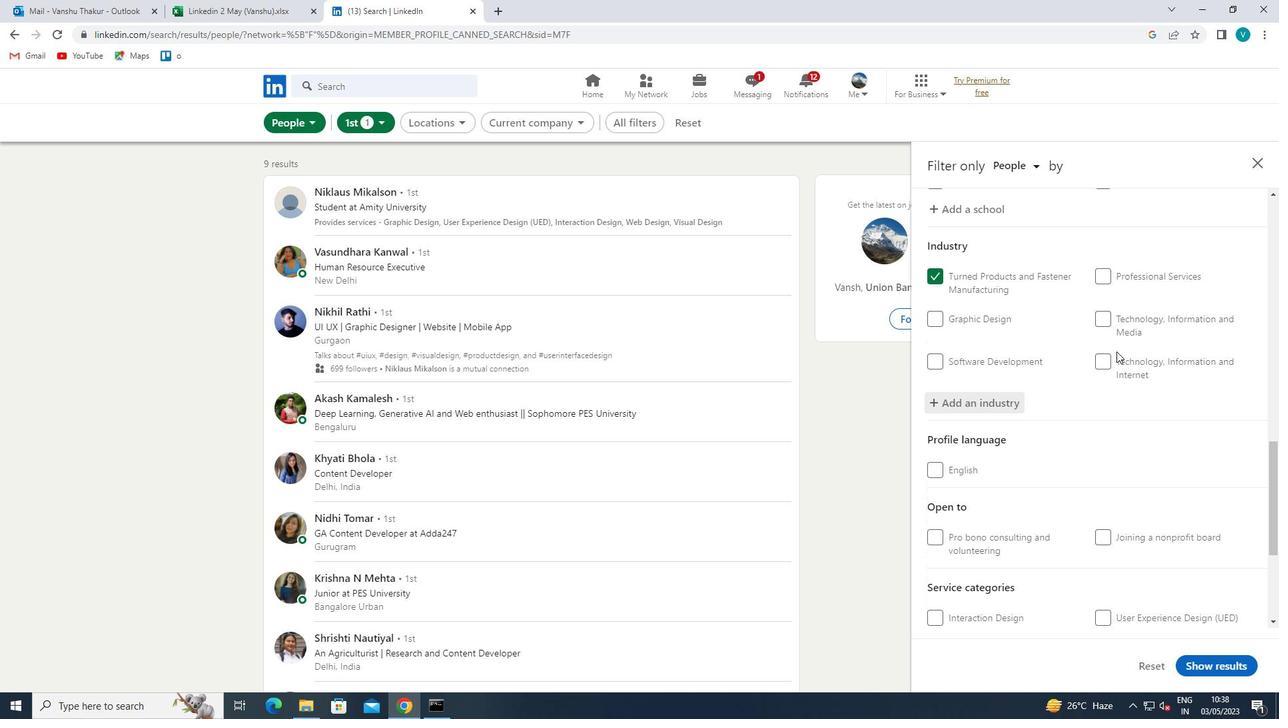 
Action: Mouse moved to (1125, 358)
Screenshot: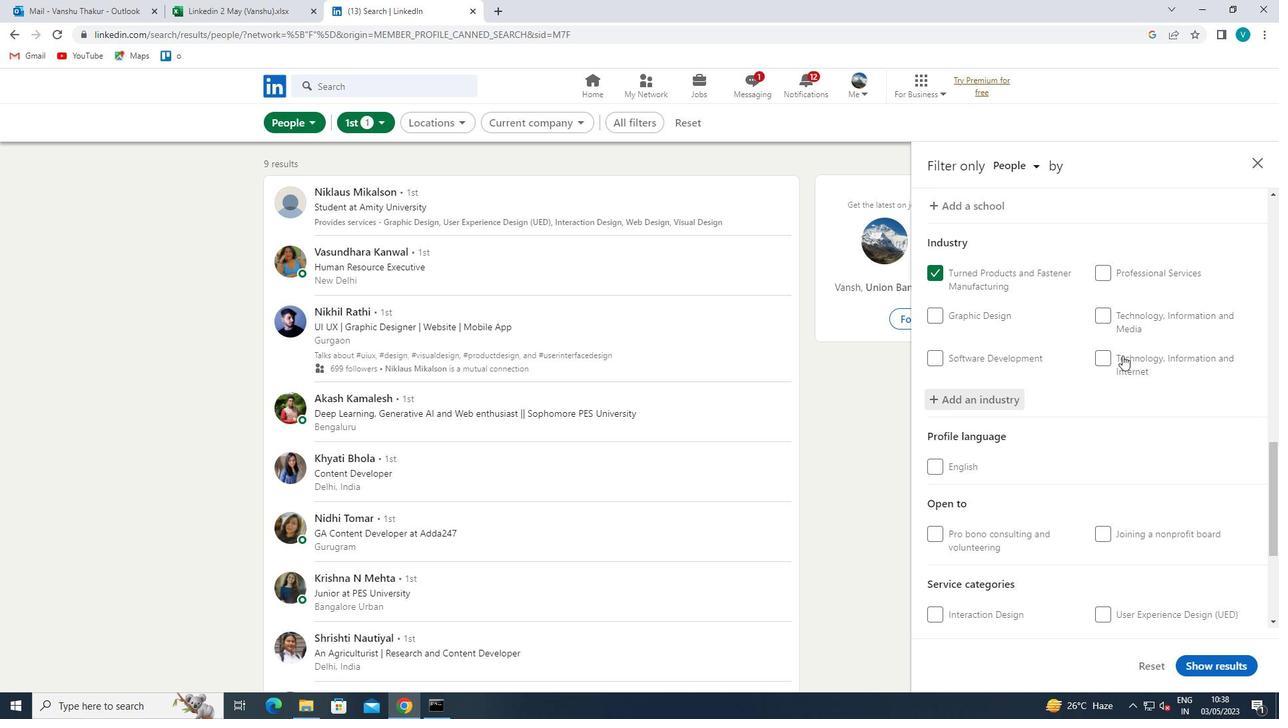
Action: Mouse scrolled (1125, 357) with delta (0, 0)
Screenshot: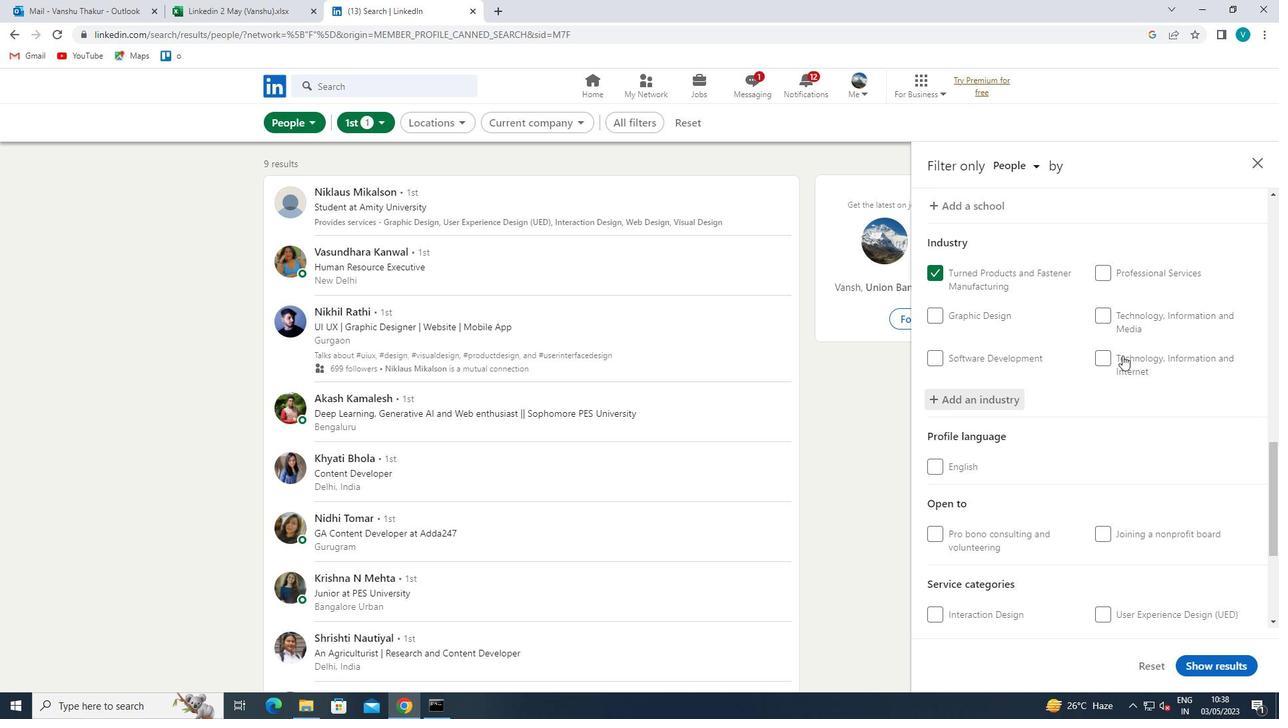 
Action: Mouse moved to (1126, 361)
Screenshot: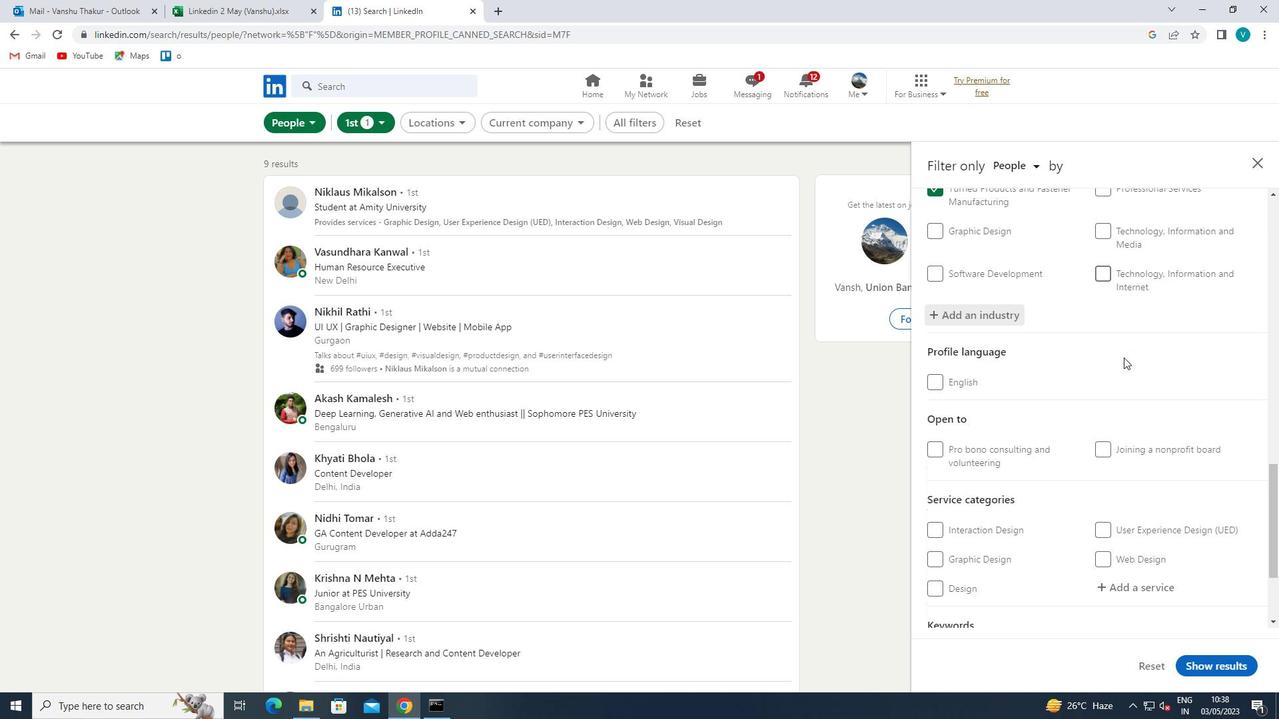 
Action: Mouse scrolled (1126, 360) with delta (0, 0)
Screenshot: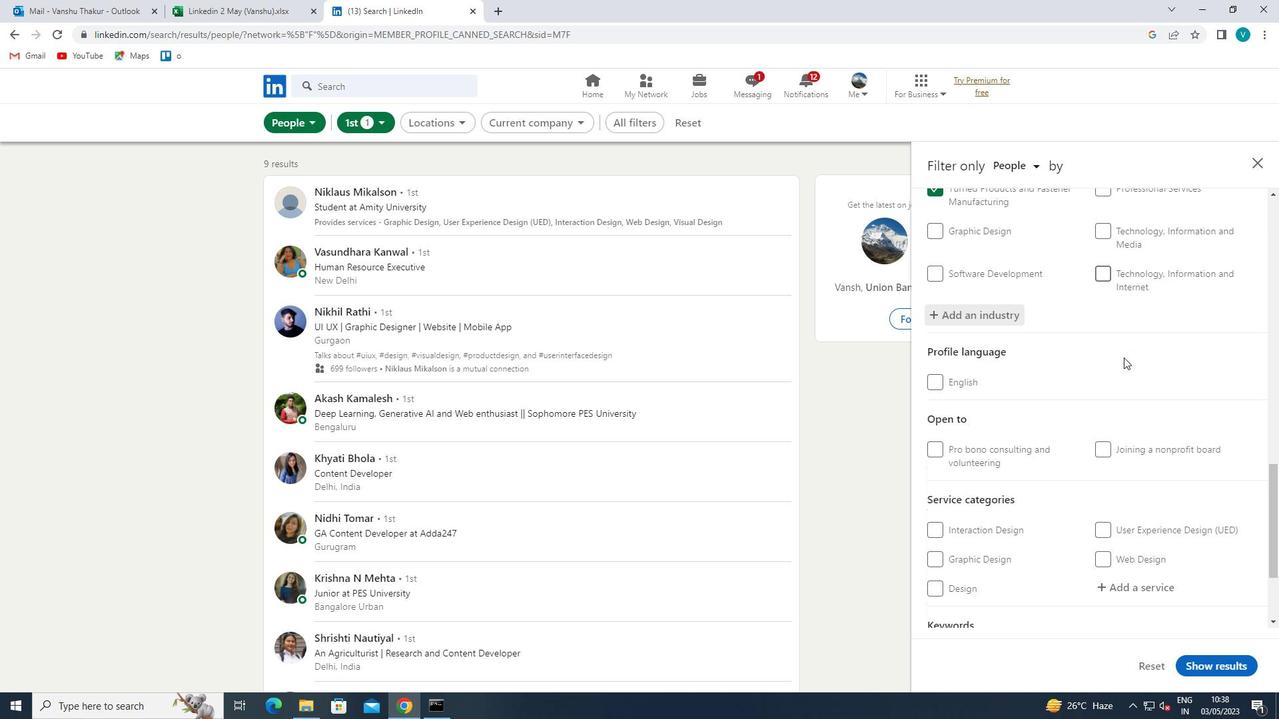 
Action: Mouse moved to (1127, 365)
Screenshot: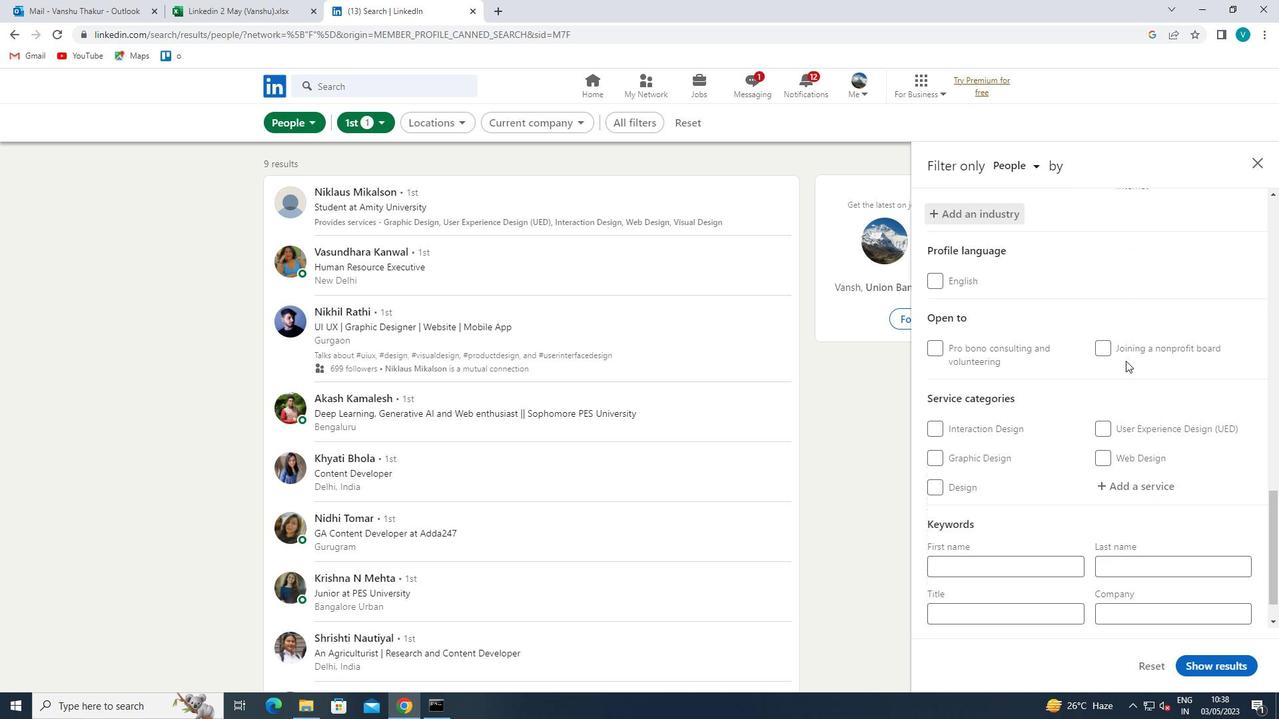 
Action: Mouse scrolled (1127, 364) with delta (0, 0)
Screenshot: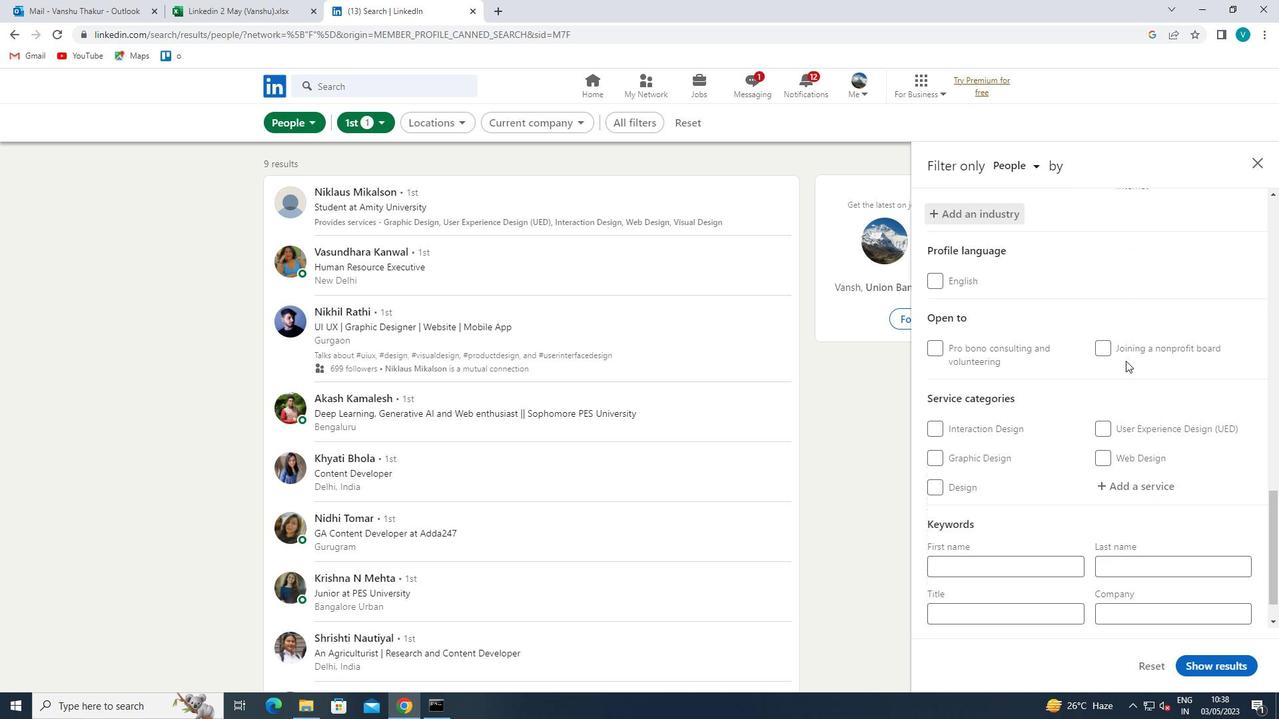 
Action: Mouse moved to (1150, 437)
Screenshot: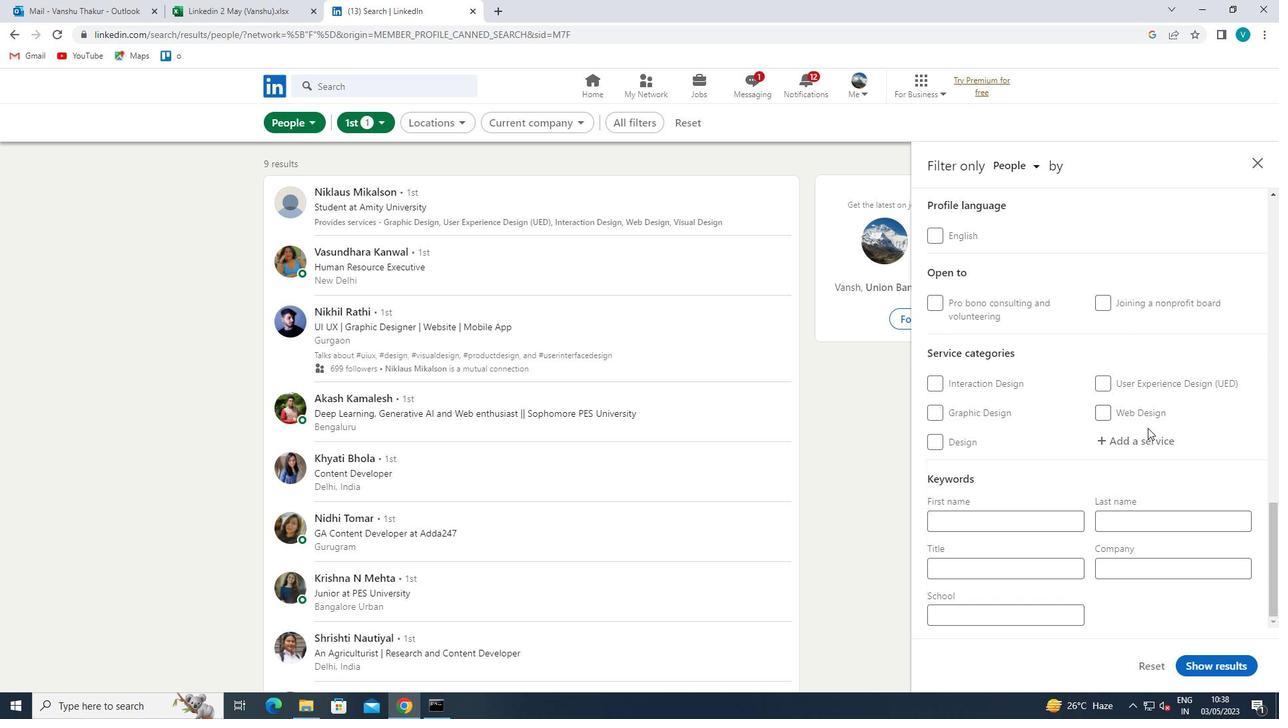 
Action: Mouse pressed left at (1150, 437)
Screenshot: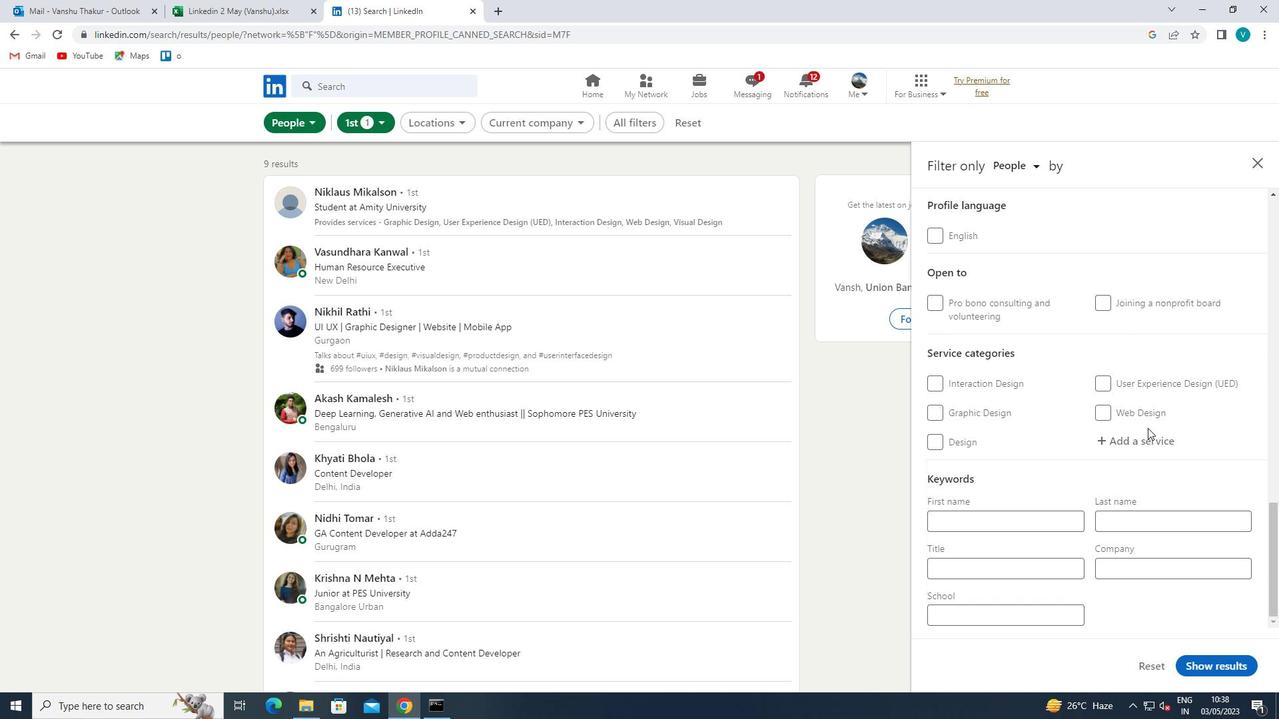 
Action: Mouse moved to (1093, 473)
Screenshot: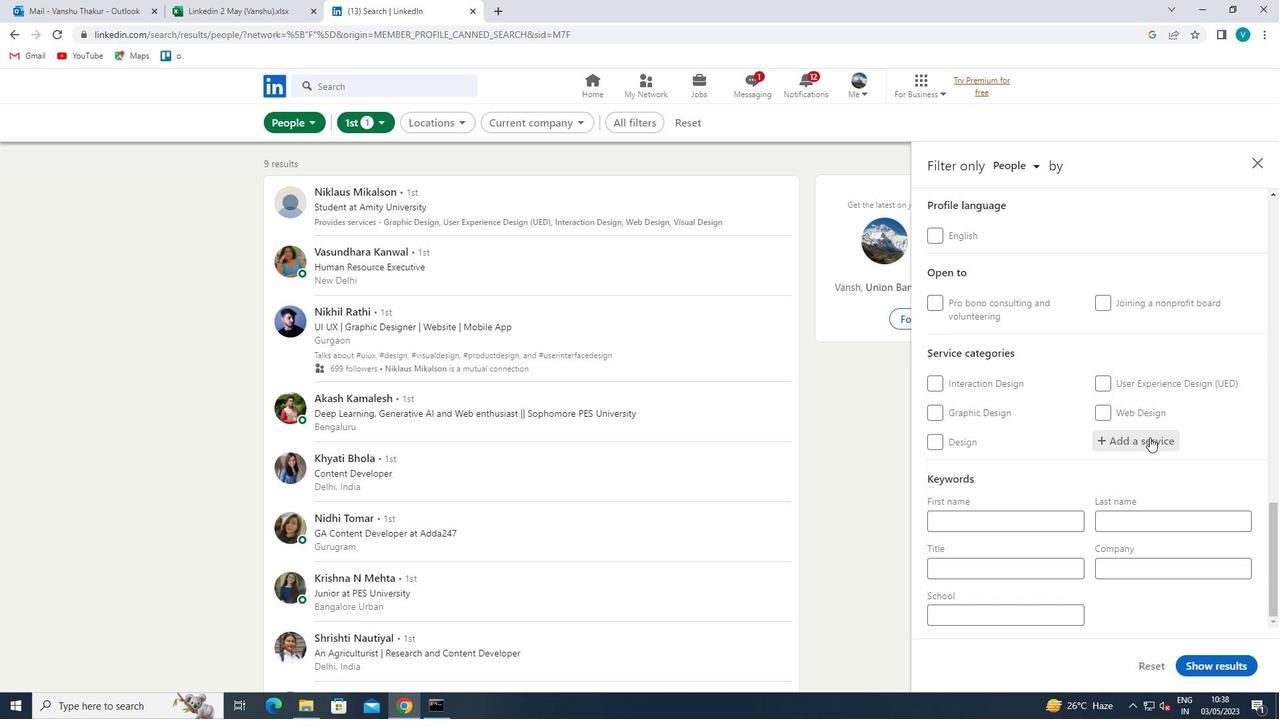 
Action: Key pressed <Key.shift>LOGO<Key.space>
Screenshot: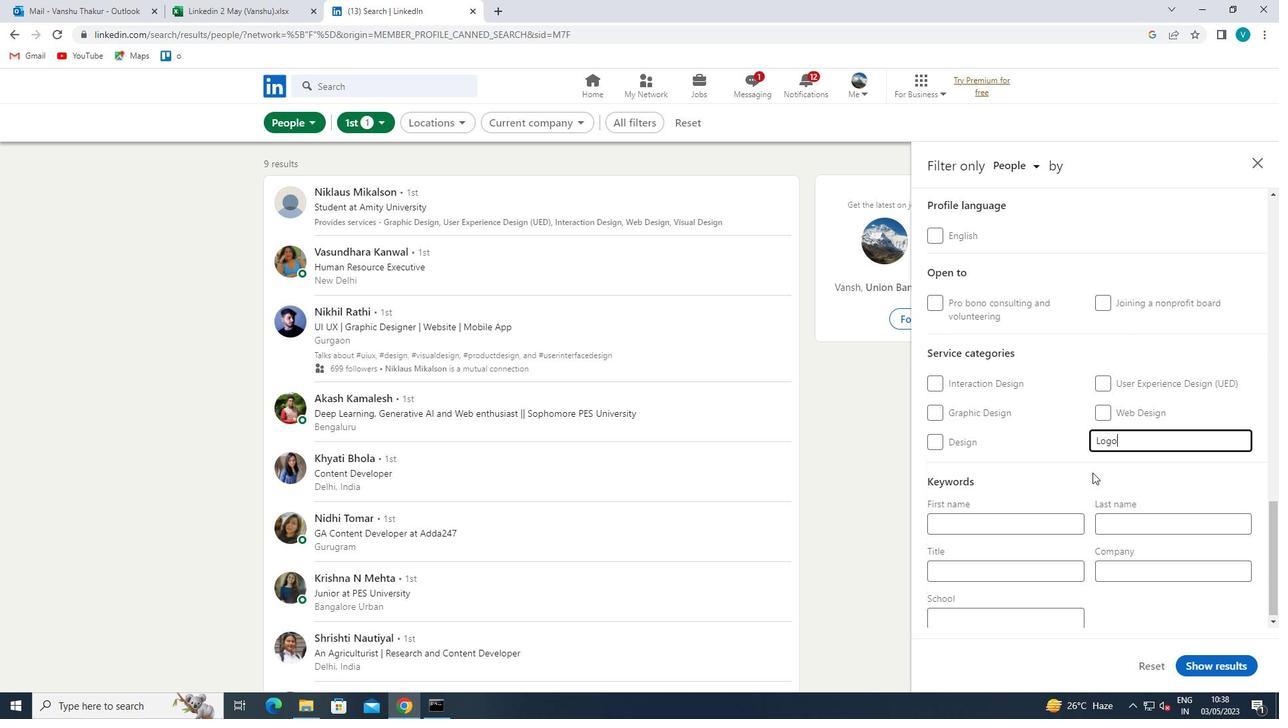 
Action: Mouse moved to (1106, 464)
Screenshot: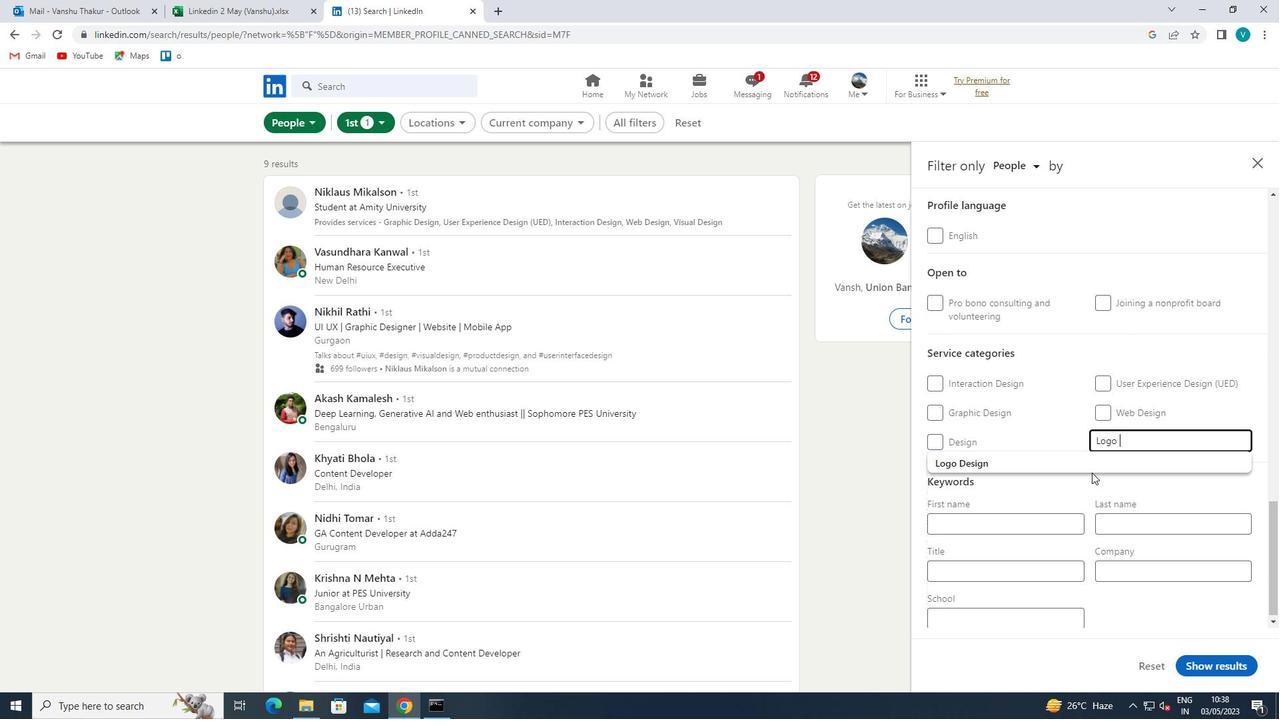 
Action: Mouse pressed left at (1106, 464)
Screenshot: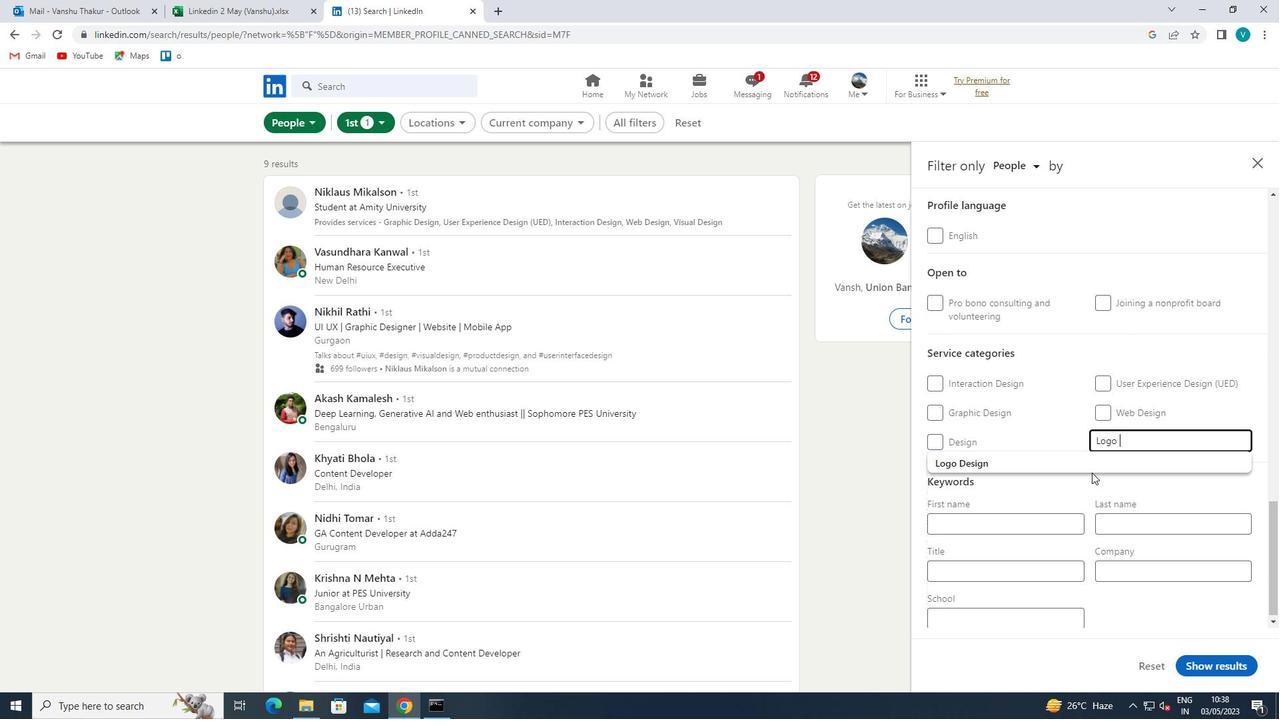 
Action: Mouse moved to (1104, 464)
Screenshot: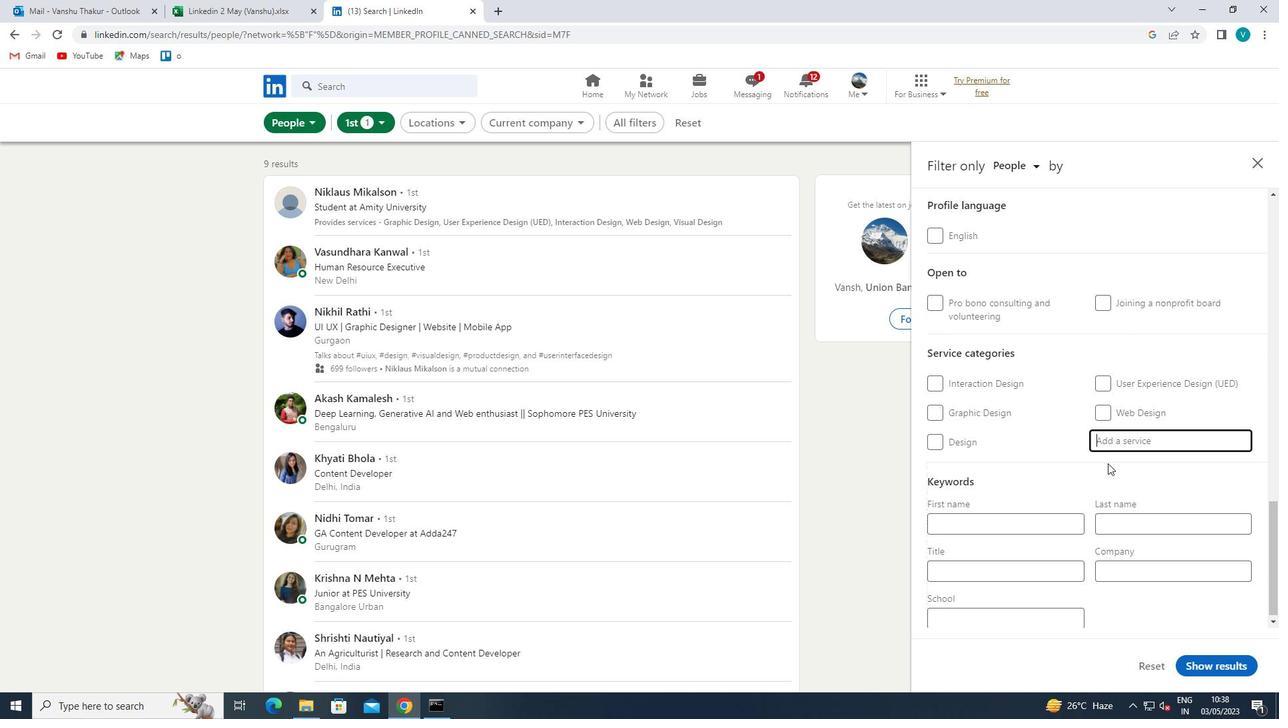 
Action: Mouse scrolled (1104, 463) with delta (0, 0)
Screenshot: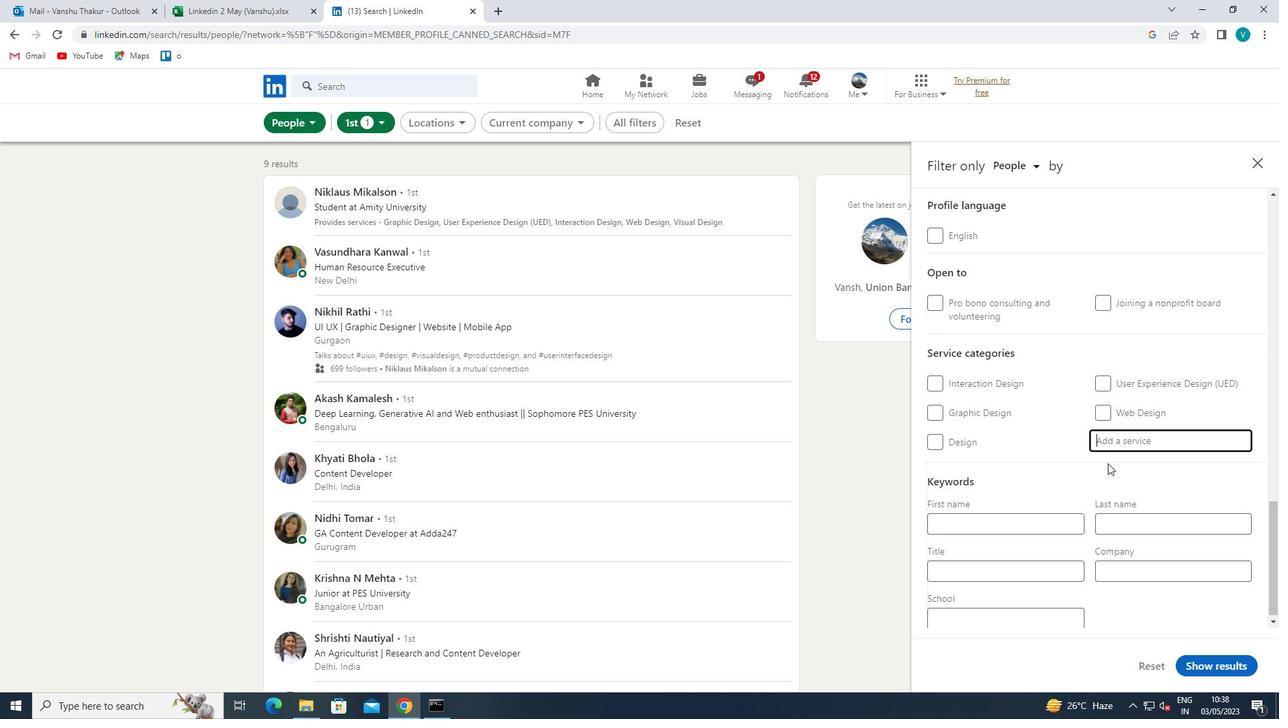 
Action: Mouse moved to (1102, 465)
Screenshot: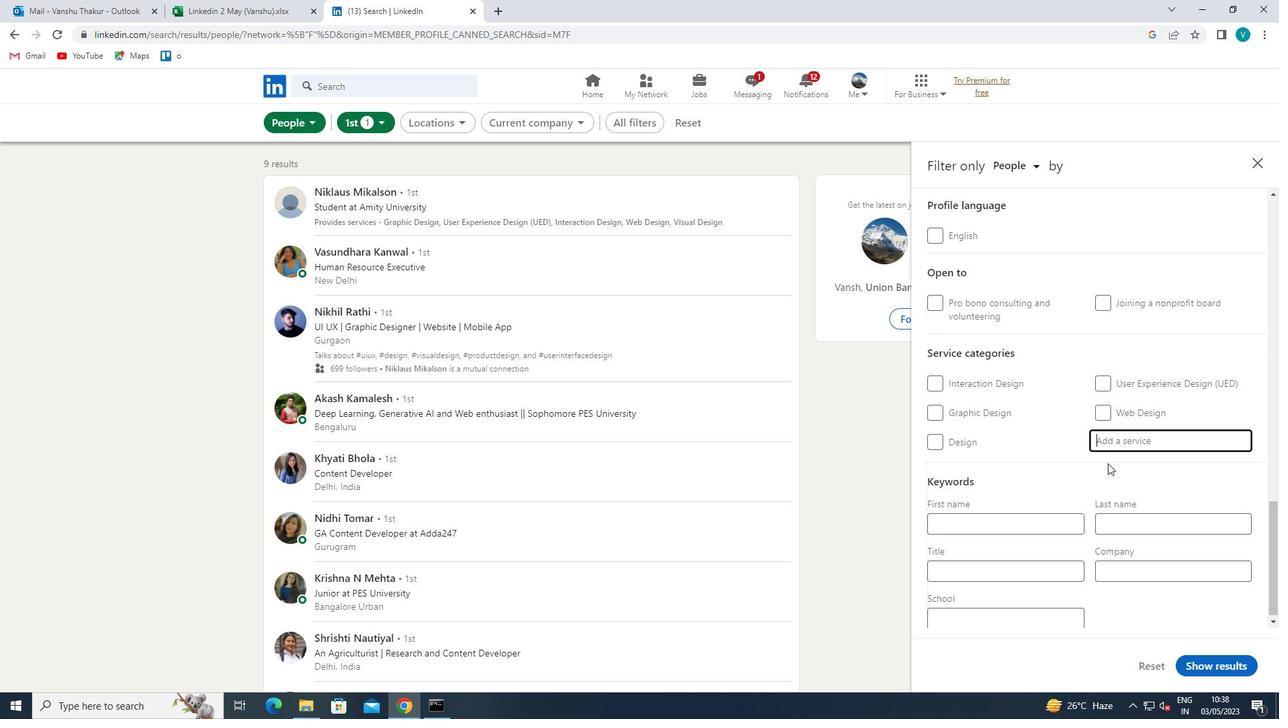 
Action: Mouse scrolled (1102, 465) with delta (0, 0)
Screenshot: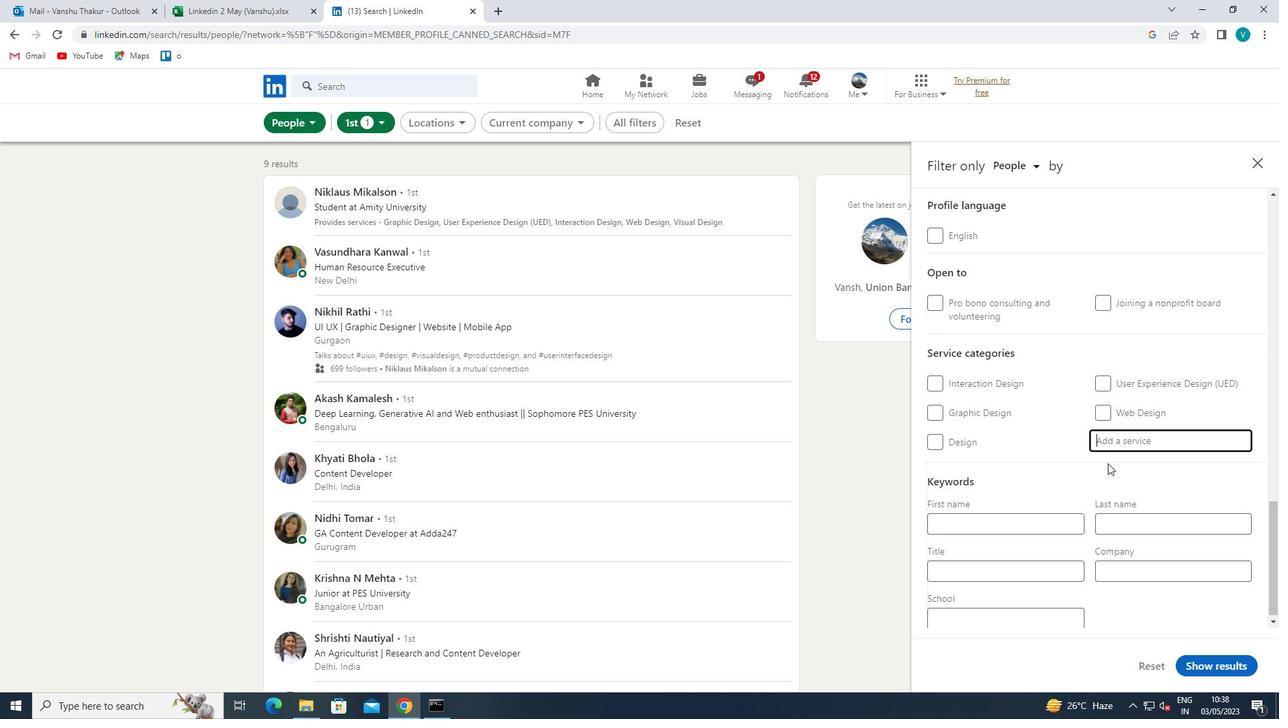 
Action: Mouse moved to (1098, 469)
Screenshot: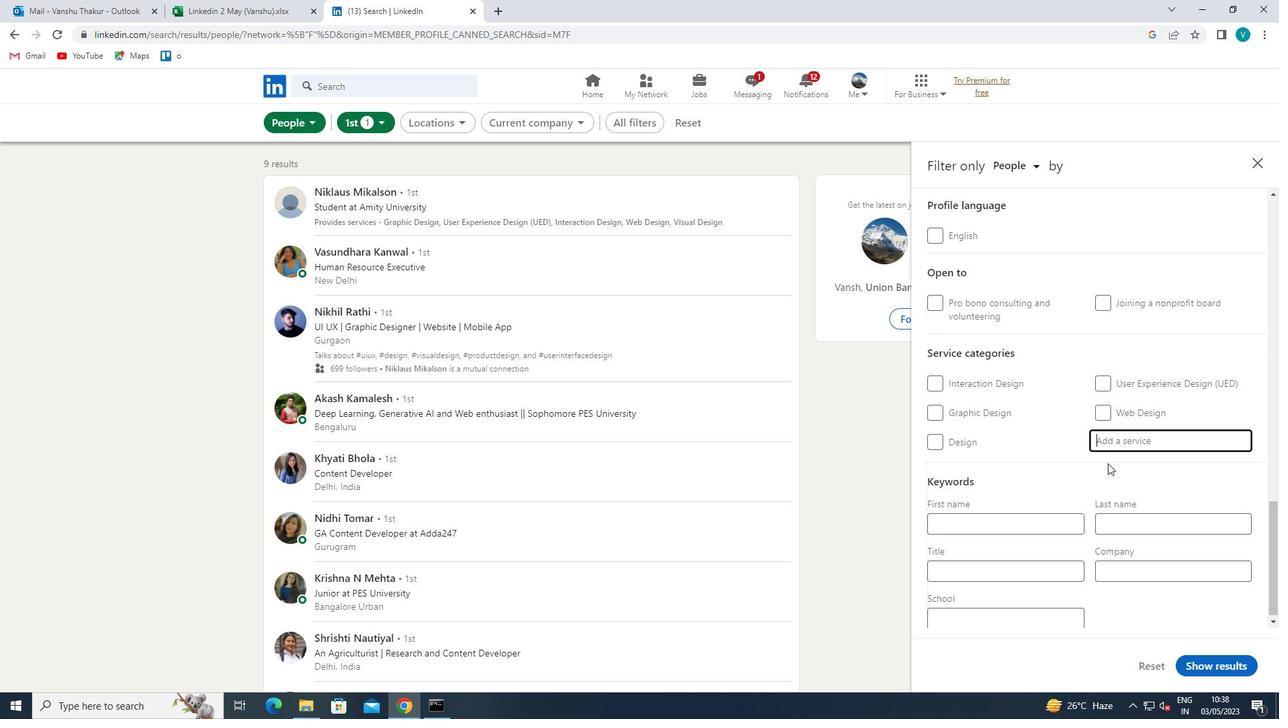 
Action: Mouse scrolled (1098, 469) with delta (0, 0)
Screenshot: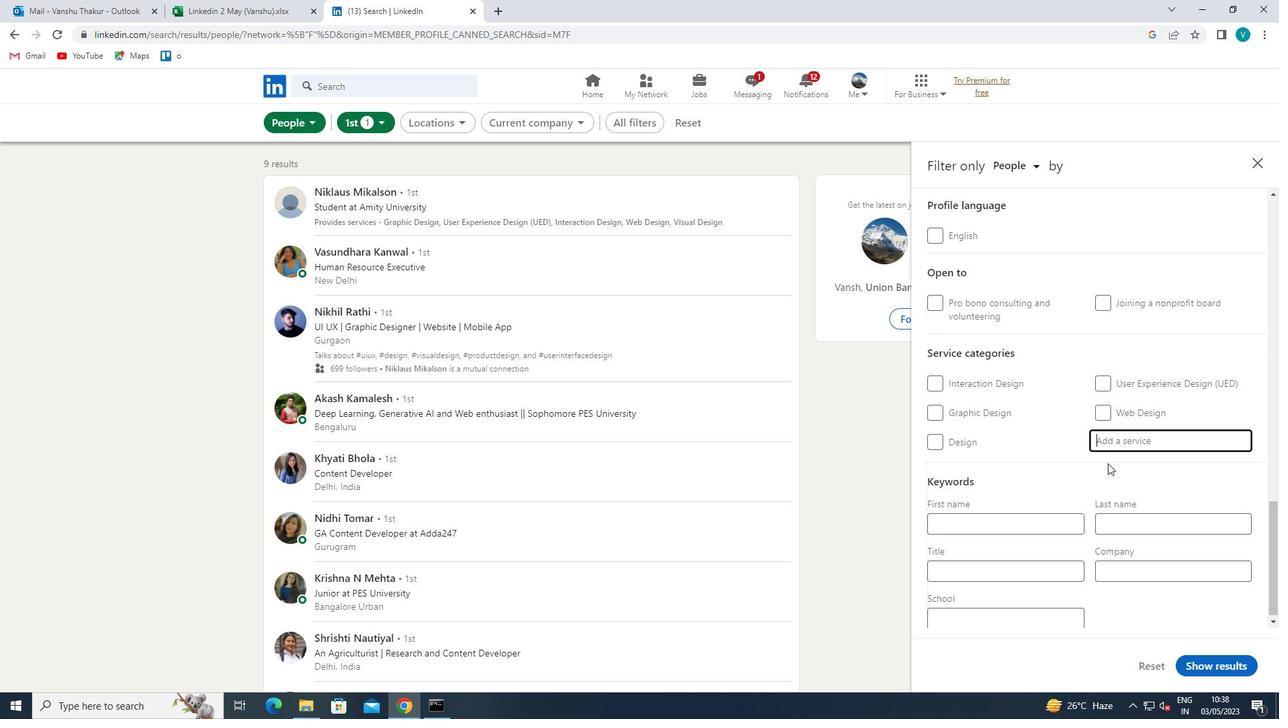 
Action: Mouse moved to (1092, 476)
Screenshot: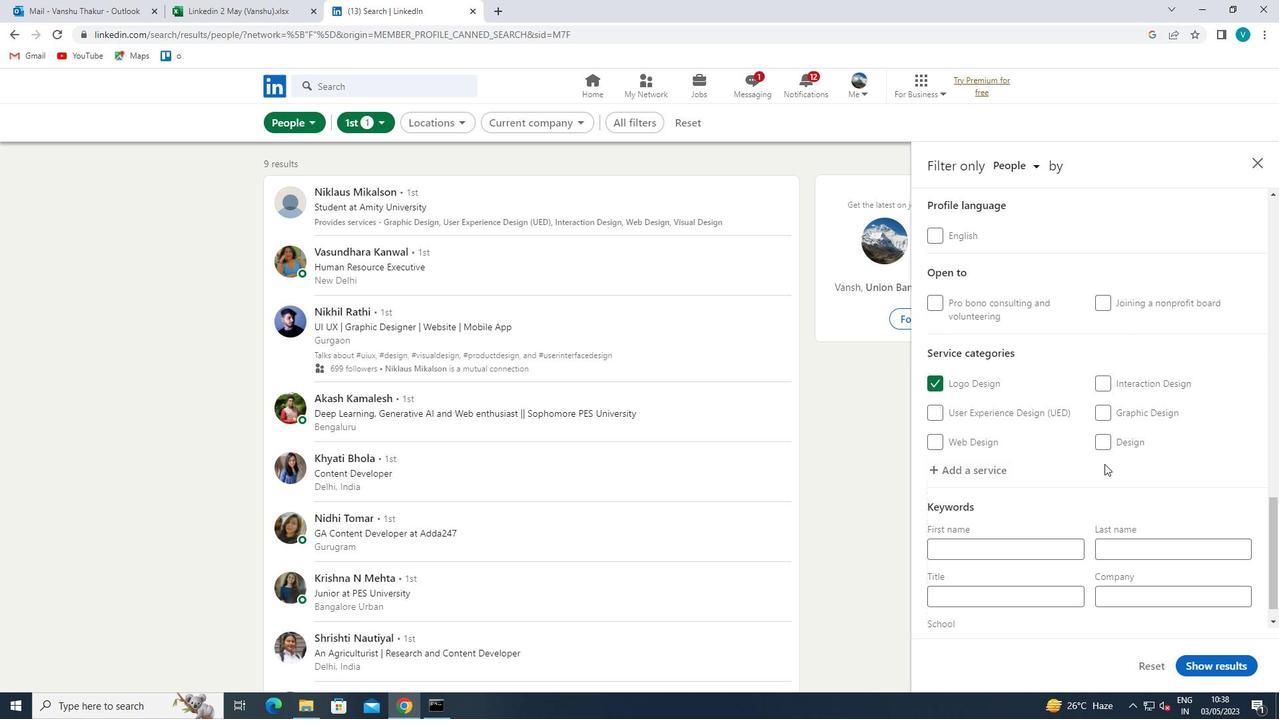 
Action: Mouse scrolled (1092, 475) with delta (0, 0)
Screenshot: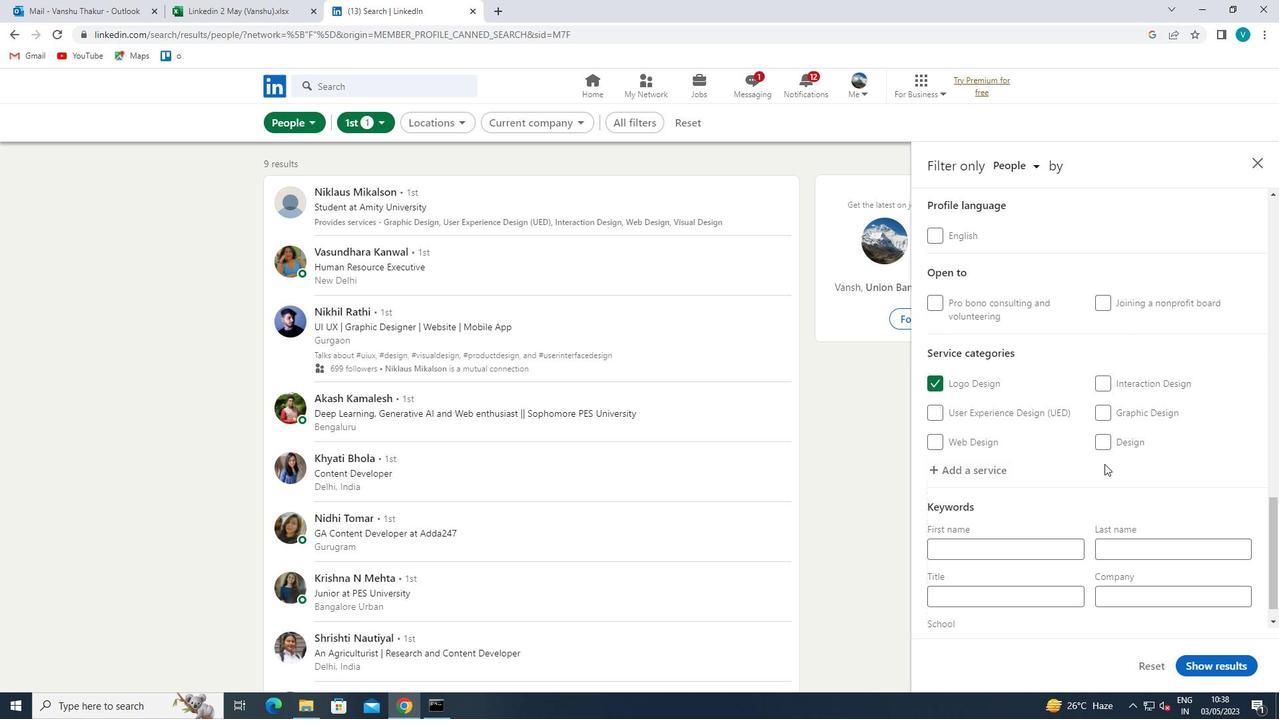 
Action: Mouse moved to (1040, 570)
Screenshot: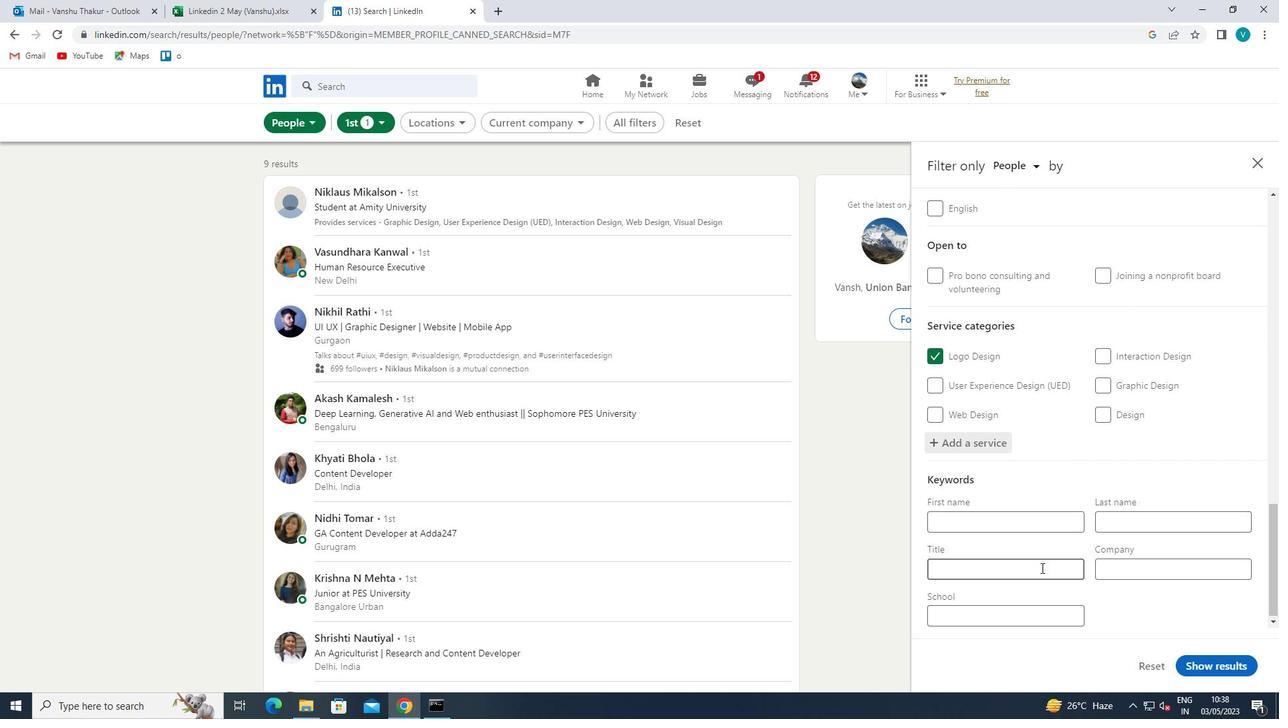 
Action: Mouse pressed left at (1040, 570)
Screenshot: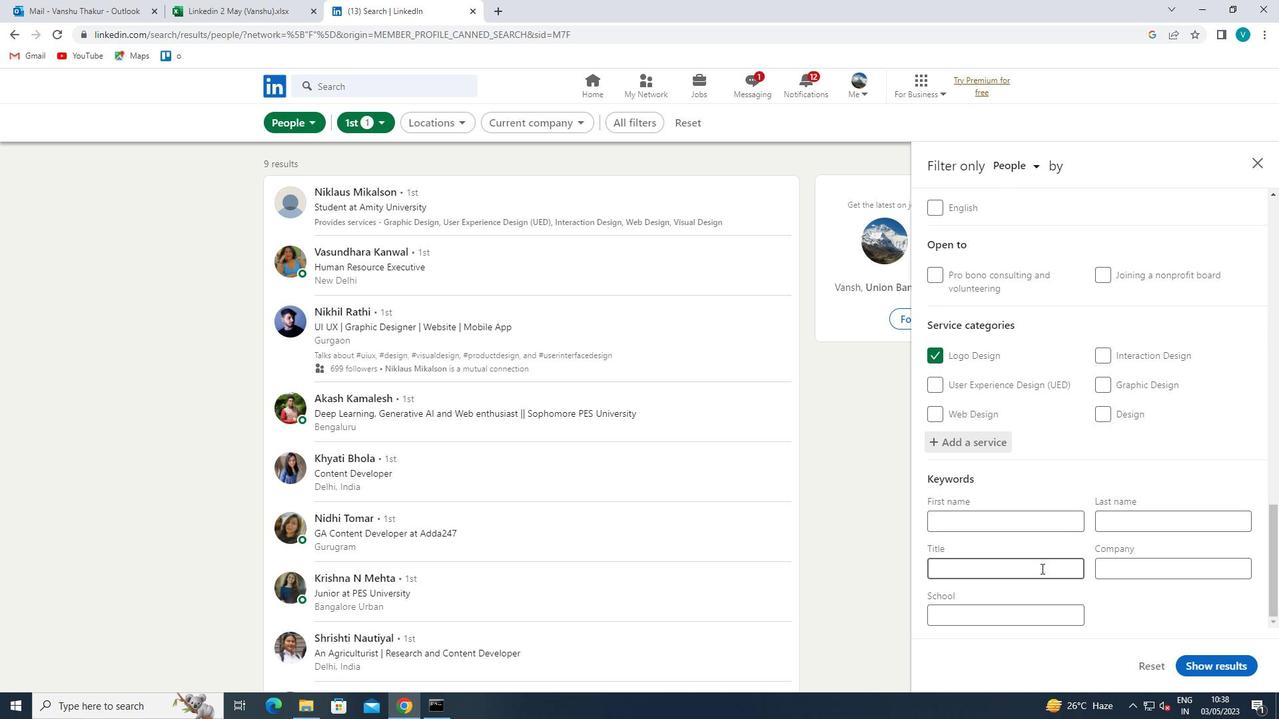 
Action: Key pressed <Key.shift>WELDING
Screenshot: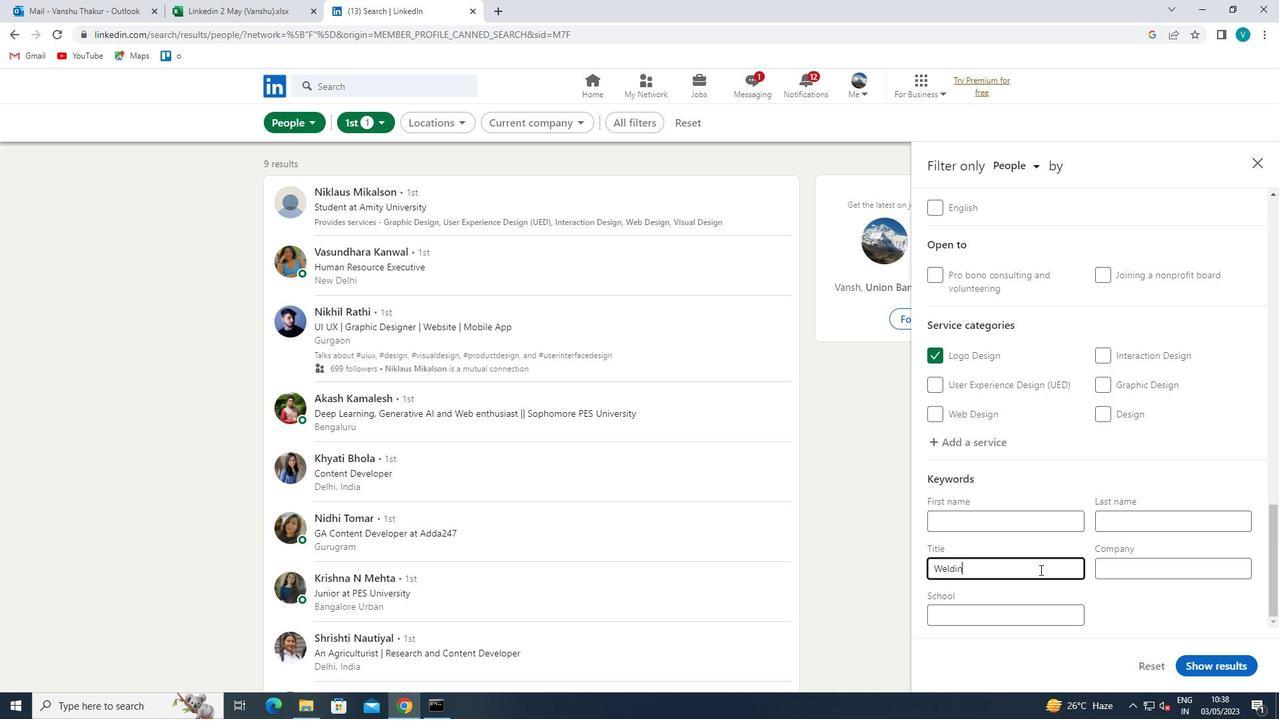 
Action: Mouse moved to (1207, 671)
Screenshot: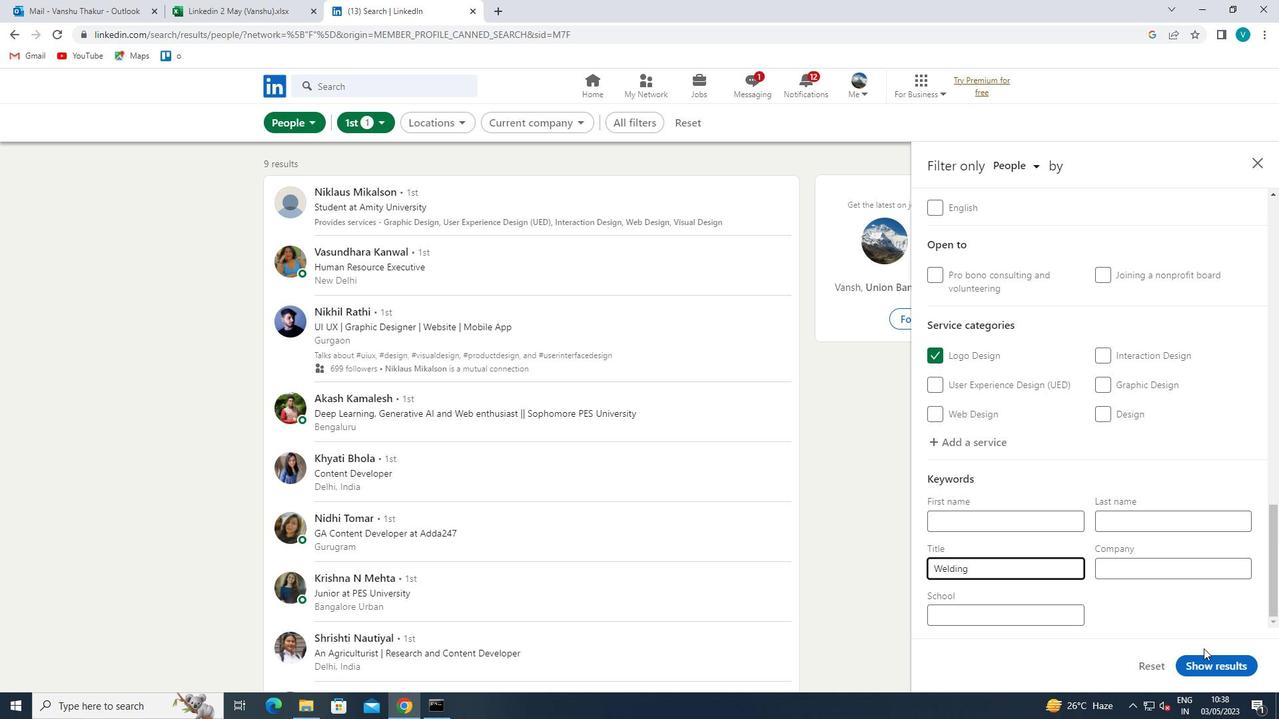 
Action: Mouse pressed left at (1207, 671)
Screenshot: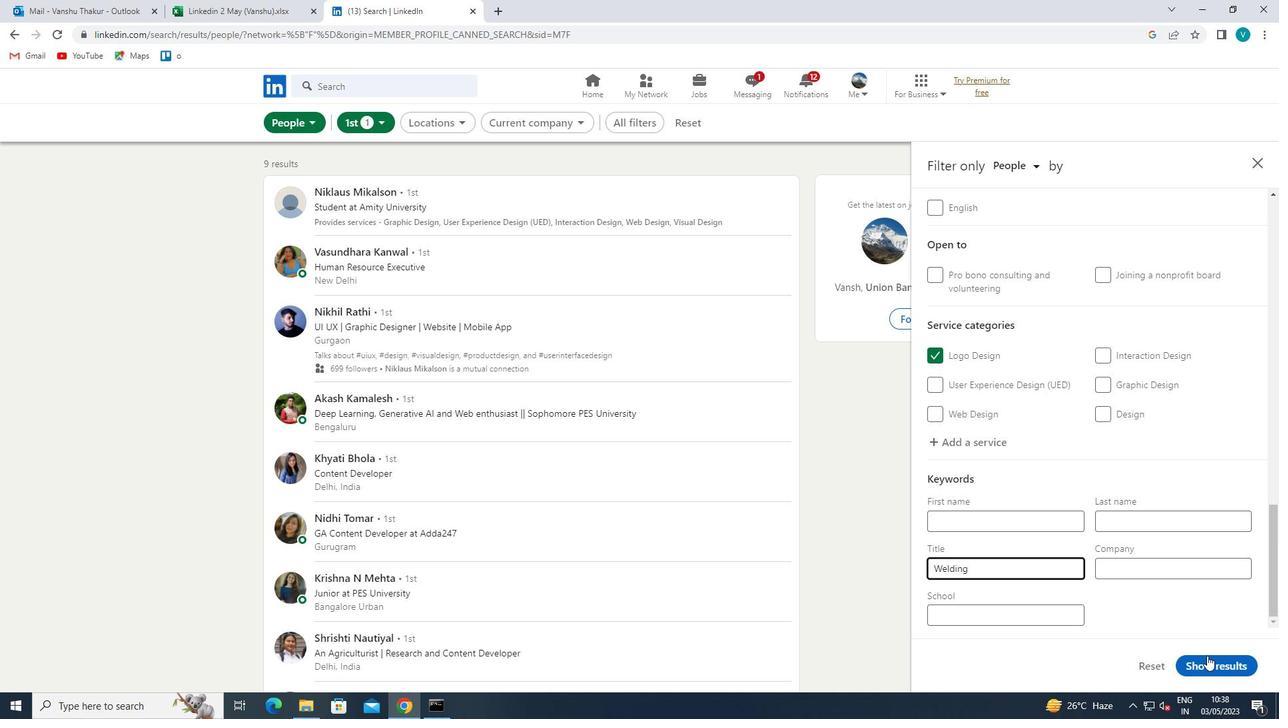 
Action: Mouse moved to (1209, 583)
Screenshot: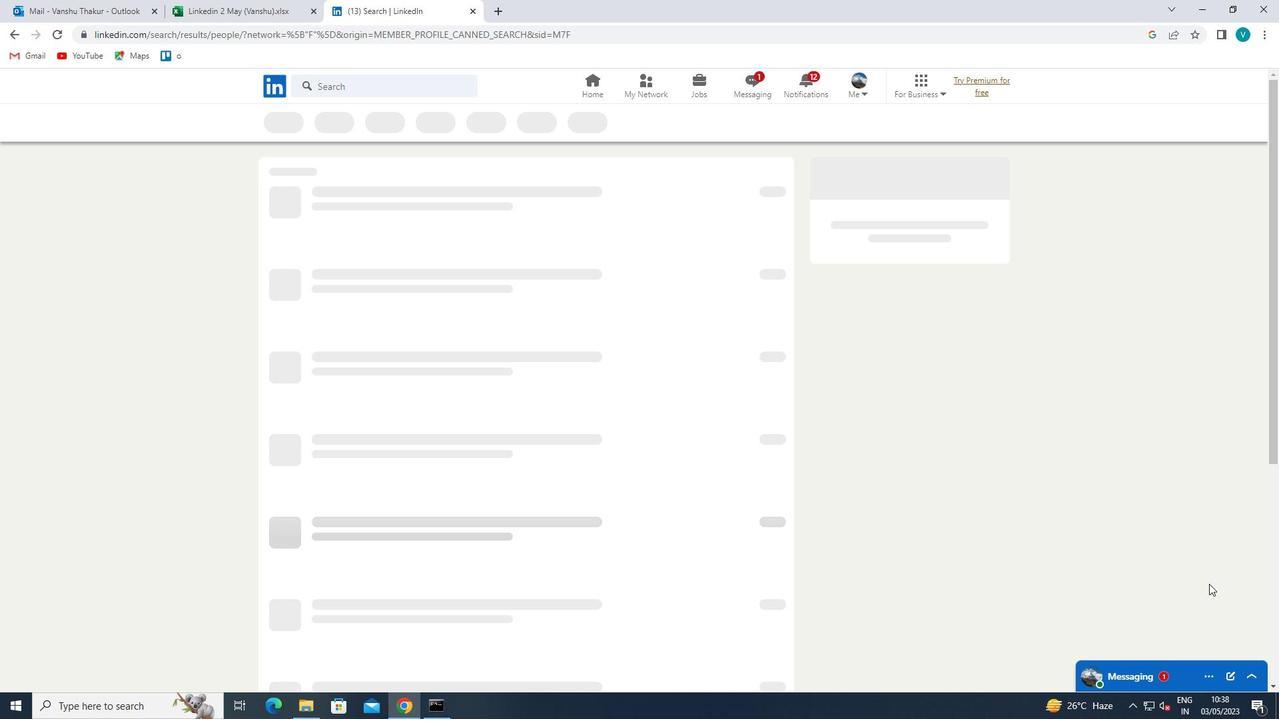 
